 Task: Find connections with filter location Tamuning-Tumon-Harmon Village with filter topic #Leadershipwith filter profile language French with filter current company Hyundai Motor India Ltd. with filter school Technology Jobs with filter industry Social Networking Platforms with filter service category Wealth Management with filter keywords title HVAC Technician
Action: Mouse moved to (623, 62)
Screenshot: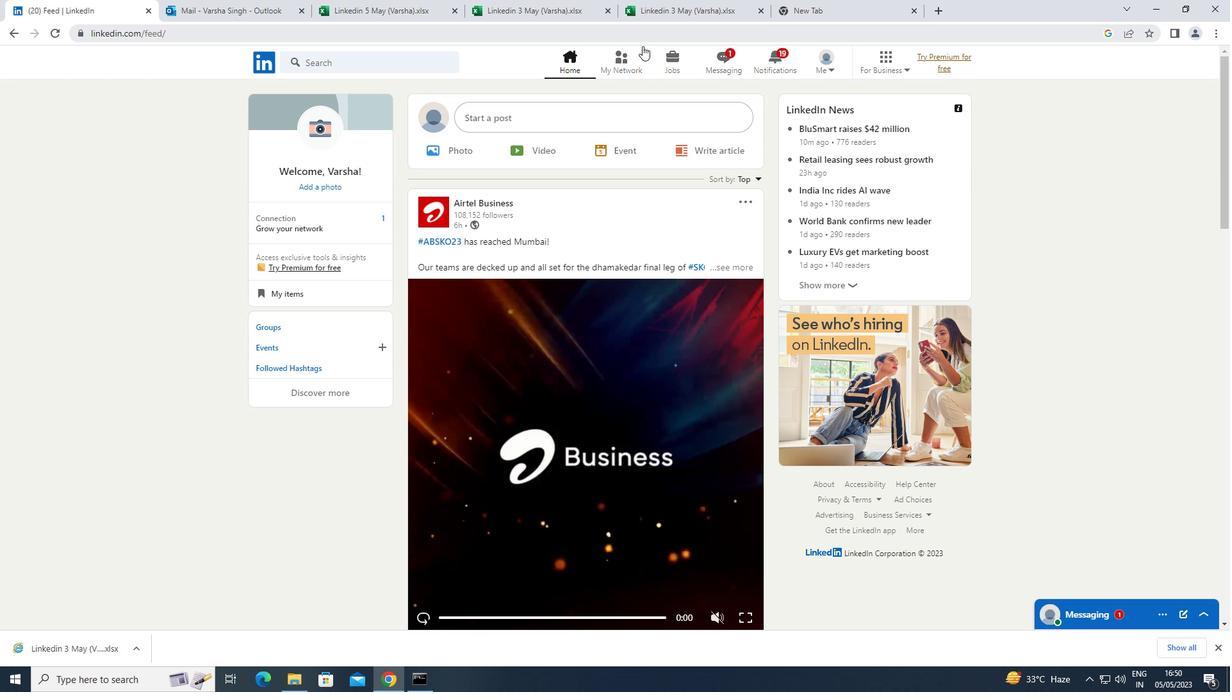 
Action: Mouse pressed left at (623, 62)
Screenshot: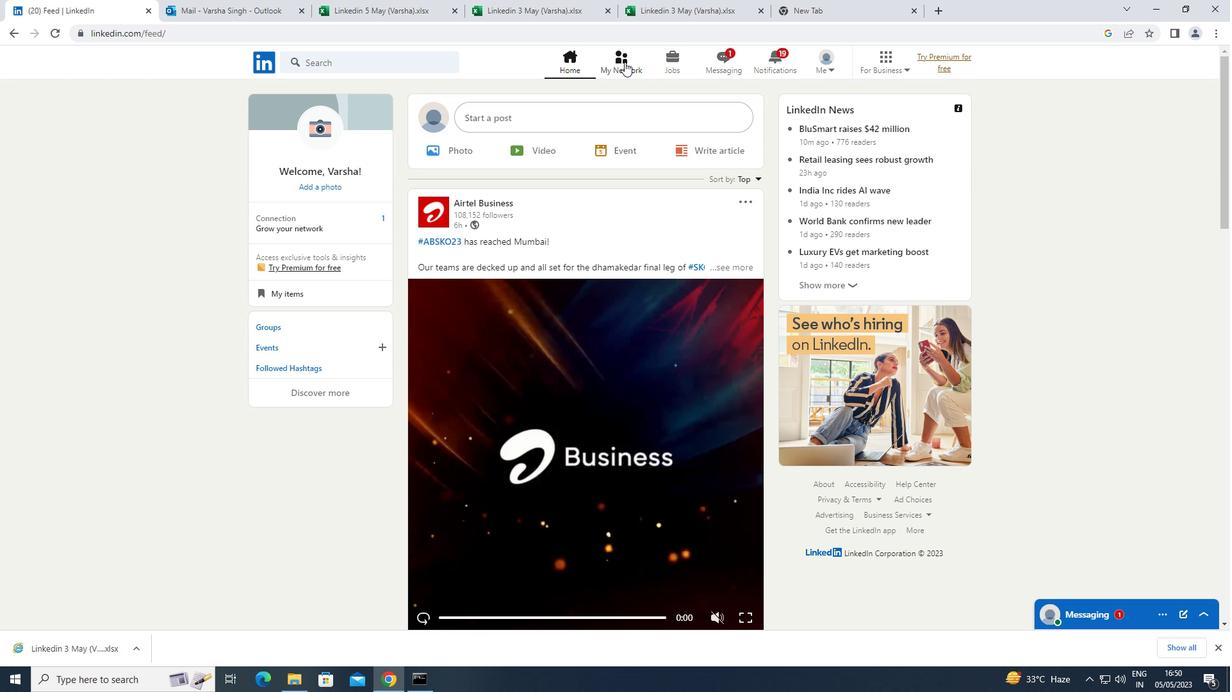 
Action: Mouse moved to (376, 124)
Screenshot: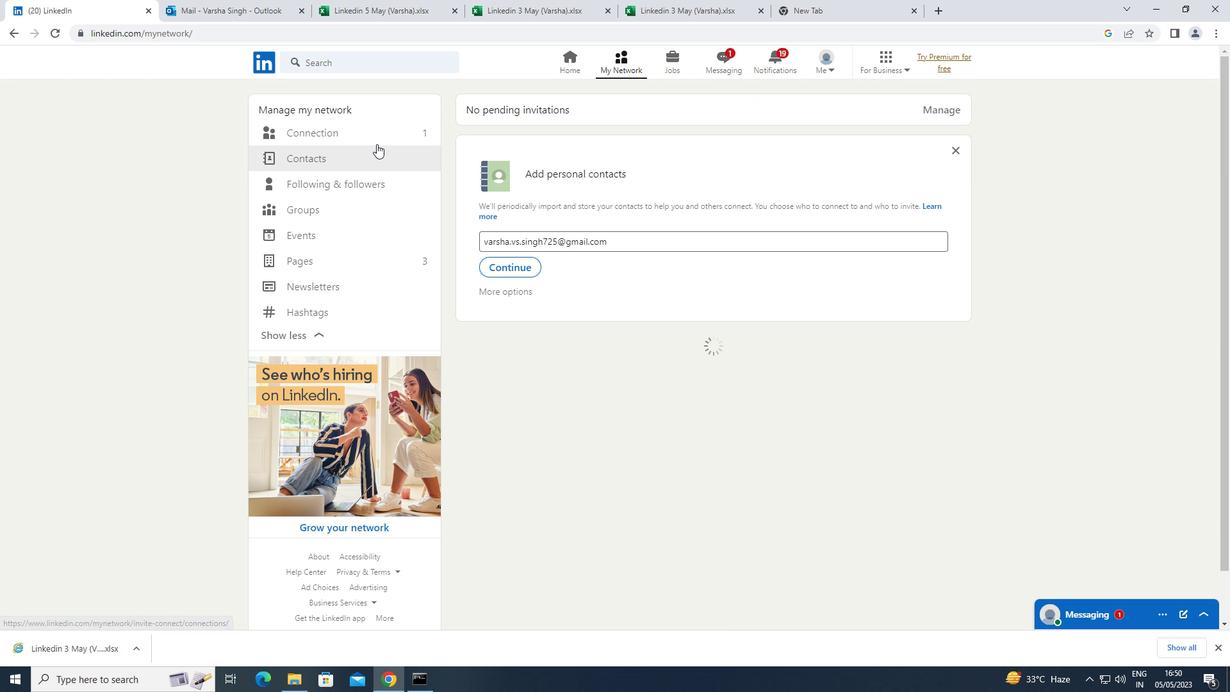 
Action: Mouse pressed left at (376, 124)
Screenshot: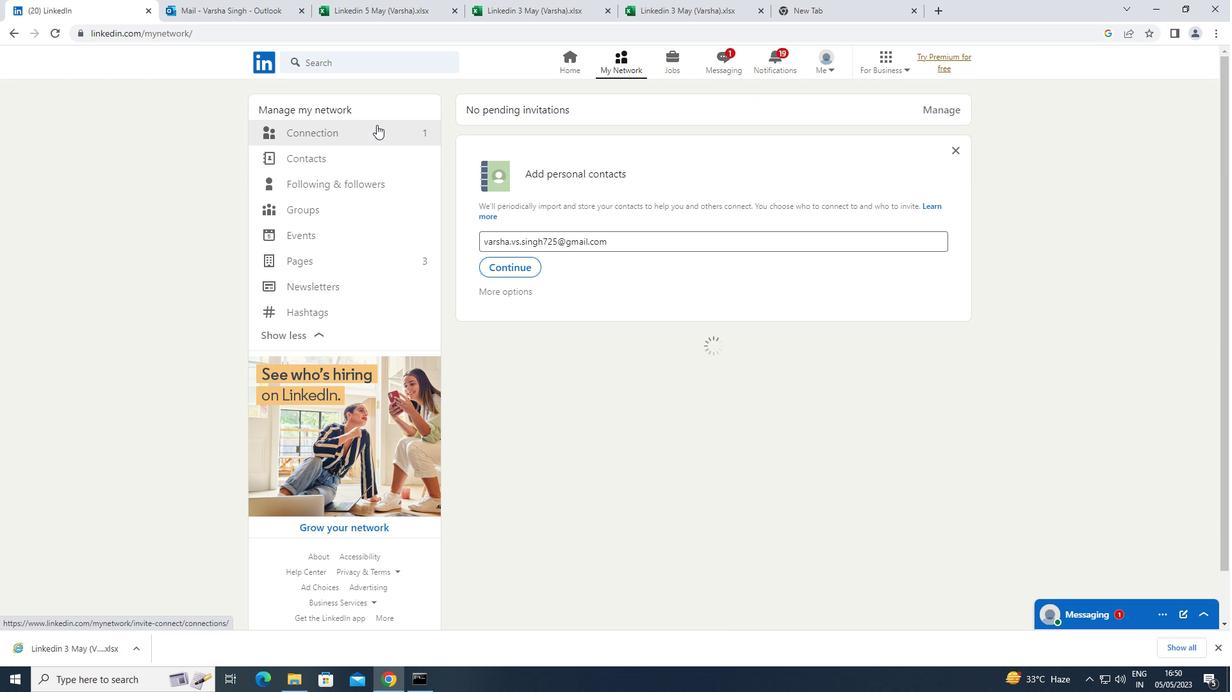 
Action: Mouse moved to (719, 128)
Screenshot: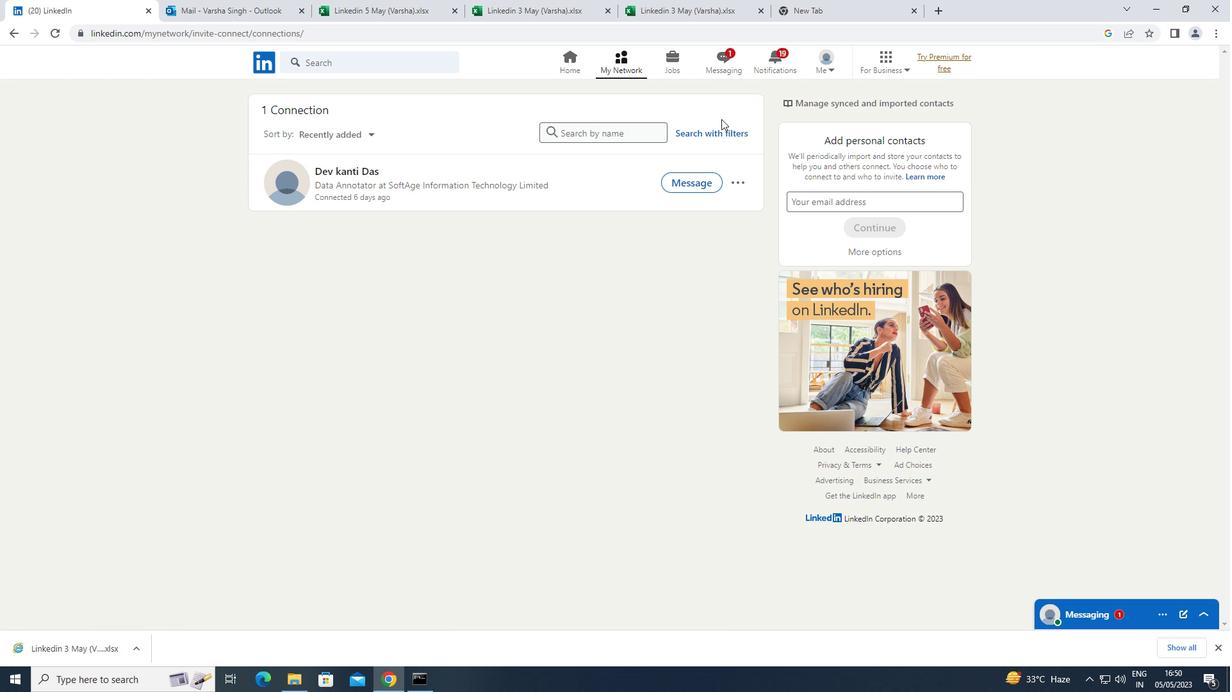 
Action: Mouse pressed left at (719, 128)
Screenshot: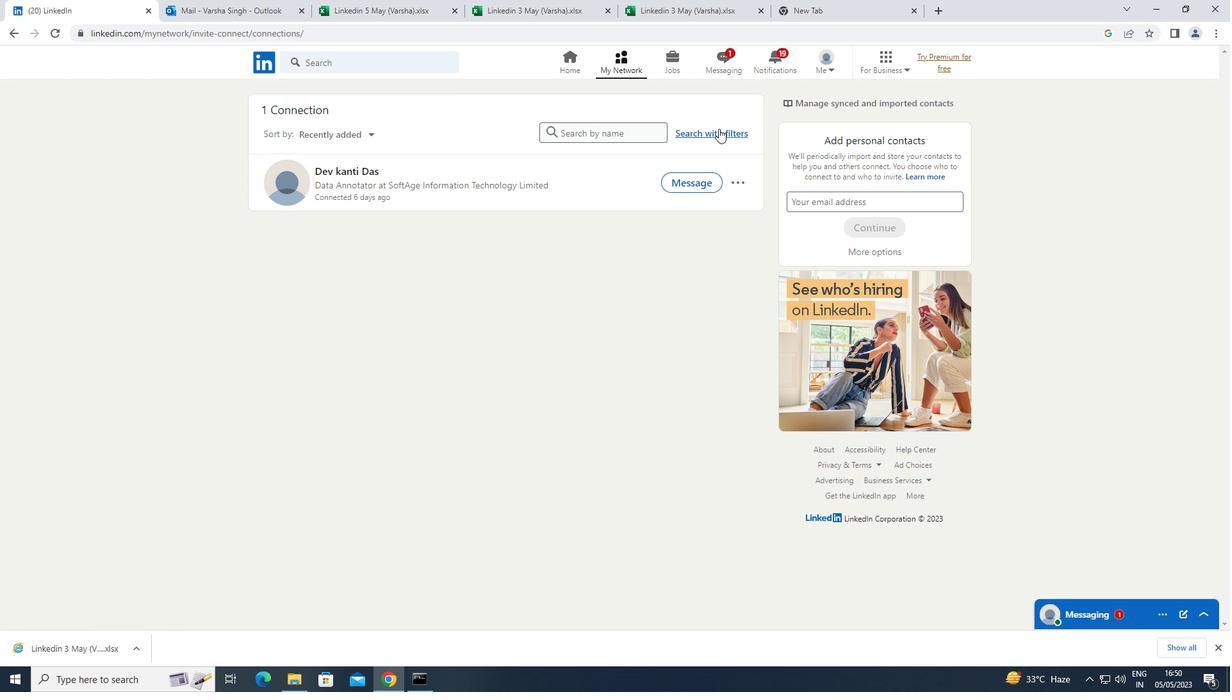 
Action: Mouse moved to (649, 97)
Screenshot: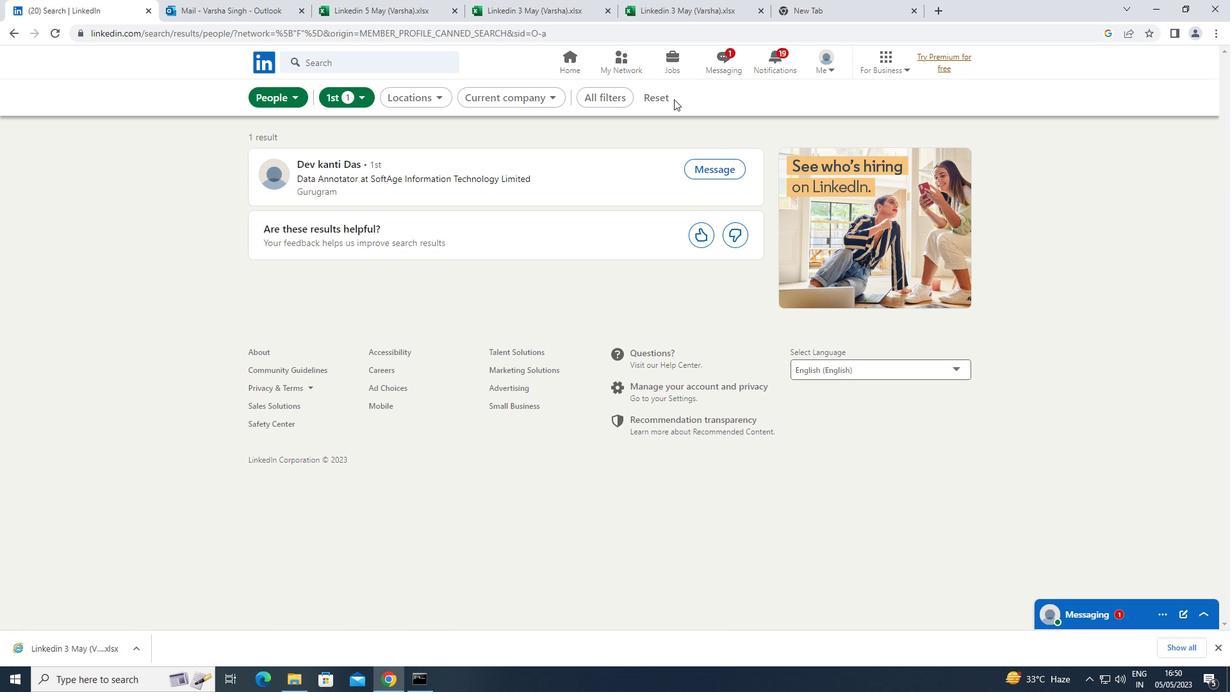 
Action: Mouse pressed left at (649, 97)
Screenshot: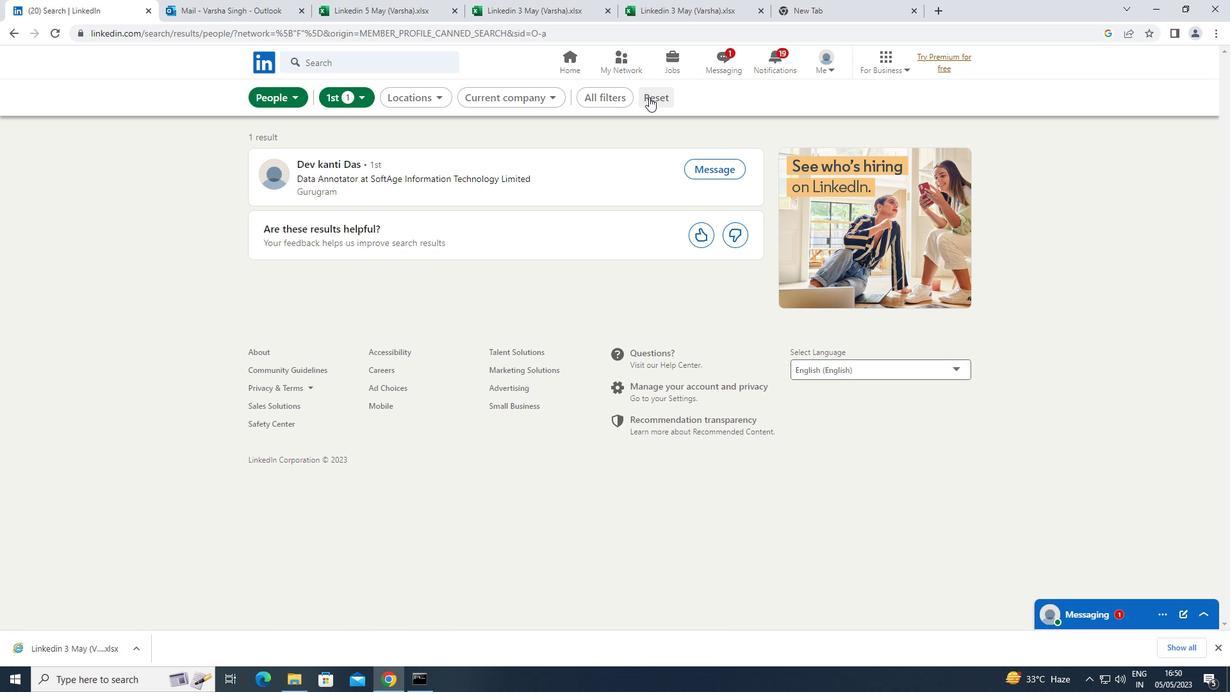 
Action: Mouse moved to (637, 98)
Screenshot: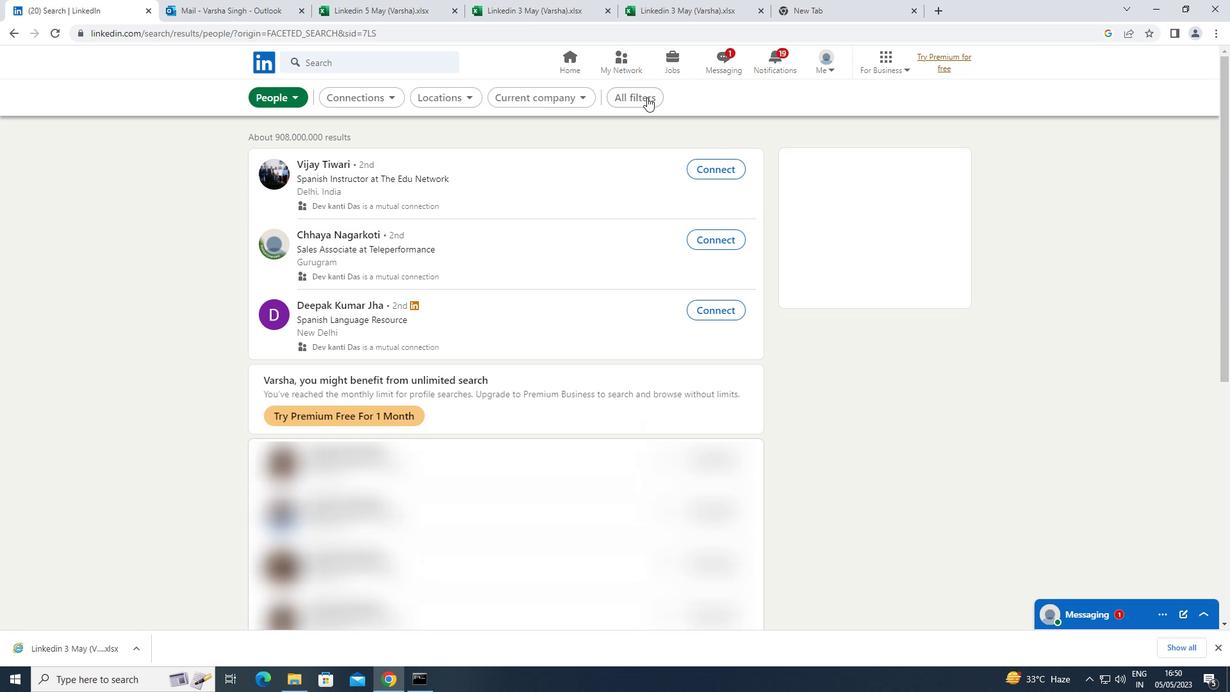 
Action: Mouse pressed left at (637, 98)
Screenshot: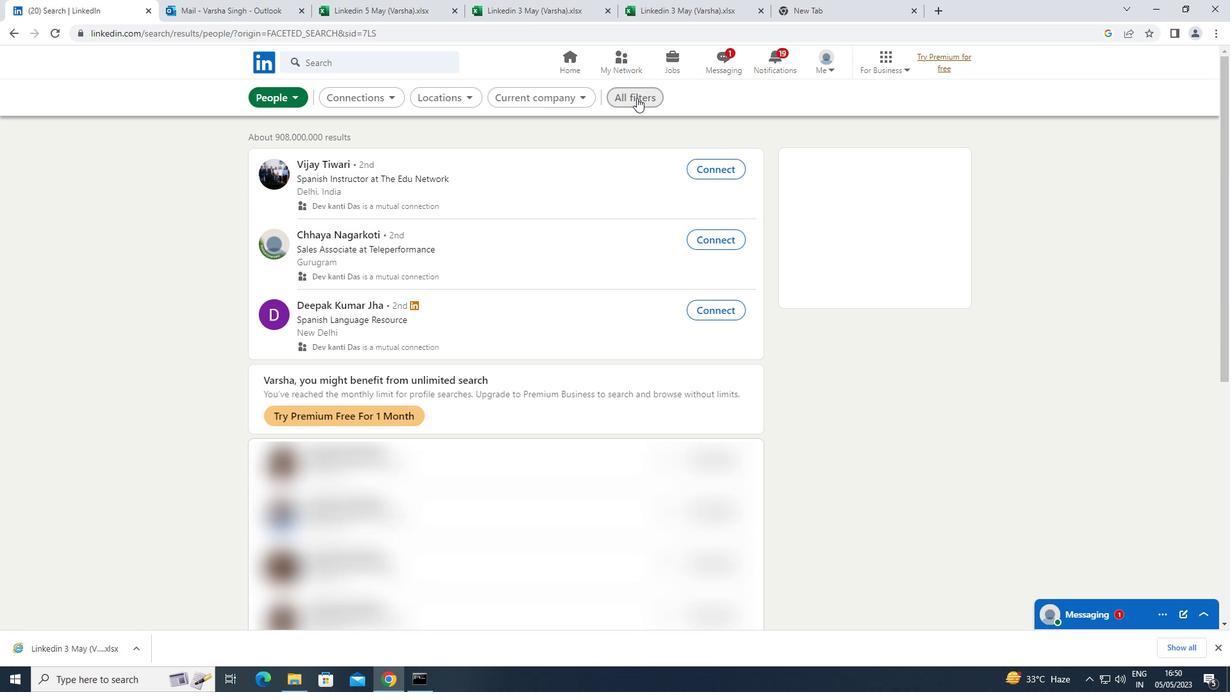 
Action: Mouse moved to (1156, 277)
Screenshot: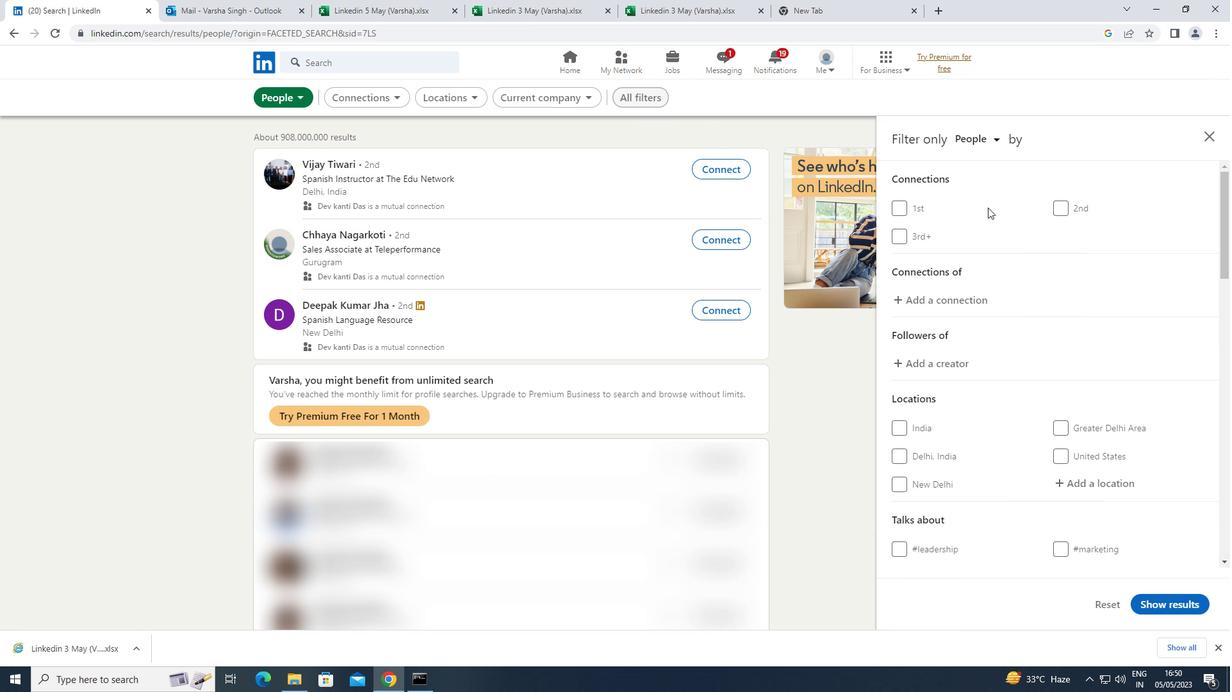 
Action: Mouse scrolled (1156, 276) with delta (0, 0)
Screenshot: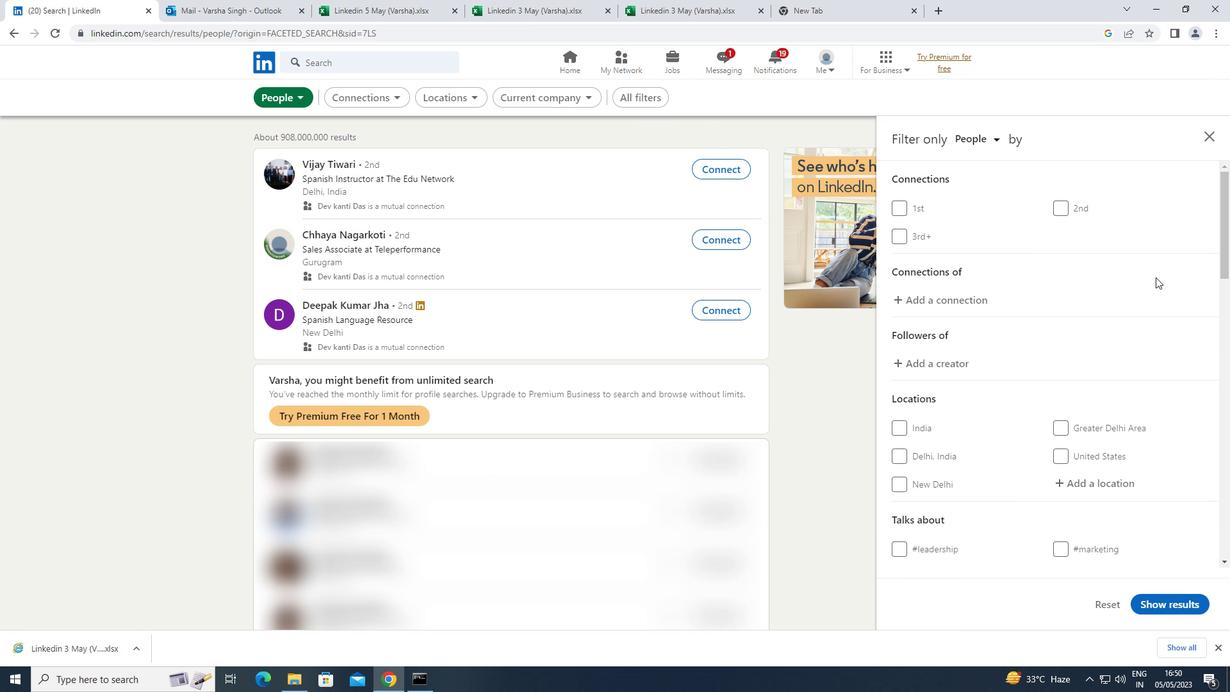 
Action: Mouse moved to (1116, 421)
Screenshot: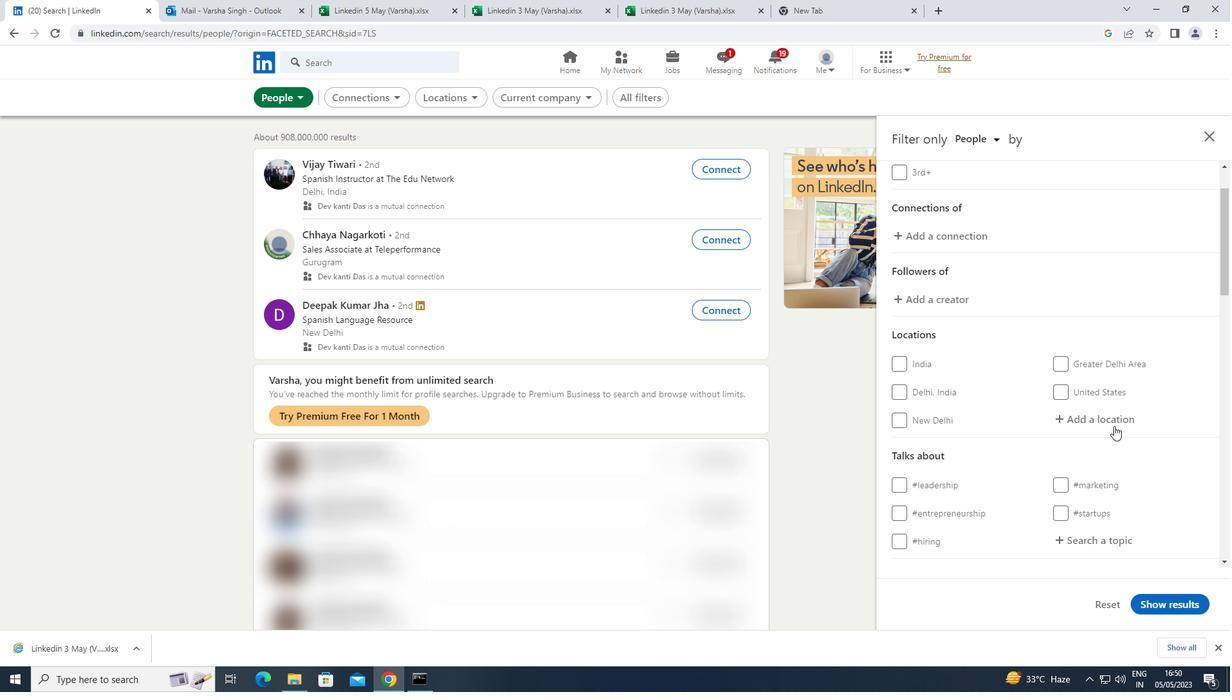 
Action: Mouse pressed left at (1116, 421)
Screenshot: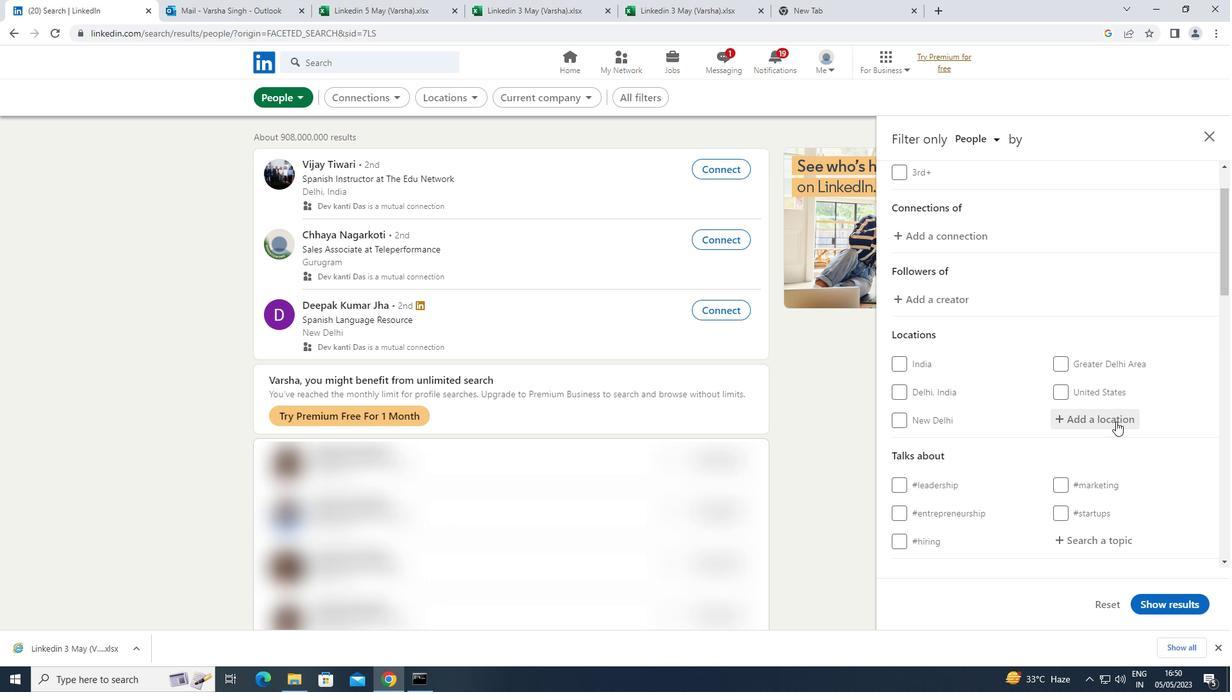 
Action: Key pressed <Key.shift>TAMUNING-<Key.shift>TUMON-<Key.shift>HARMON<Key.space><Key.shift>VILLAGE
Screenshot: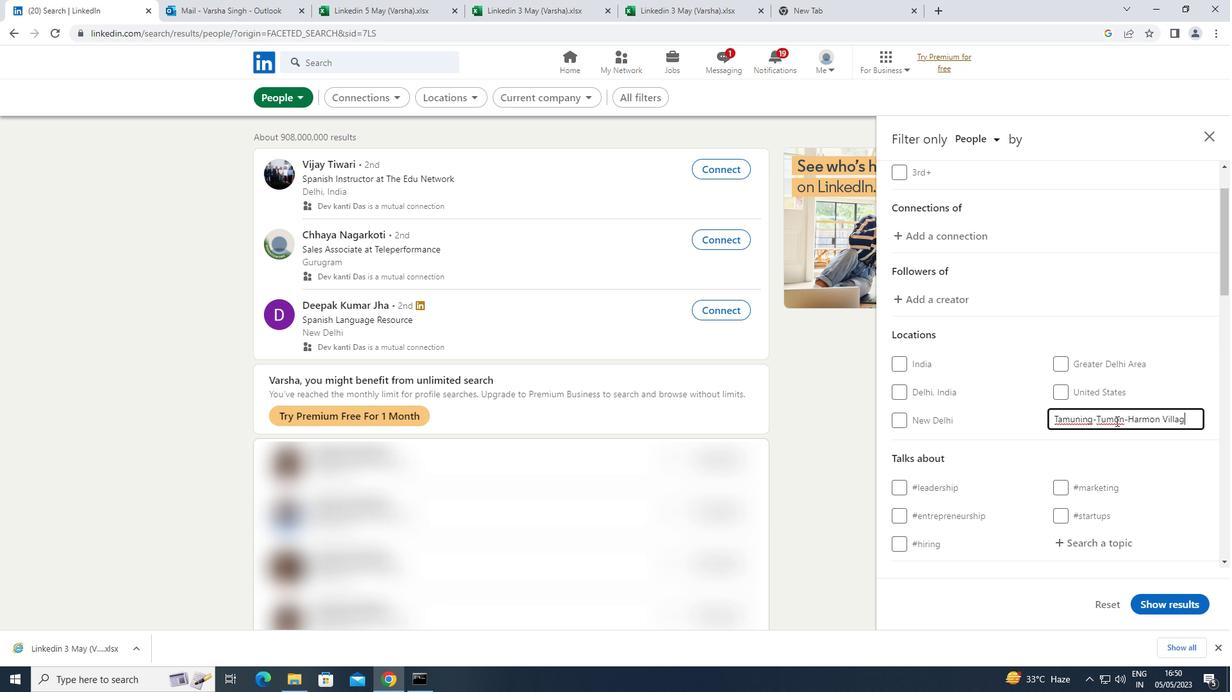 
Action: Mouse moved to (1101, 476)
Screenshot: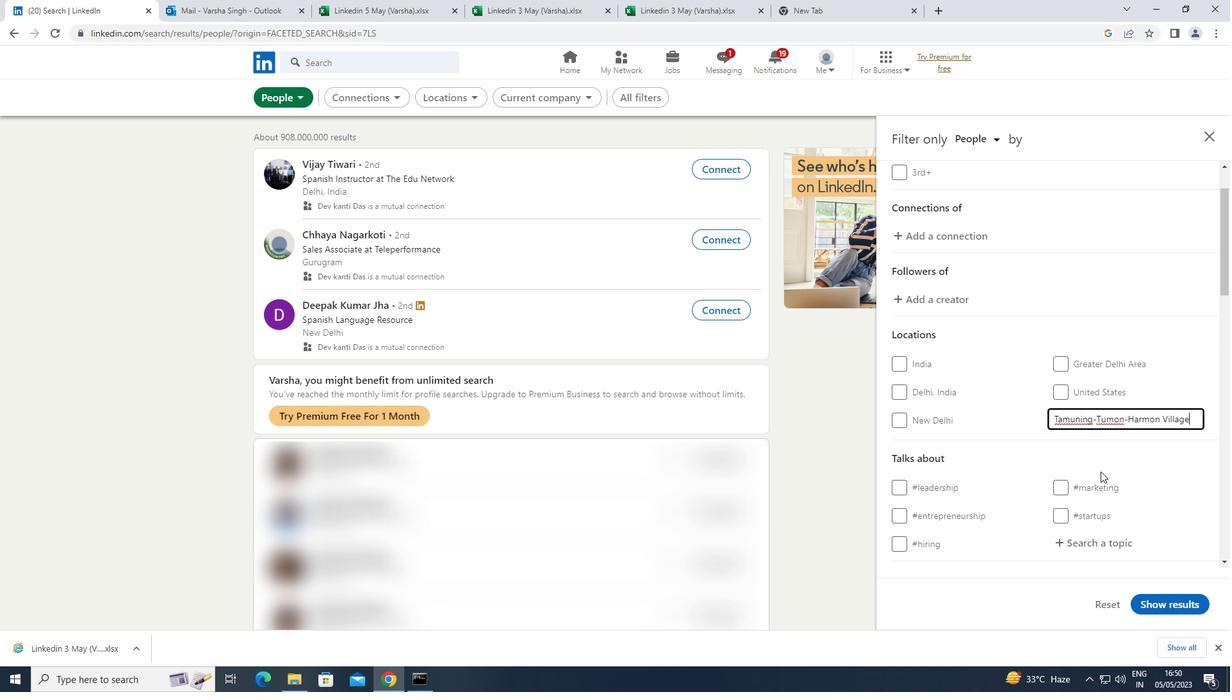 
Action: Mouse scrolled (1101, 476) with delta (0, 0)
Screenshot: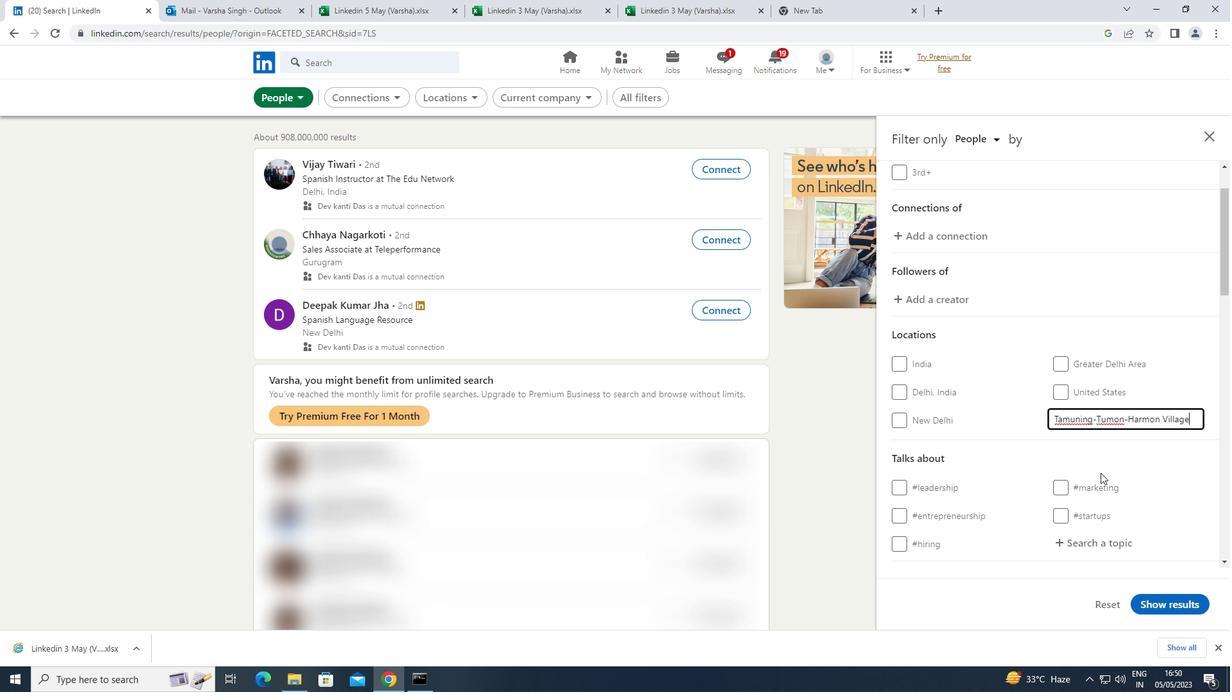 
Action: Mouse moved to (1101, 478)
Screenshot: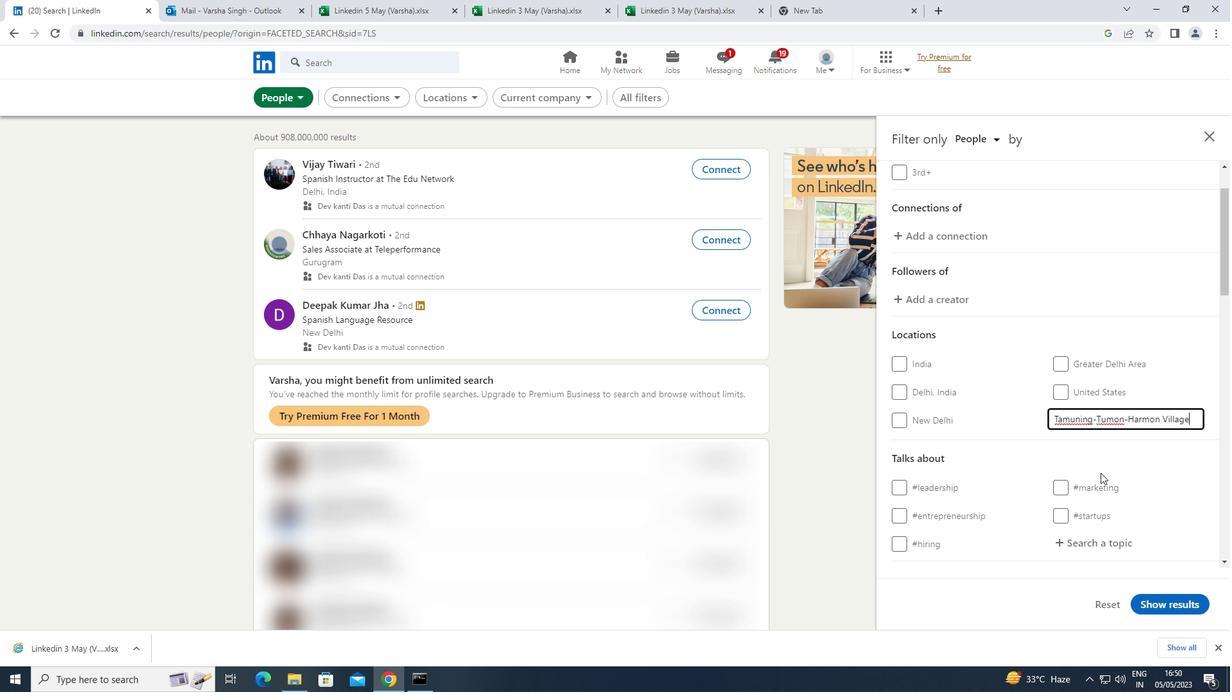 
Action: Mouse scrolled (1101, 478) with delta (0, 0)
Screenshot: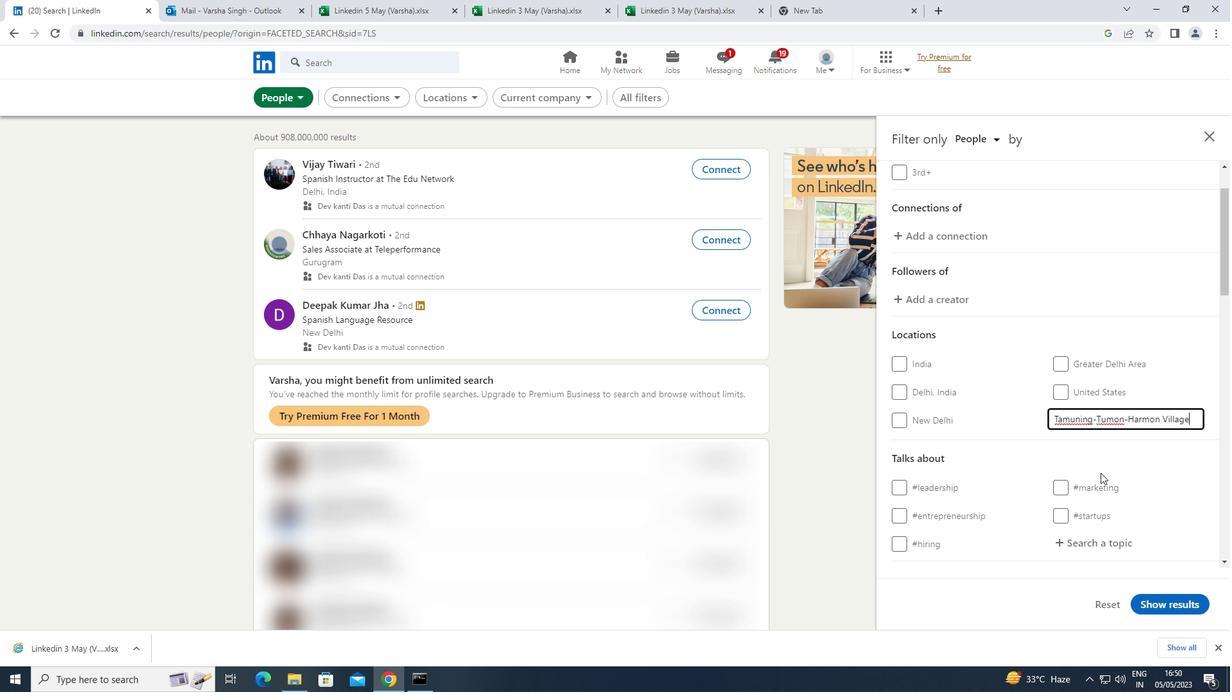 
Action: Mouse moved to (1121, 413)
Screenshot: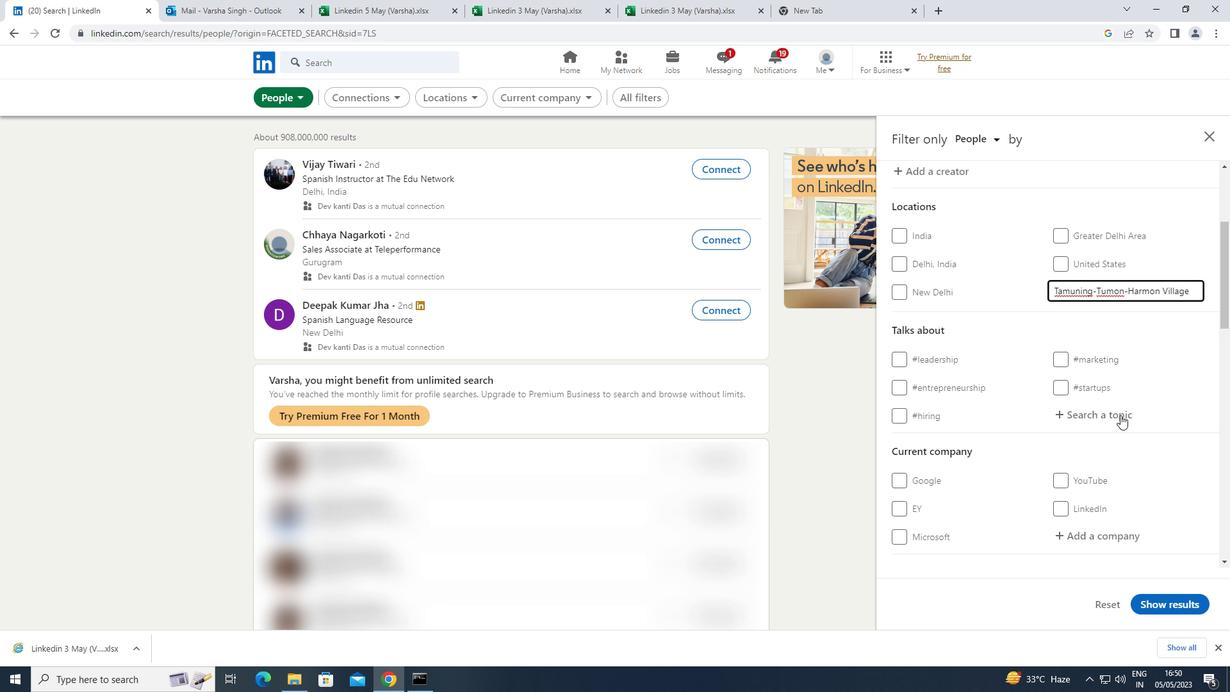 
Action: Mouse pressed left at (1121, 413)
Screenshot: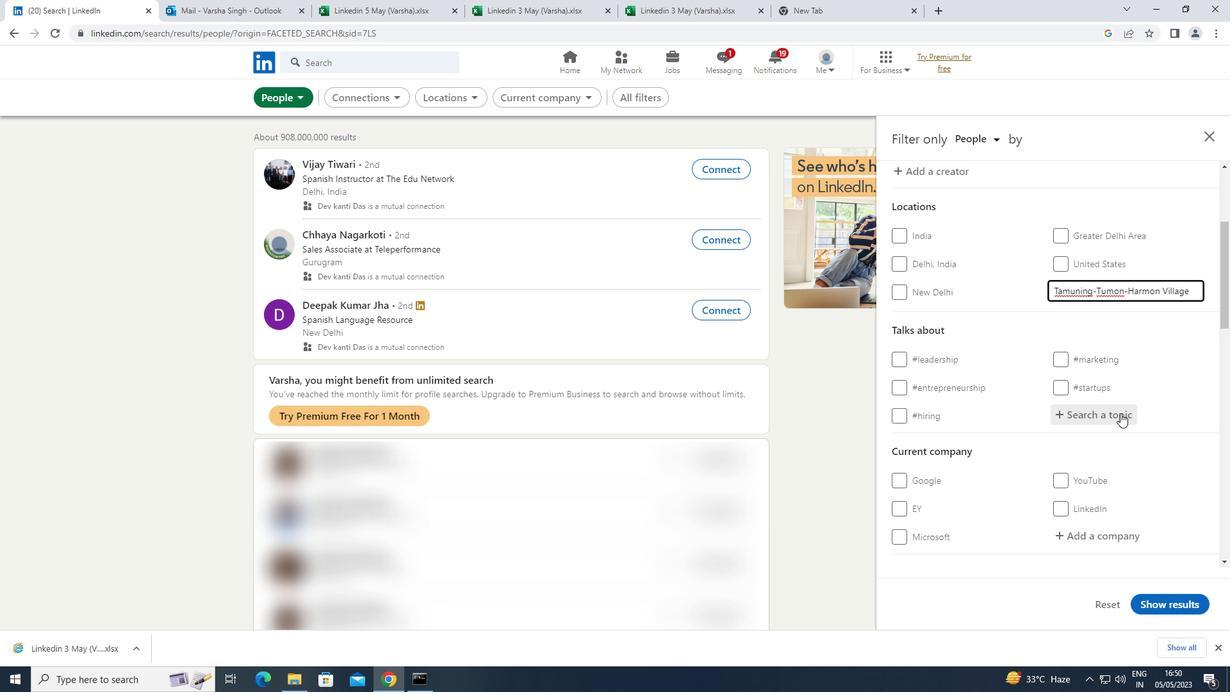 
Action: Key pressed <Key.shift>LEADERSHIP
Screenshot: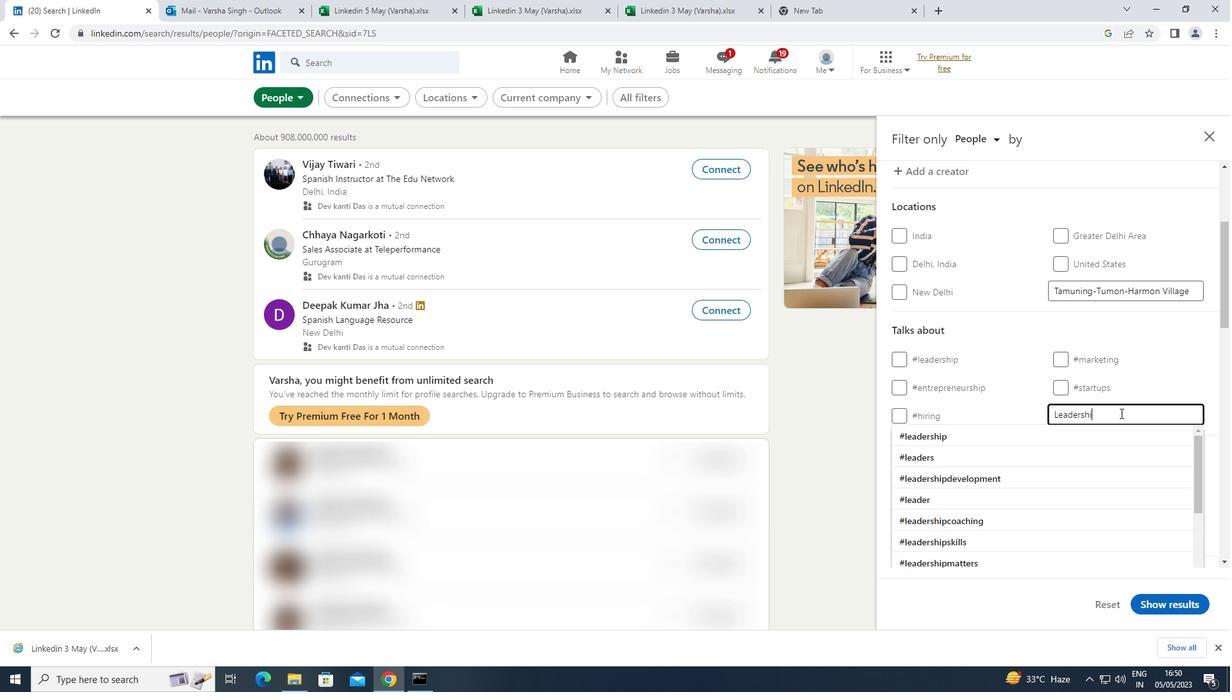 
Action: Mouse moved to (987, 432)
Screenshot: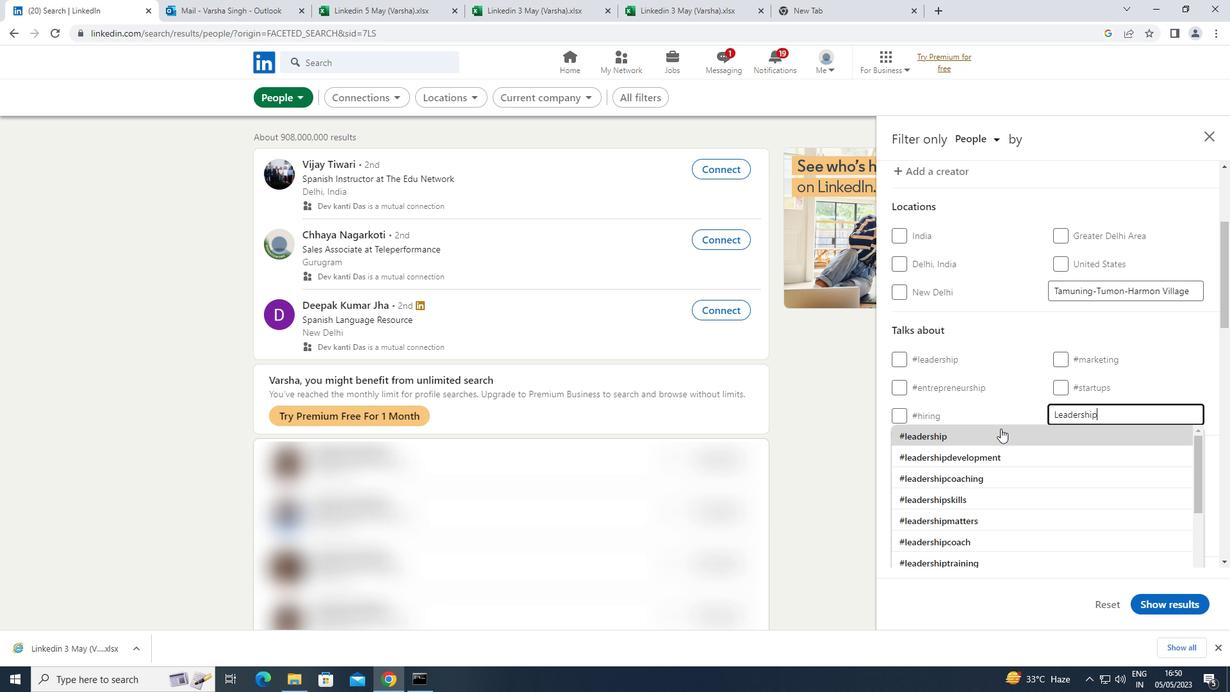 
Action: Mouse pressed left at (987, 432)
Screenshot: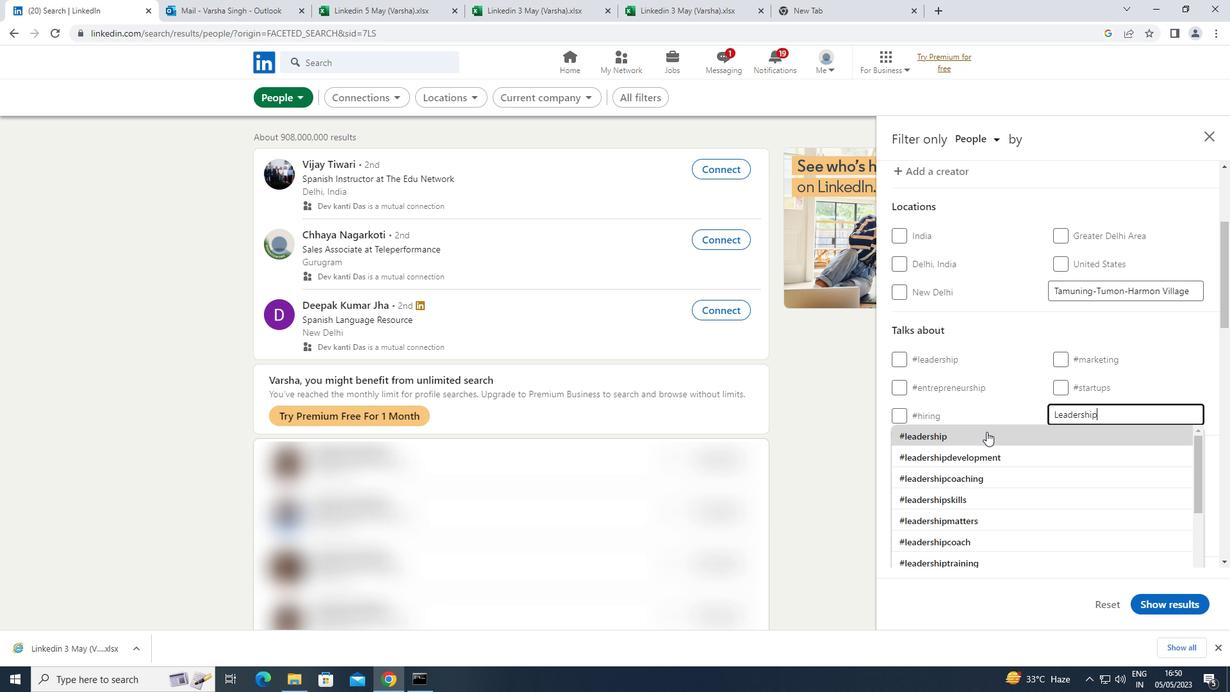 
Action: Mouse moved to (996, 428)
Screenshot: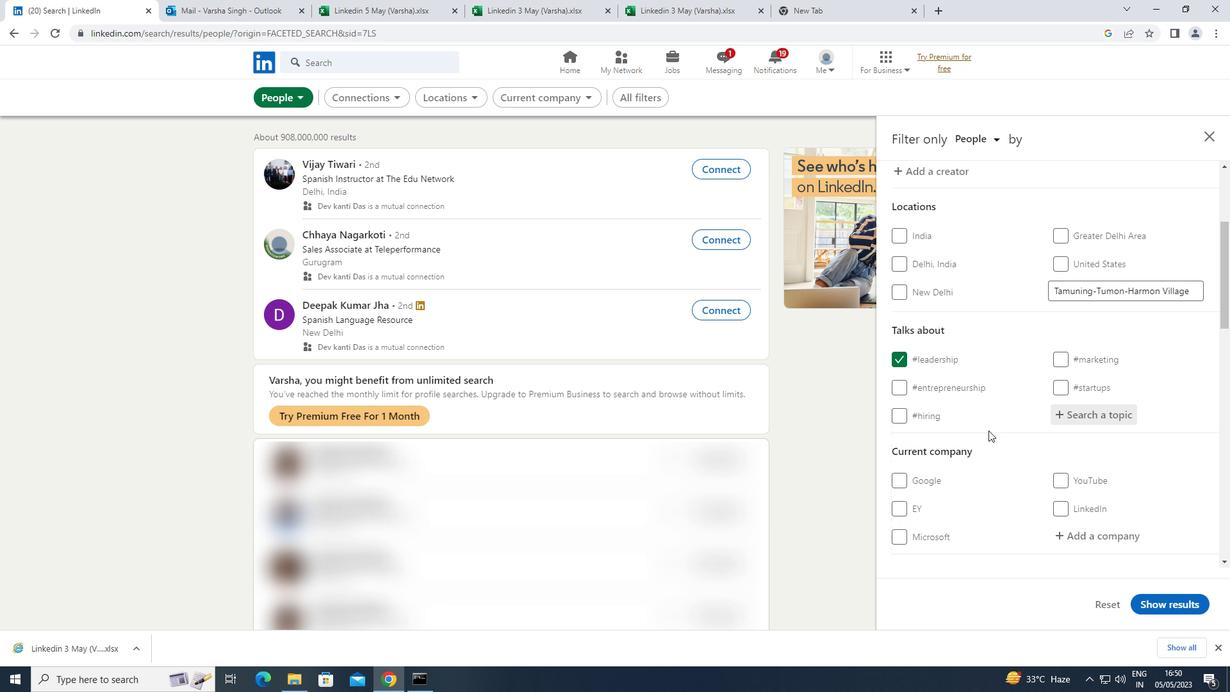 
Action: Mouse scrolled (996, 428) with delta (0, 0)
Screenshot: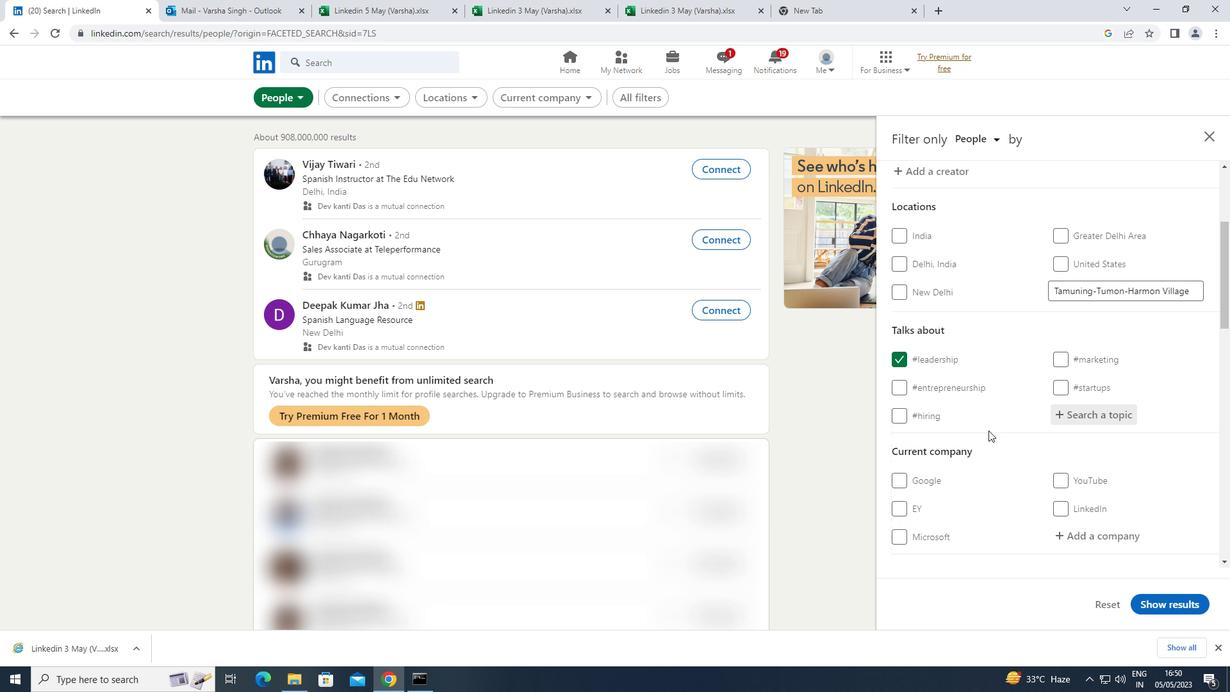 
Action: Mouse moved to (997, 428)
Screenshot: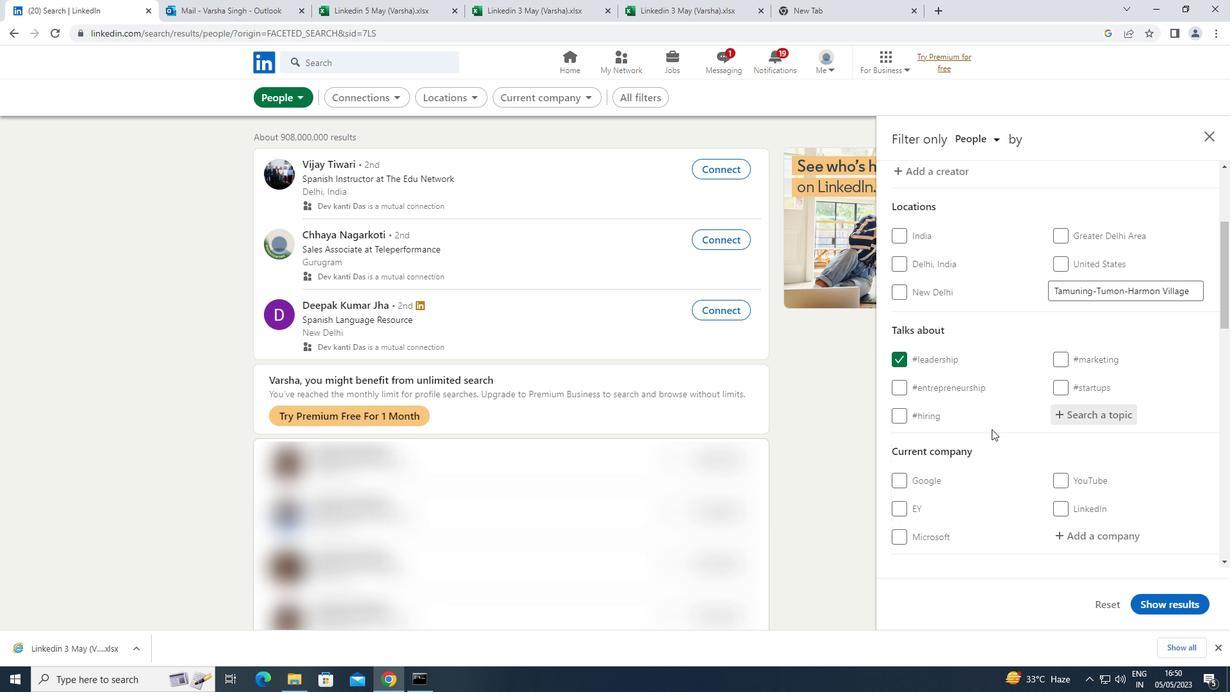 
Action: Mouse scrolled (997, 428) with delta (0, 0)
Screenshot: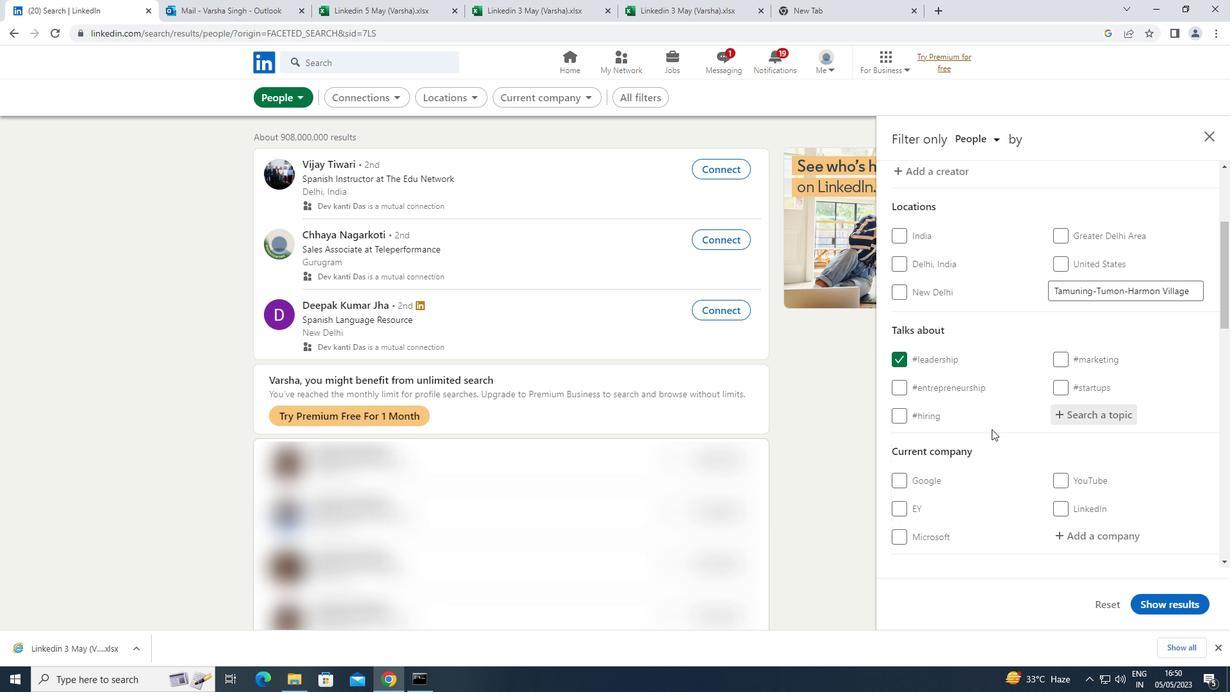 
Action: Mouse scrolled (997, 428) with delta (0, 0)
Screenshot: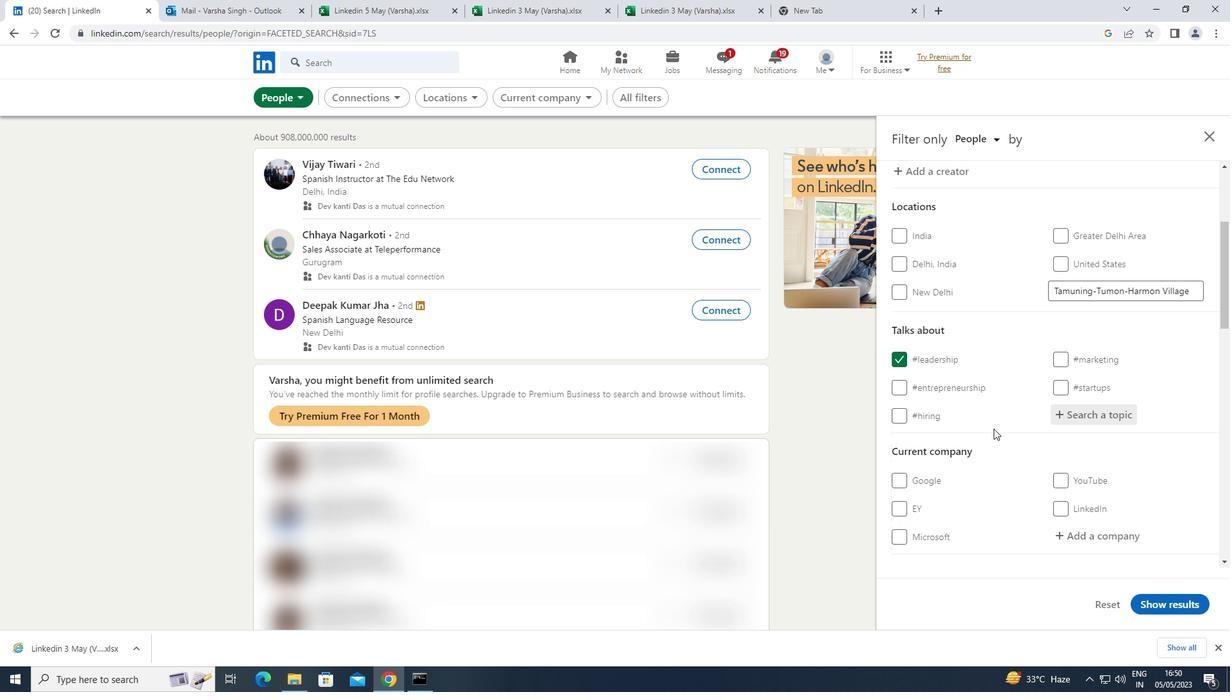
Action: Mouse moved to (998, 428)
Screenshot: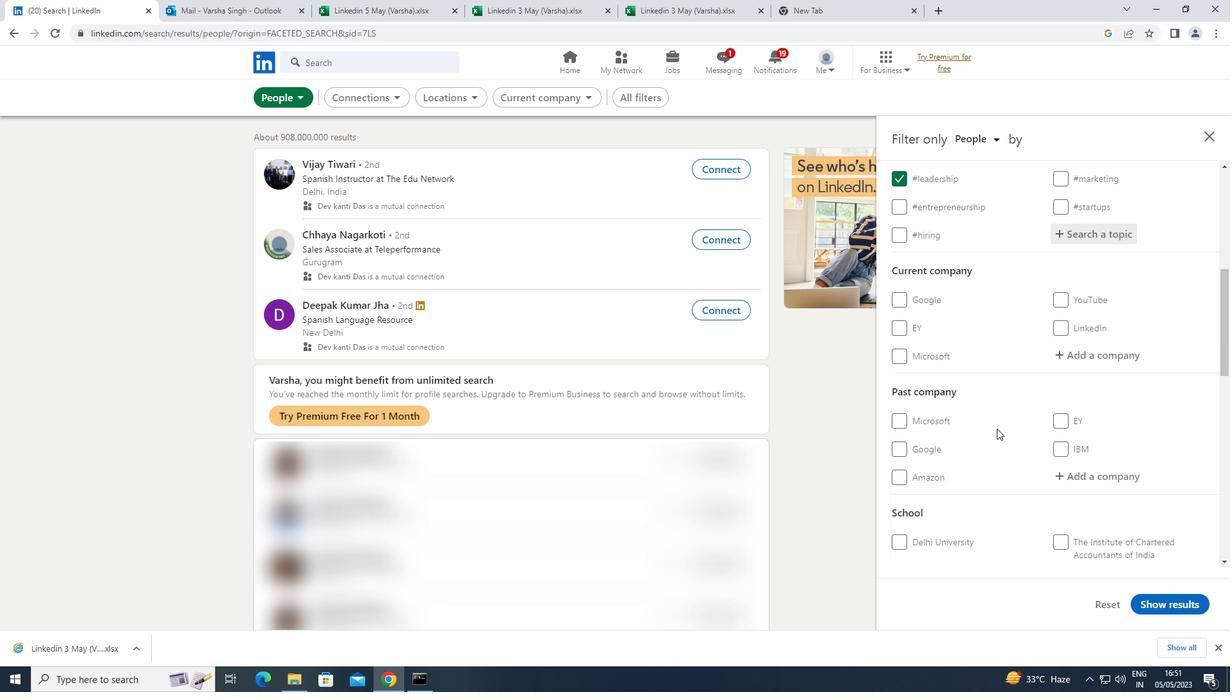
Action: Mouse scrolled (998, 428) with delta (0, 0)
Screenshot: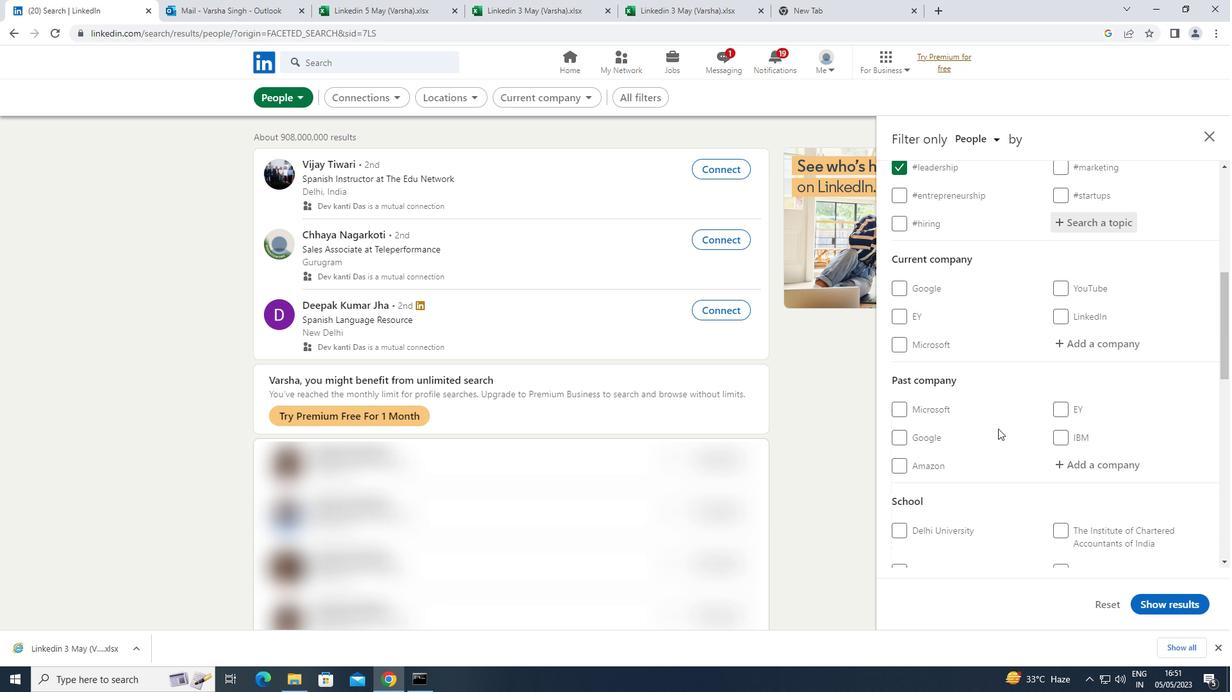 
Action: Mouse scrolled (998, 428) with delta (0, 0)
Screenshot: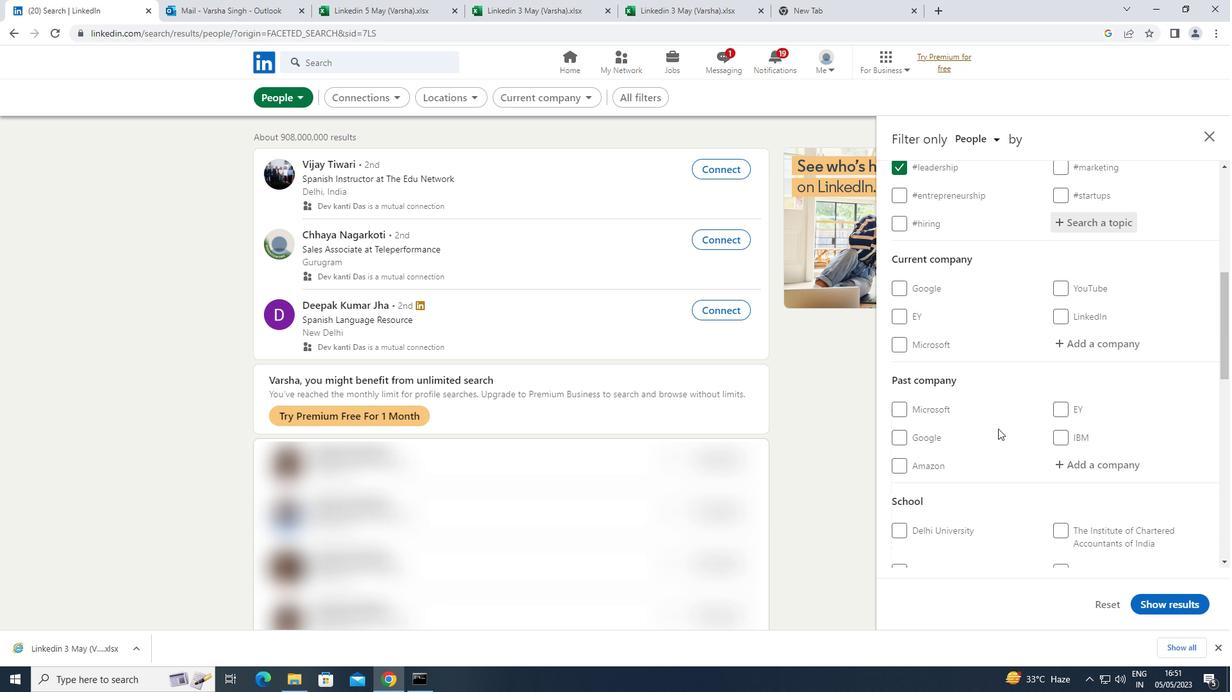 
Action: Mouse scrolled (998, 428) with delta (0, 0)
Screenshot: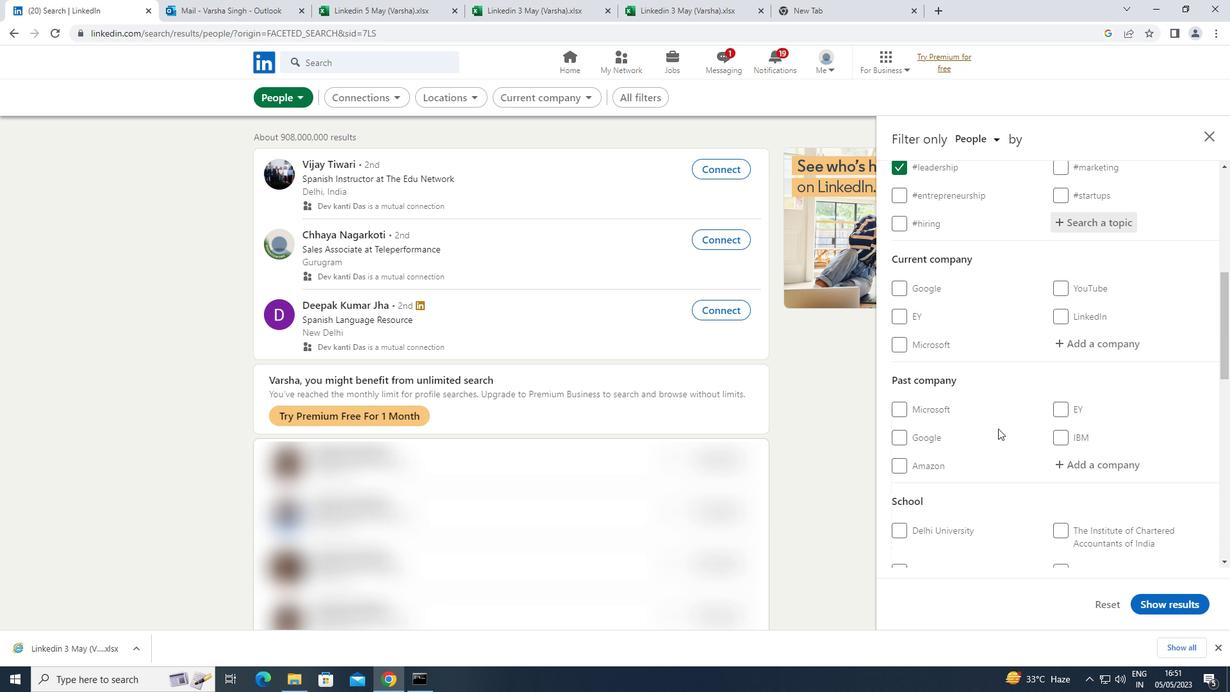 
Action: Mouse scrolled (998, 428) with delta (0, 0)
Screenshot: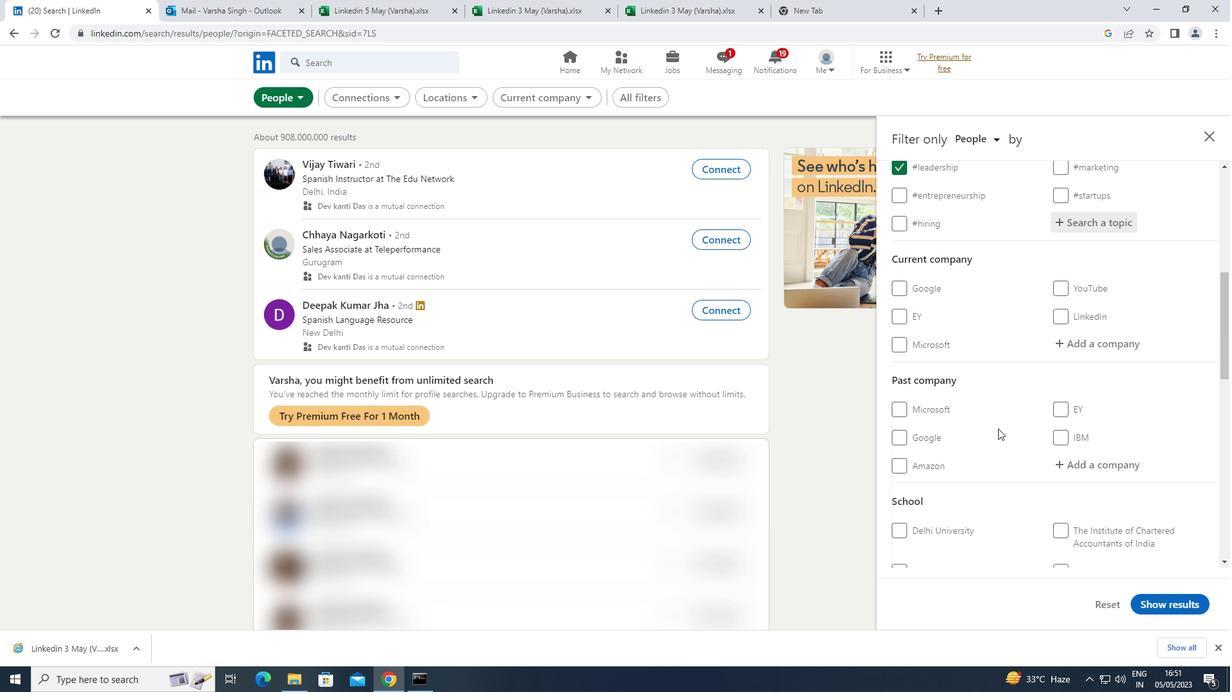 
Action: Mouse moved to (999, 428)
Screenshot: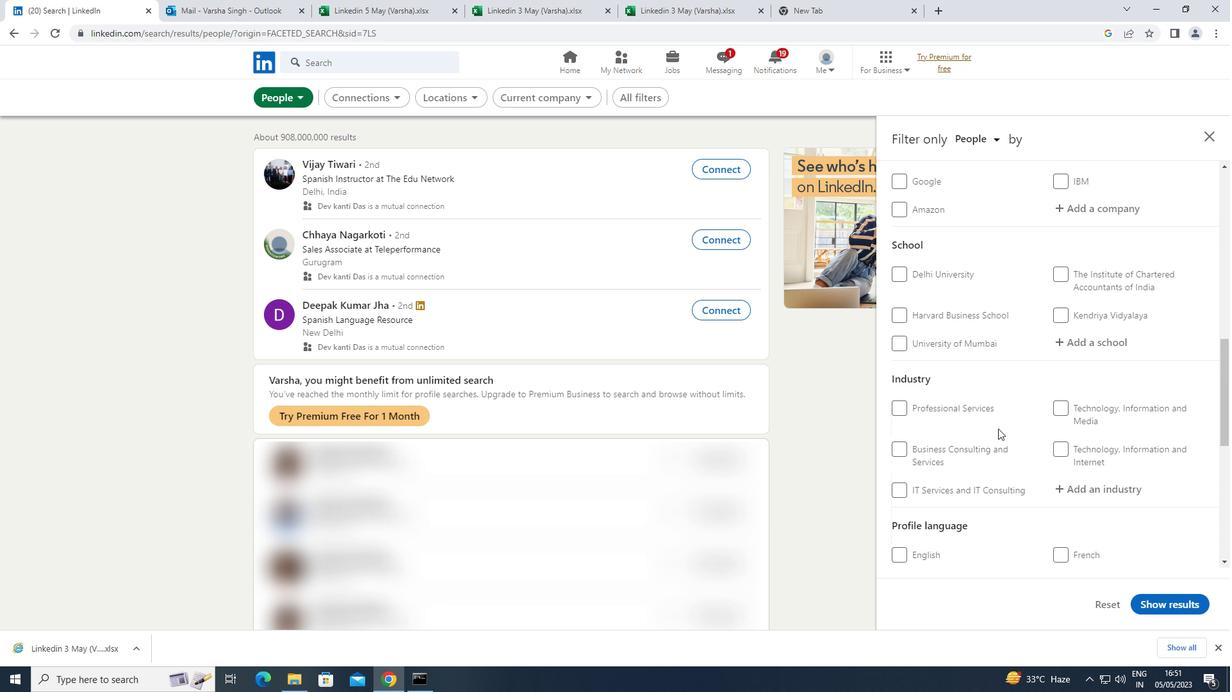 
Action: Mouse scrolled (999, 427) with delta (0, 0)
Screenshot: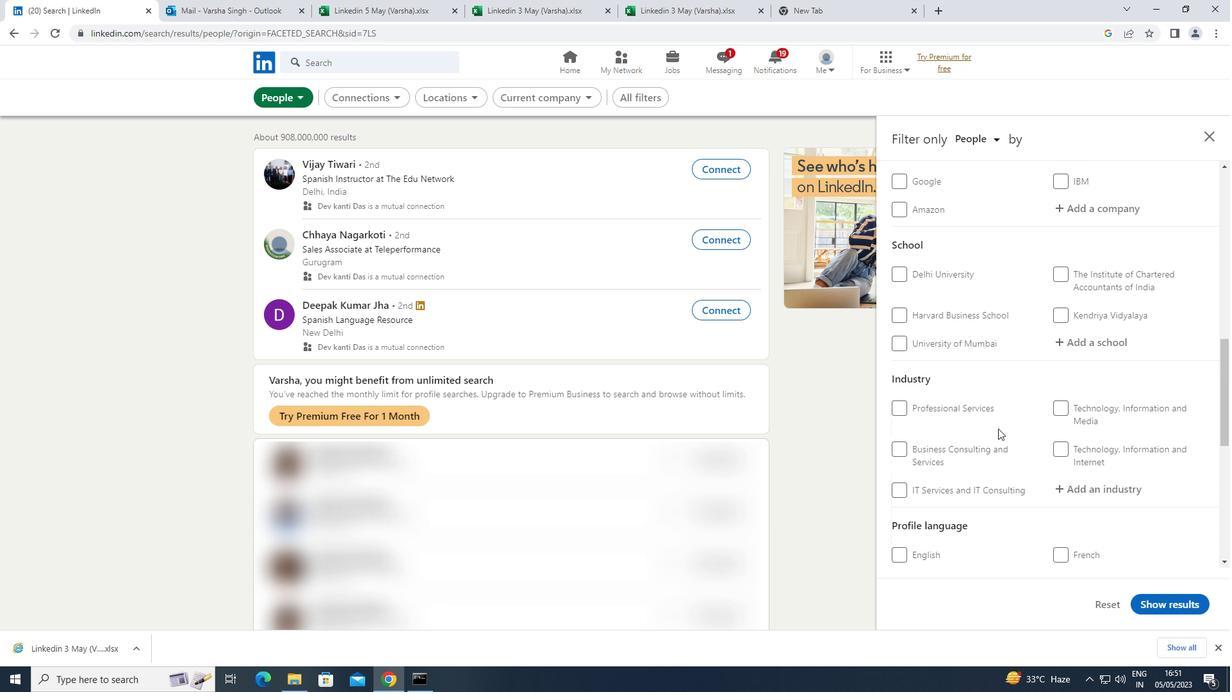 
Action: Mouse scrolled (999, 427) with delta (0, 0)
Screenshot: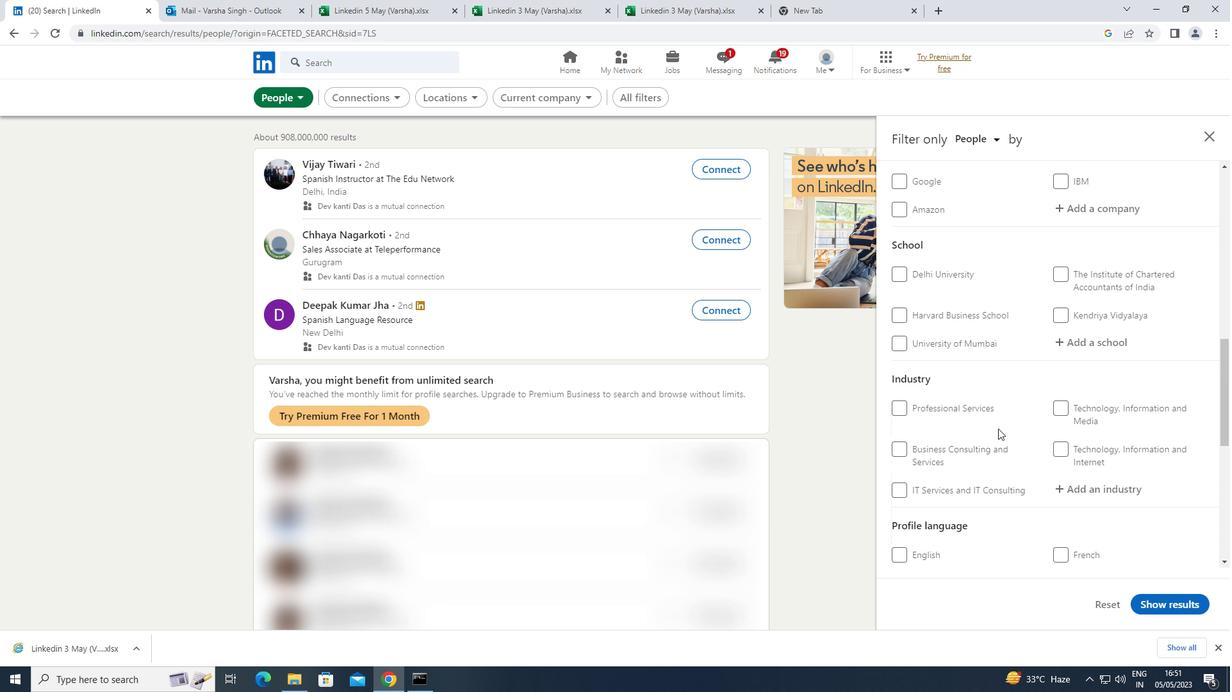 
Action: Mouse scrolled (999, 427) with delta (0, 0)
Screenshot: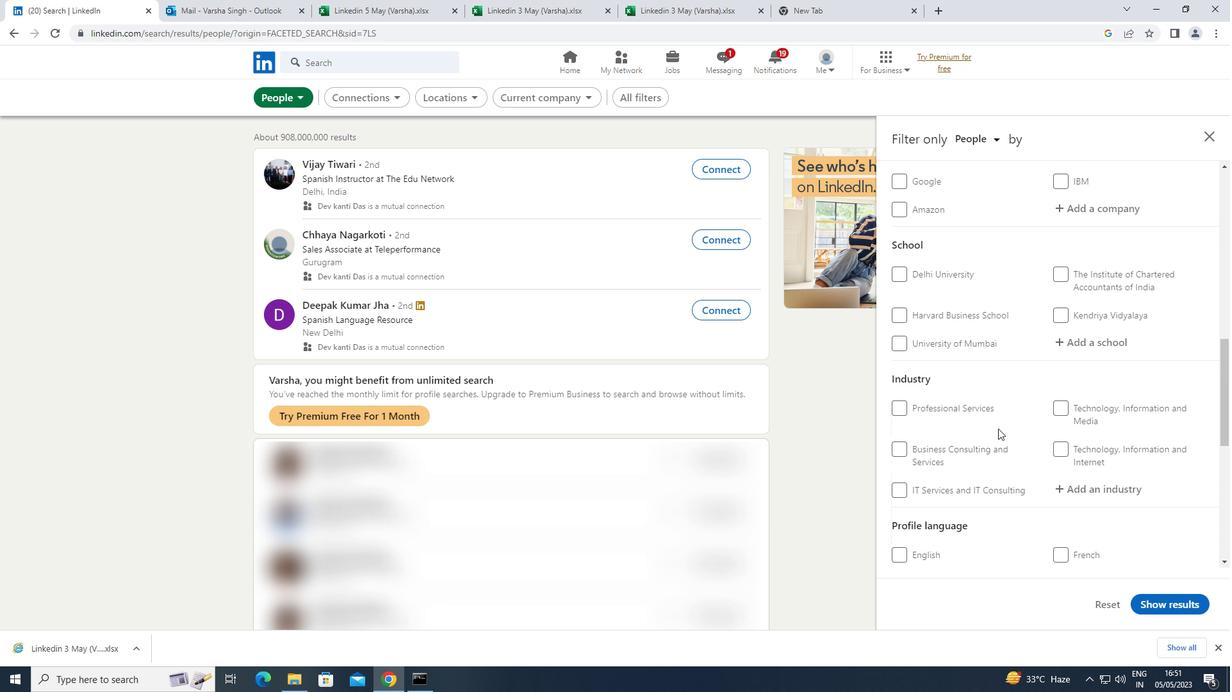 
Action: Mouse moved to (1062, 364)
Screenshot: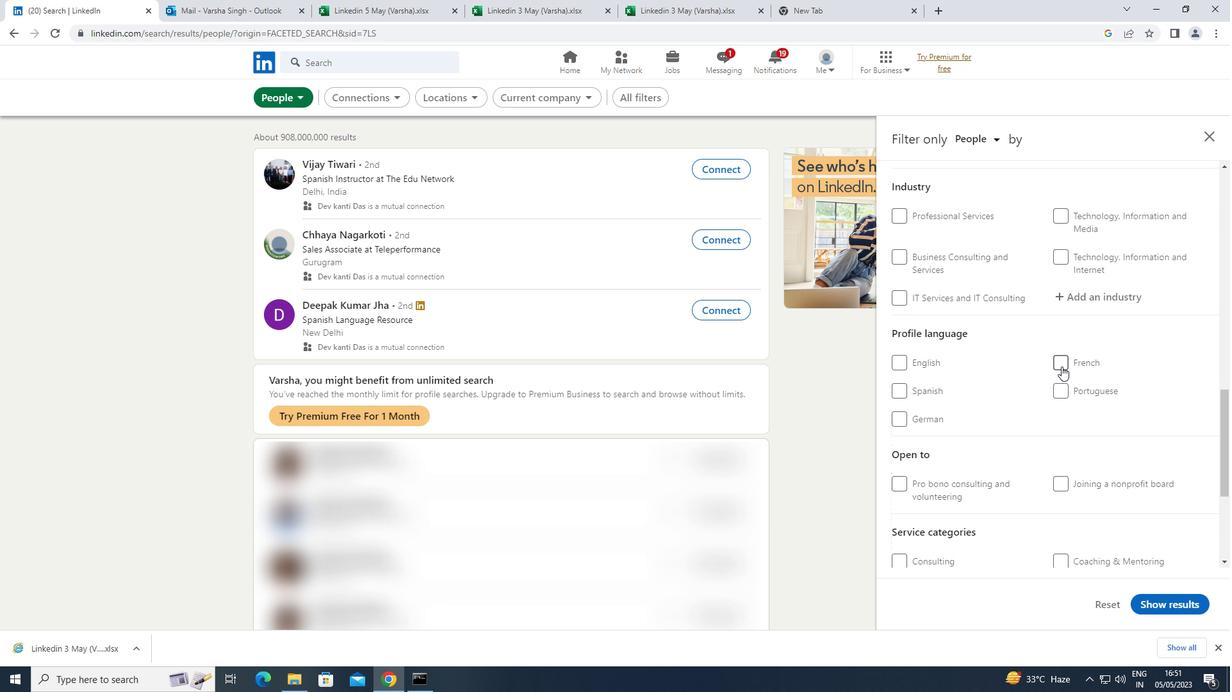 
Action: Mouse pressed left at (1062, 364)
Screenshot: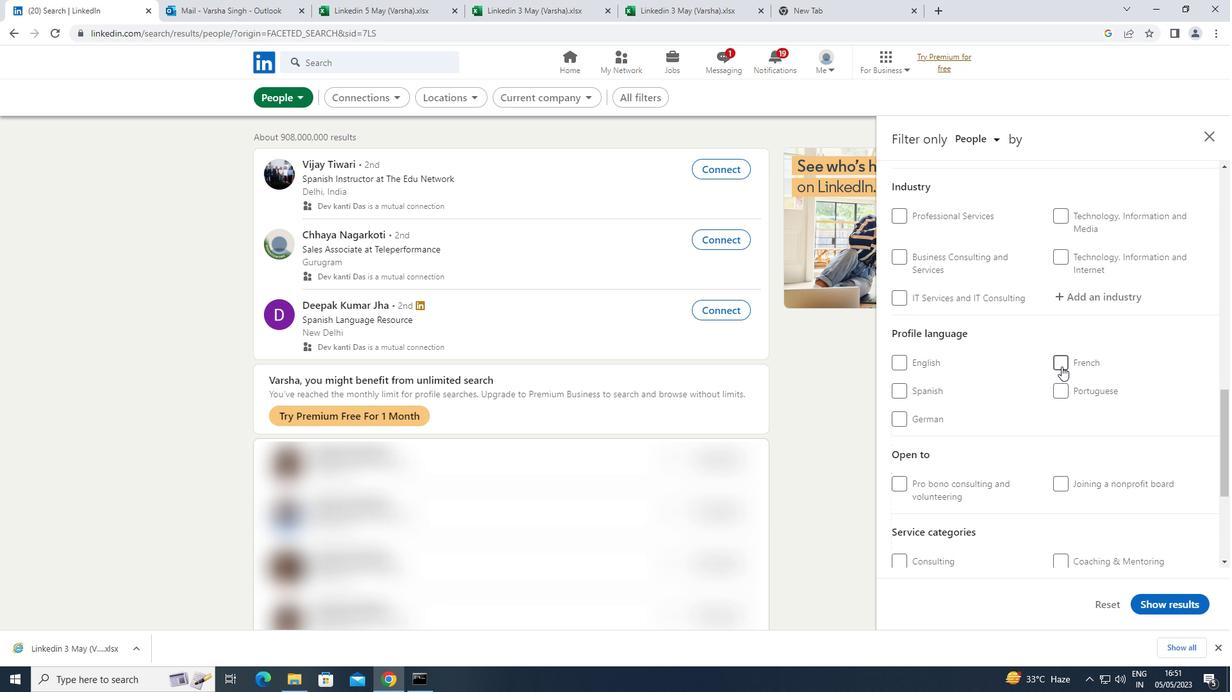 
Action: Mouse moved to (1061, 364)
Screenshot: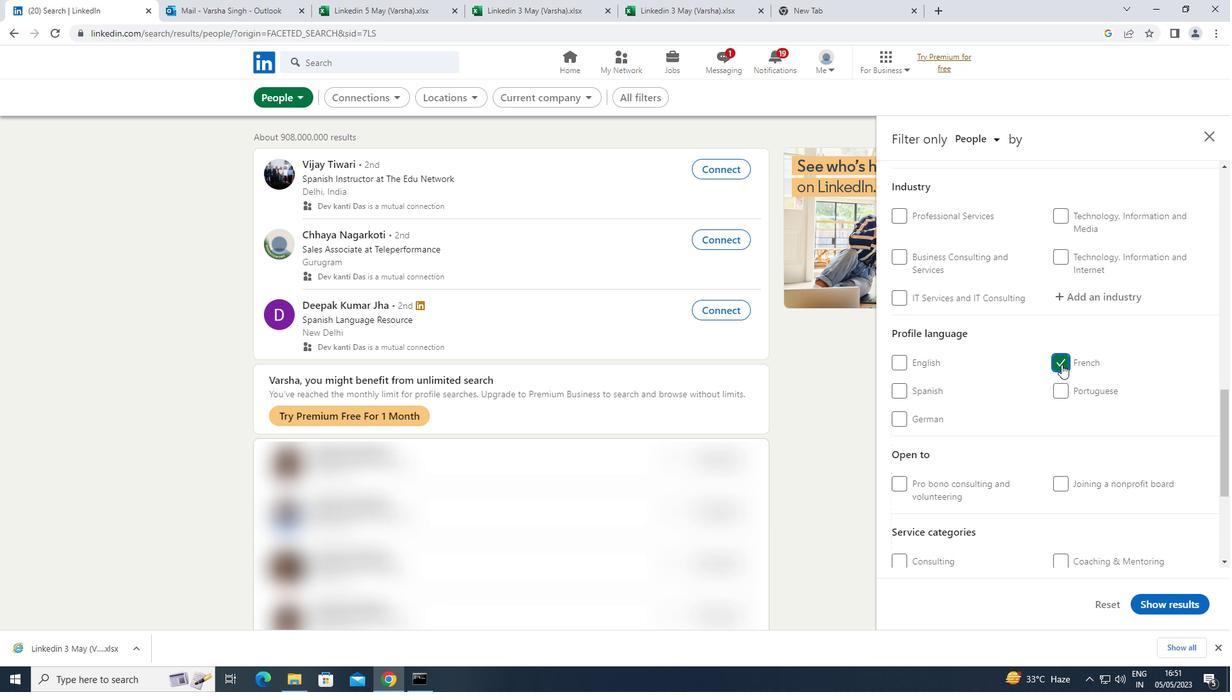 
Action: Mouse scrolled (1061, 364) with delta (0, 0)
Screenshot: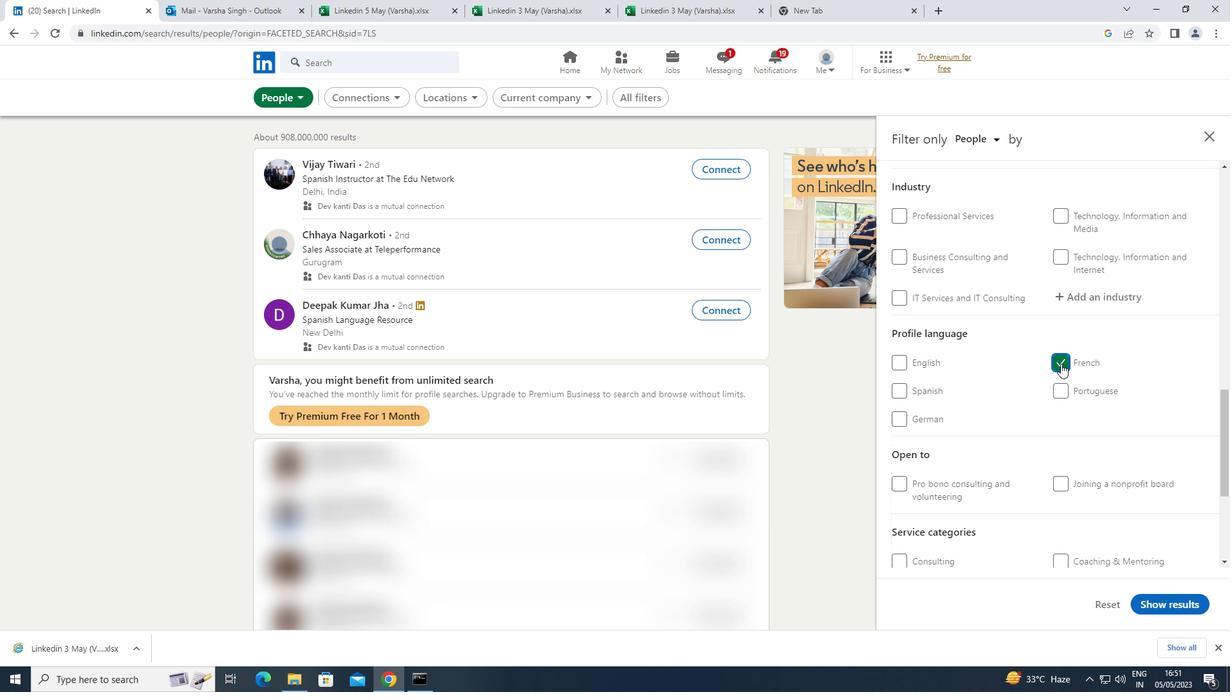 
Action: Mouse scrolled (1061, 364) with delta (0, 0)
Screenshot: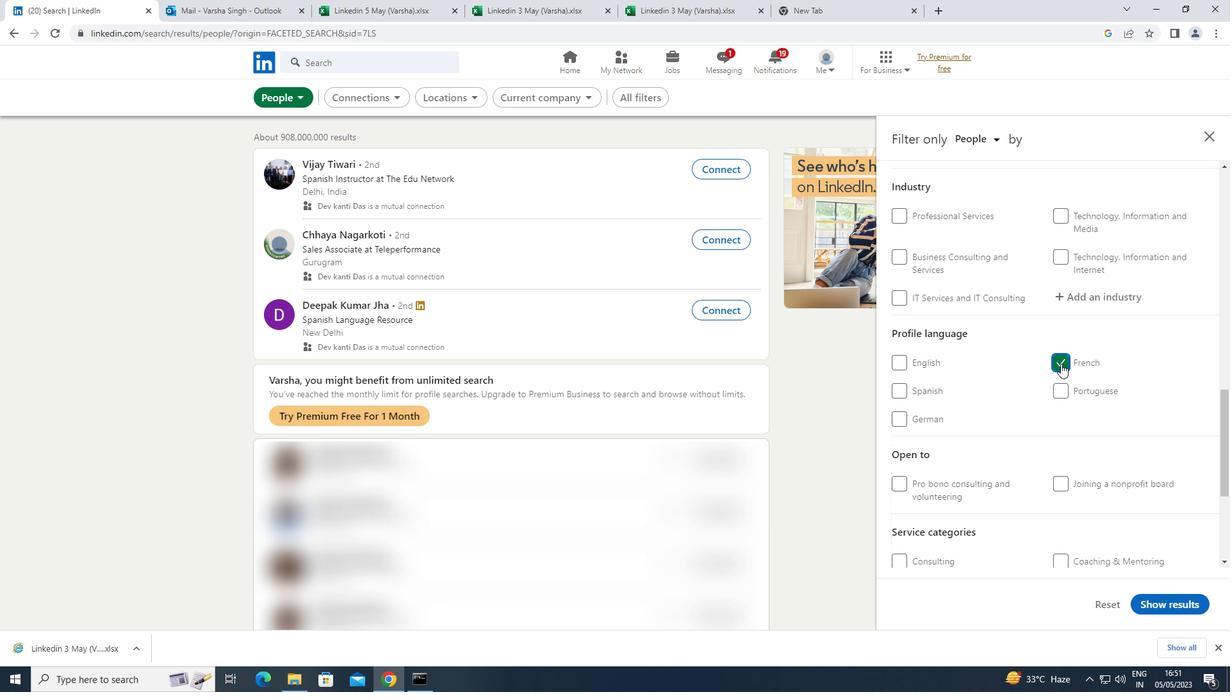 
Action: Mouse scrolled (1061, 364) with delta (0, 0)
Screenshot: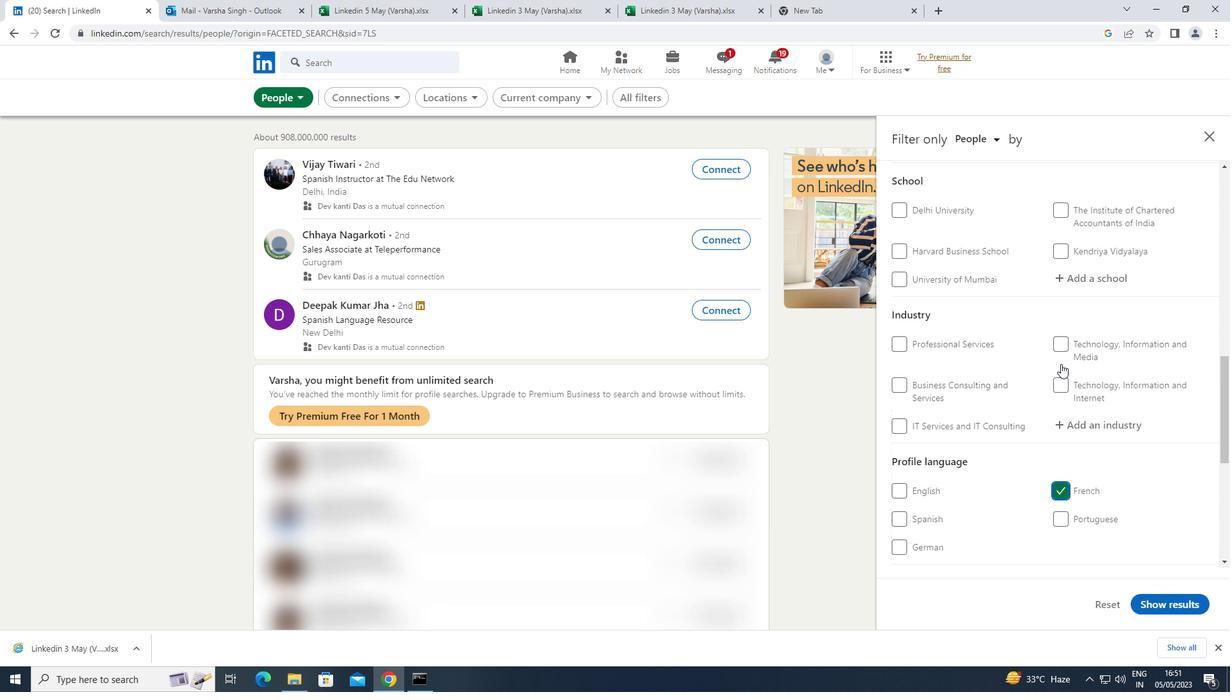 
Action: Mouse scrolled (1061, 364) with delta (0, 0)
Screenshot: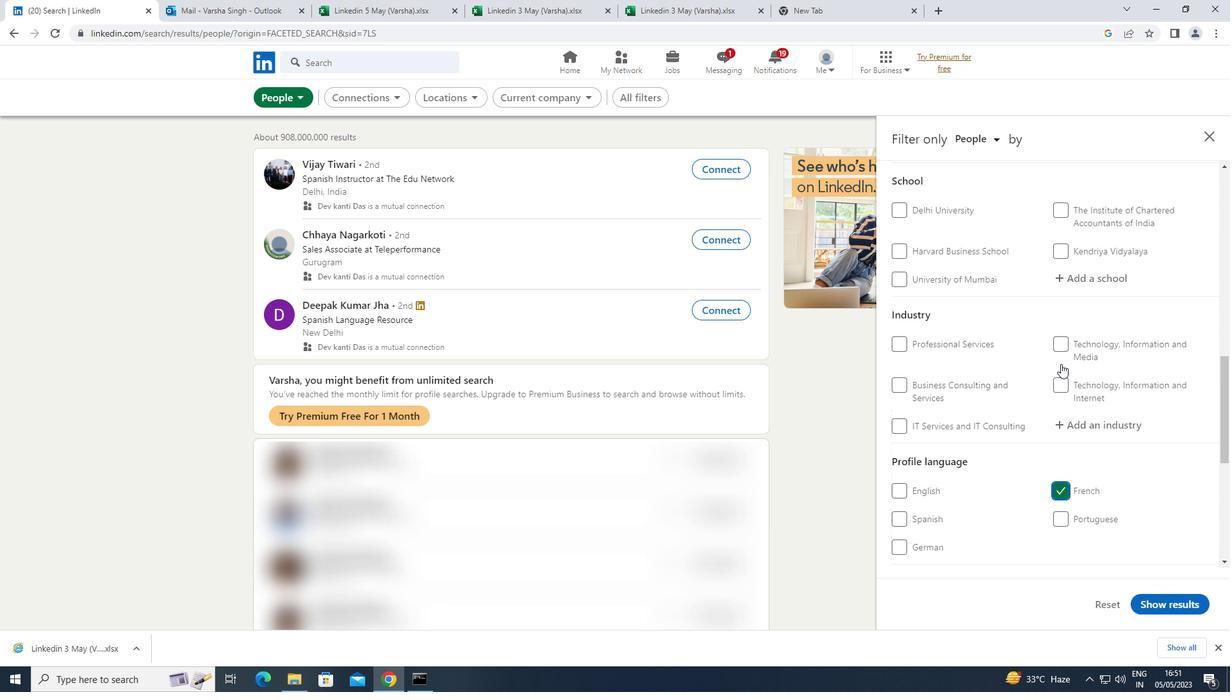 
Action: Mouse scrolled (1061, 364) with delta (0, 0)
Screenshot: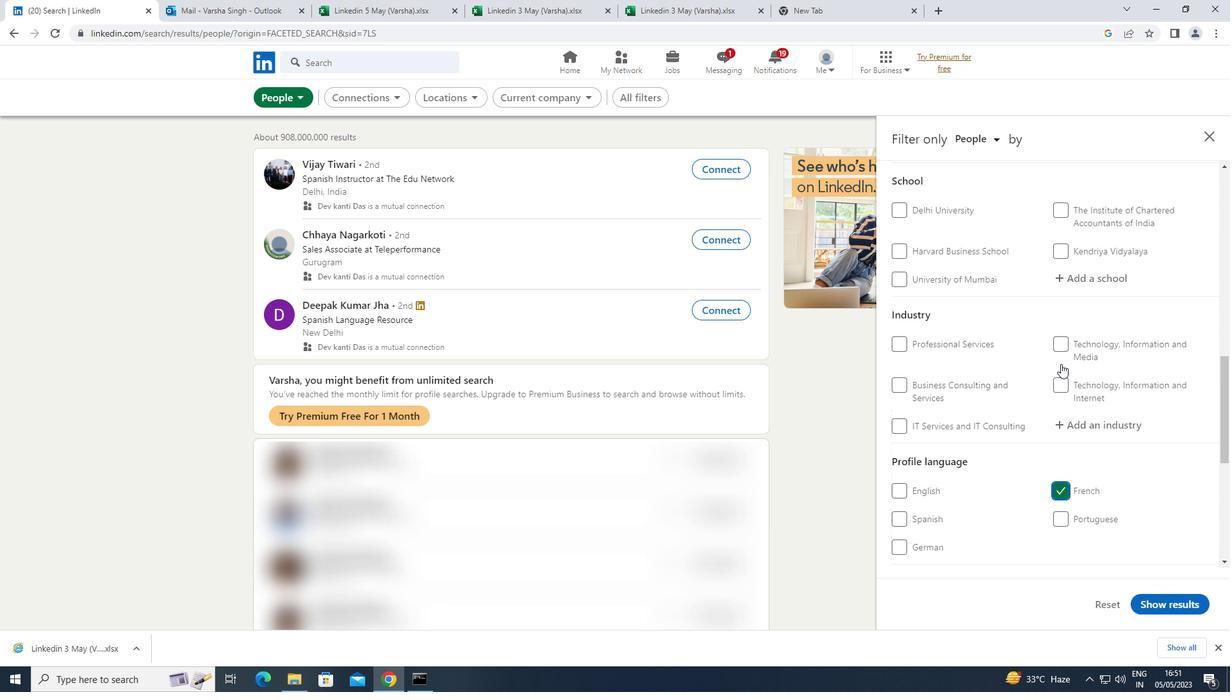 
Action: Mouse scrolled (1061, 364) with delta (0, 0)
Screenshot: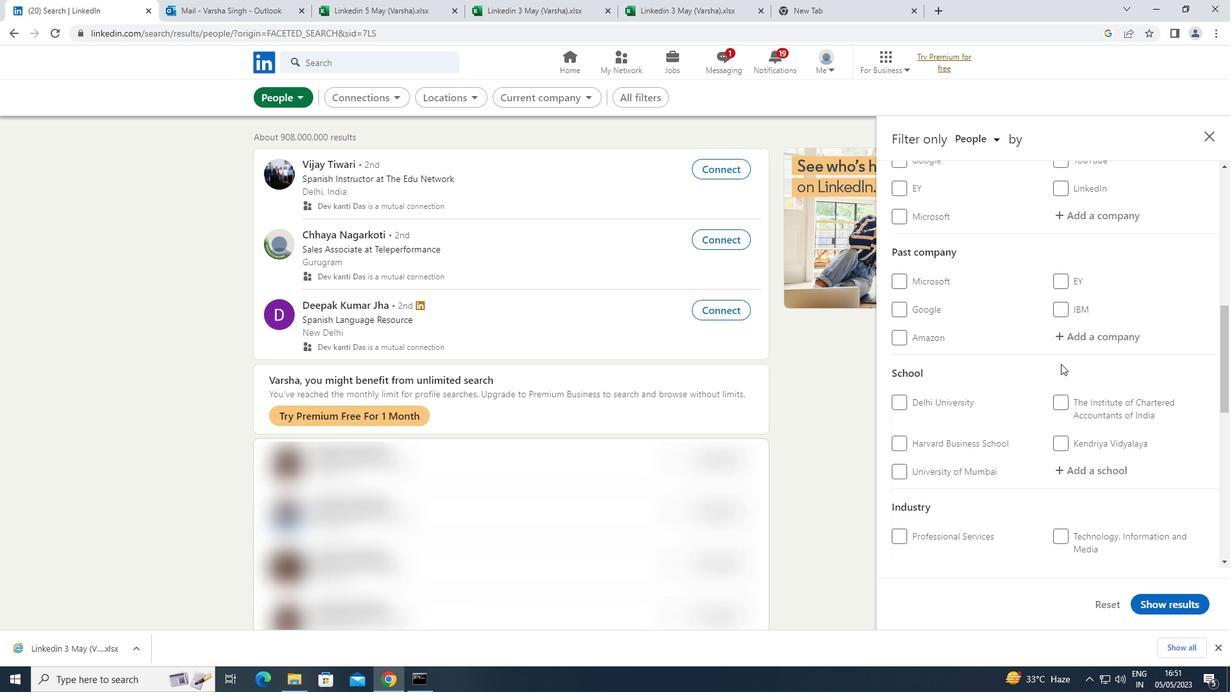 
Action: Mouse scrolled (1061, 364) with delta (0, 0)
Screenshot: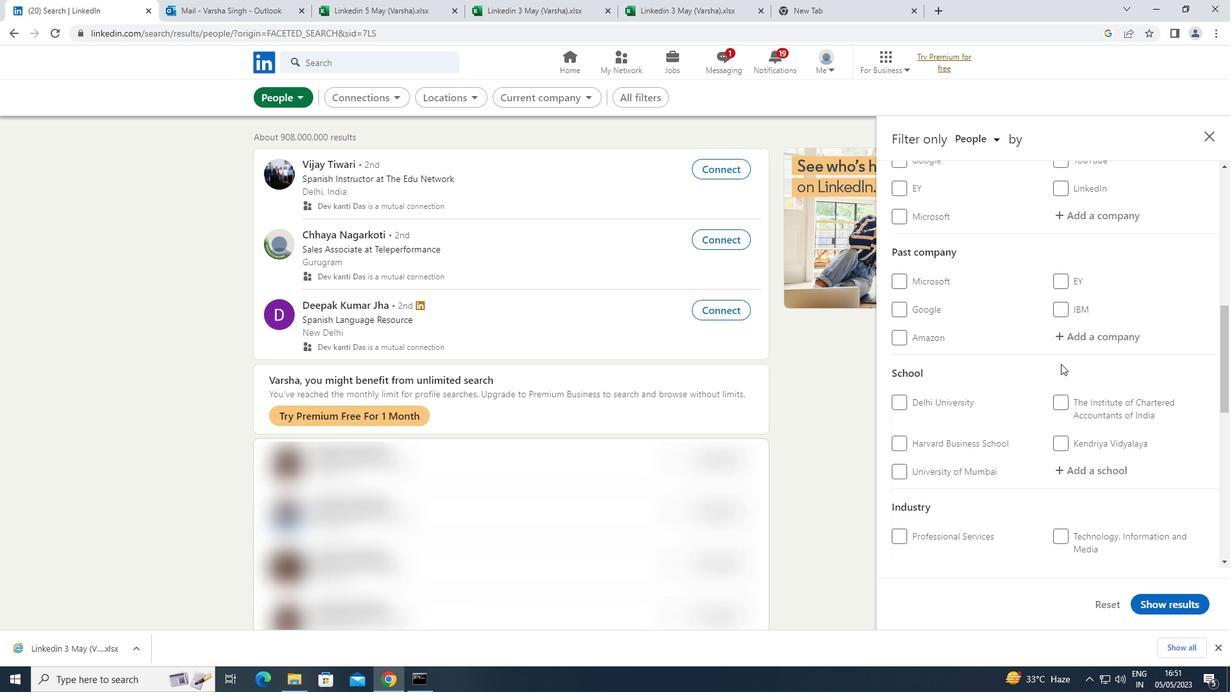 
Action: Mouse scrolled (1061, 364) with delta (0, 0)
Screenshot: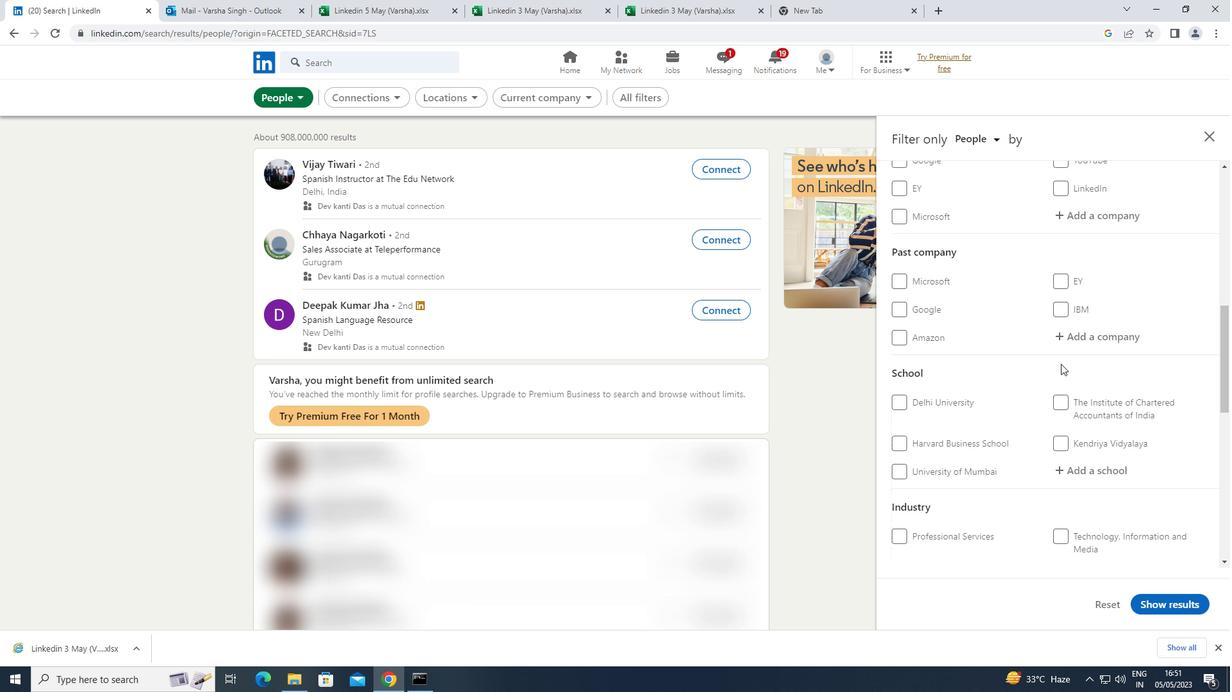 
Action: Mouse moved to (1106, 401)
Screenshot: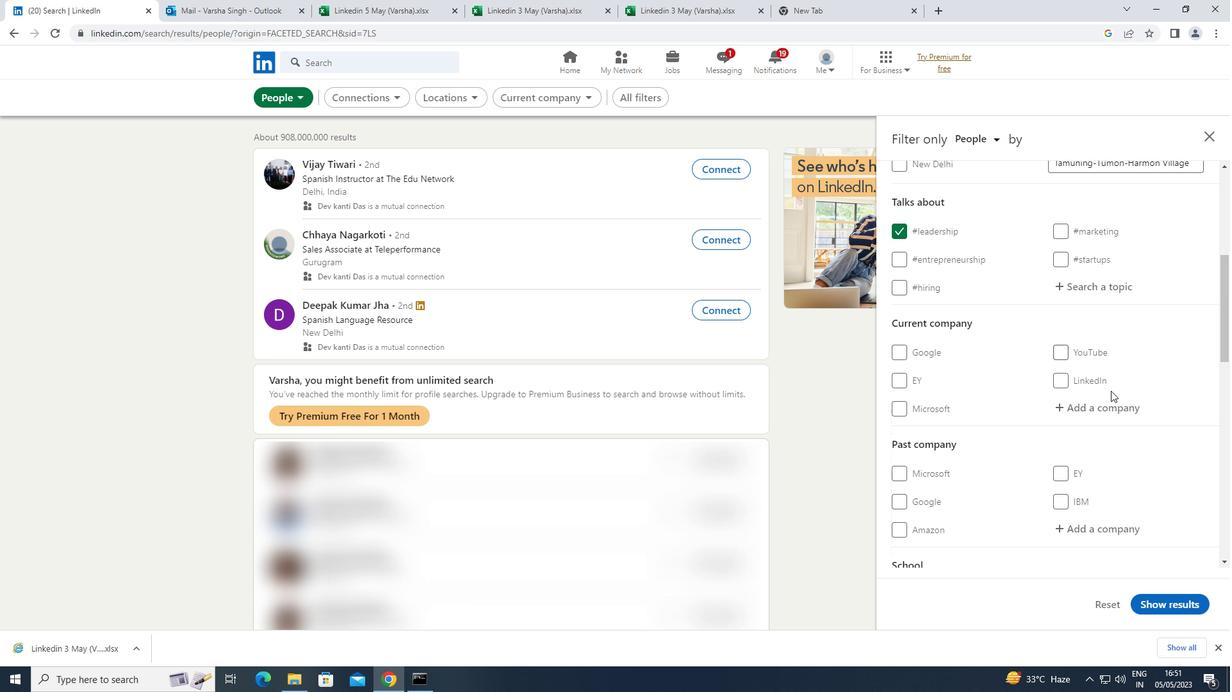 
Action: Mouse pressed left at (1106, 401)
Screenshot: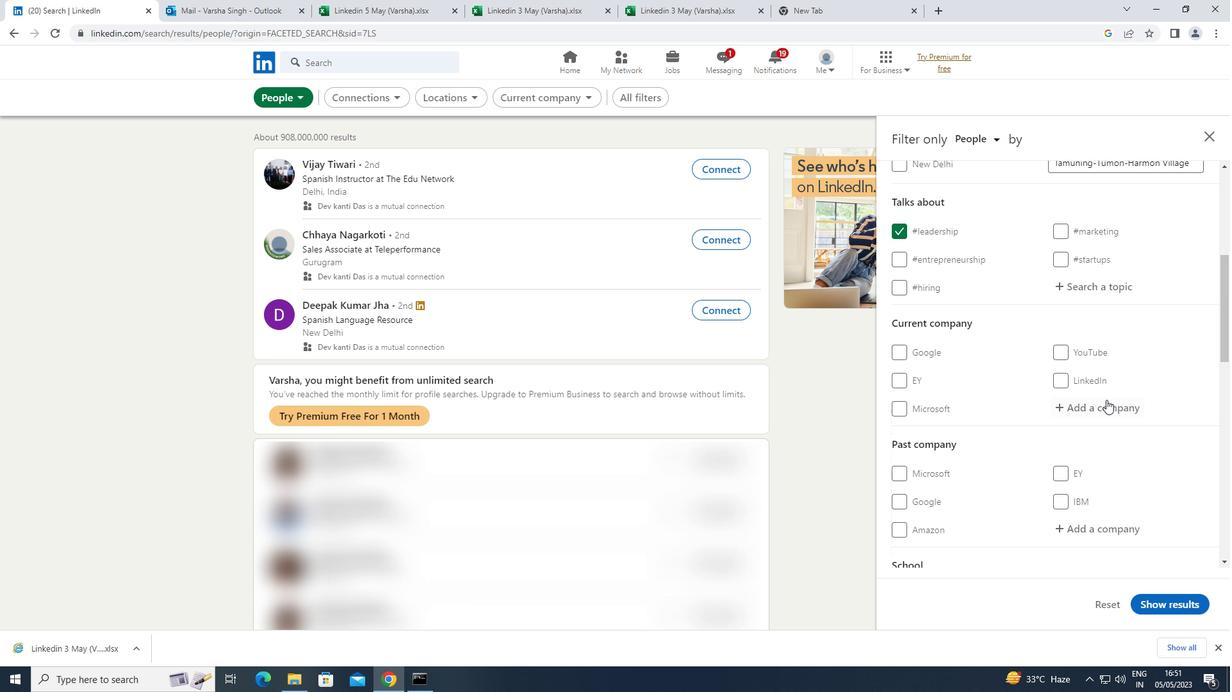 
Action: Key pressed <Key.shift>HYUNDAI
Screenshot: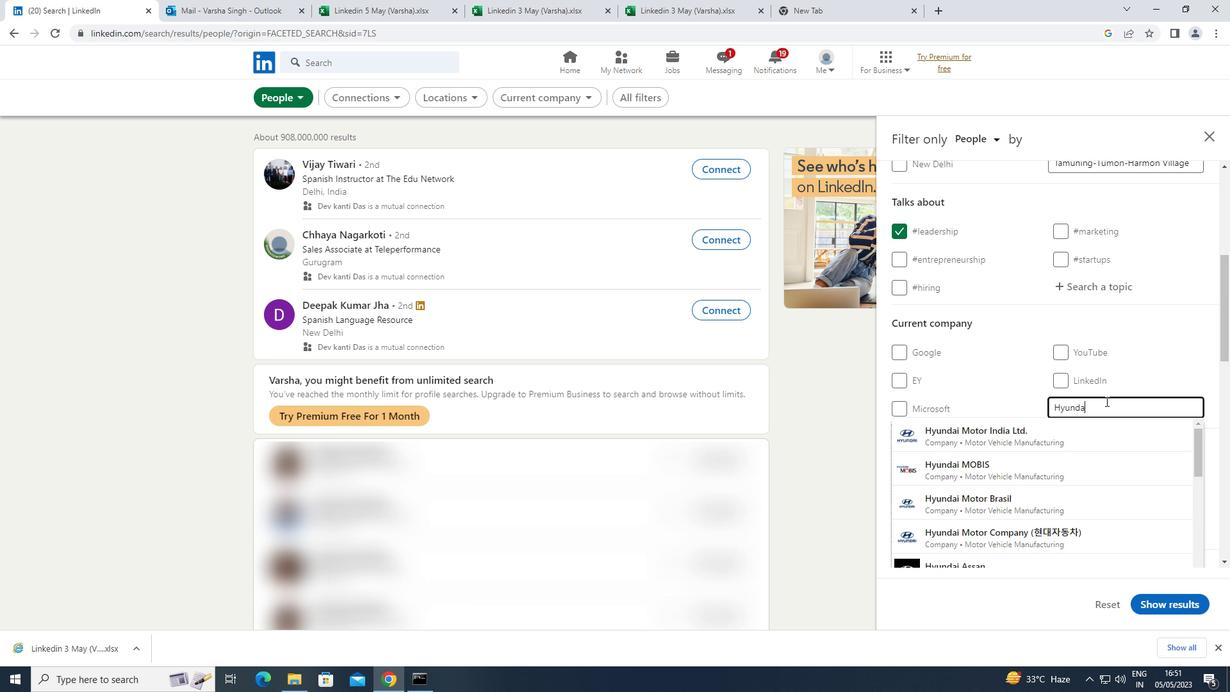 
Action: Mouse moved to (1014, 431)
Screenshot: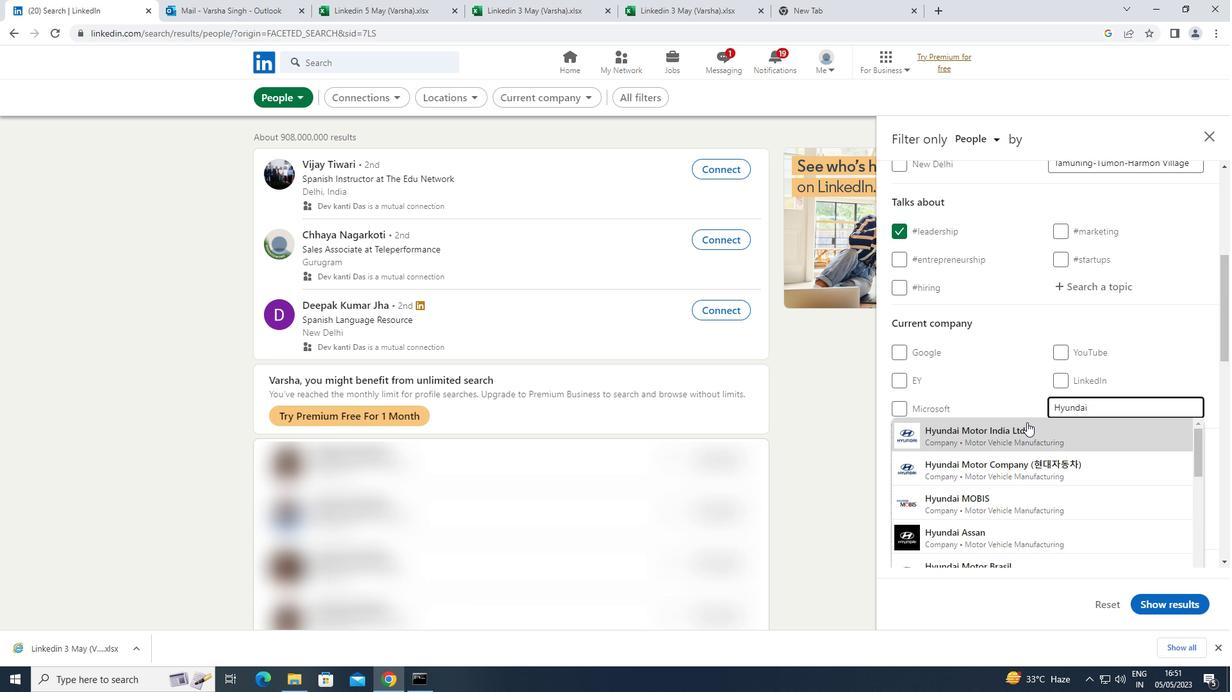 
Action: Mouse pressed left at (1014, 431)
Screenshot: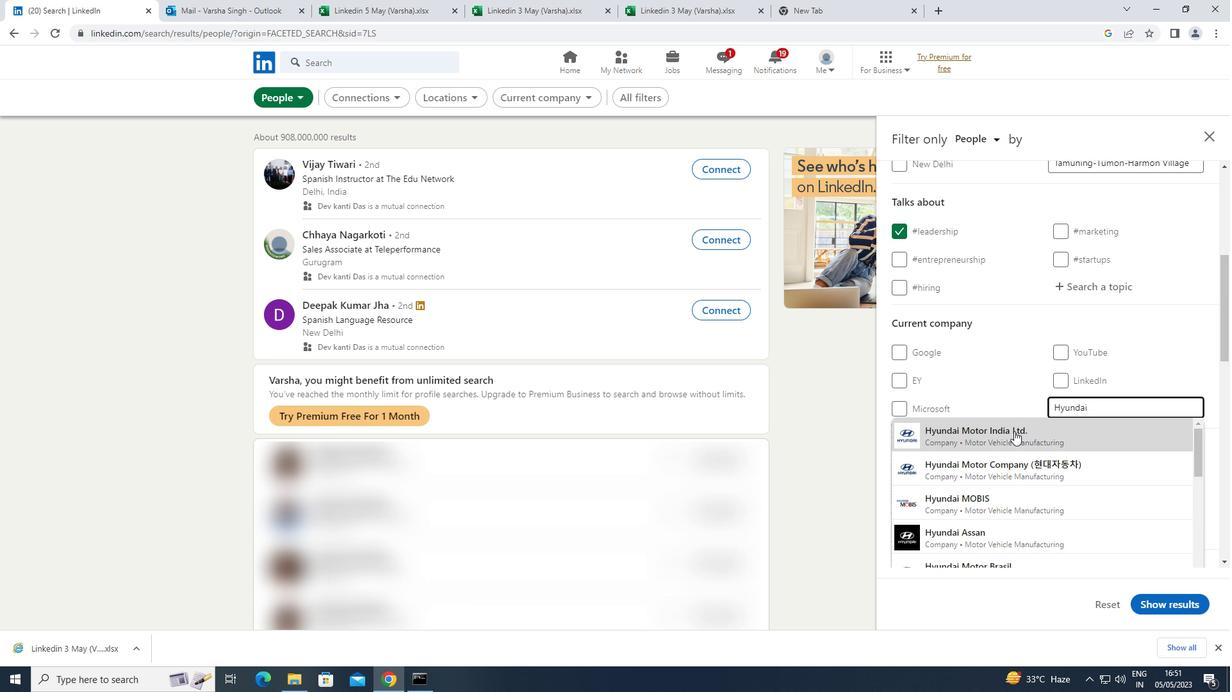 
Action: Mouse scrolled (1014, 430) with delta (0, 0)
Screenshot: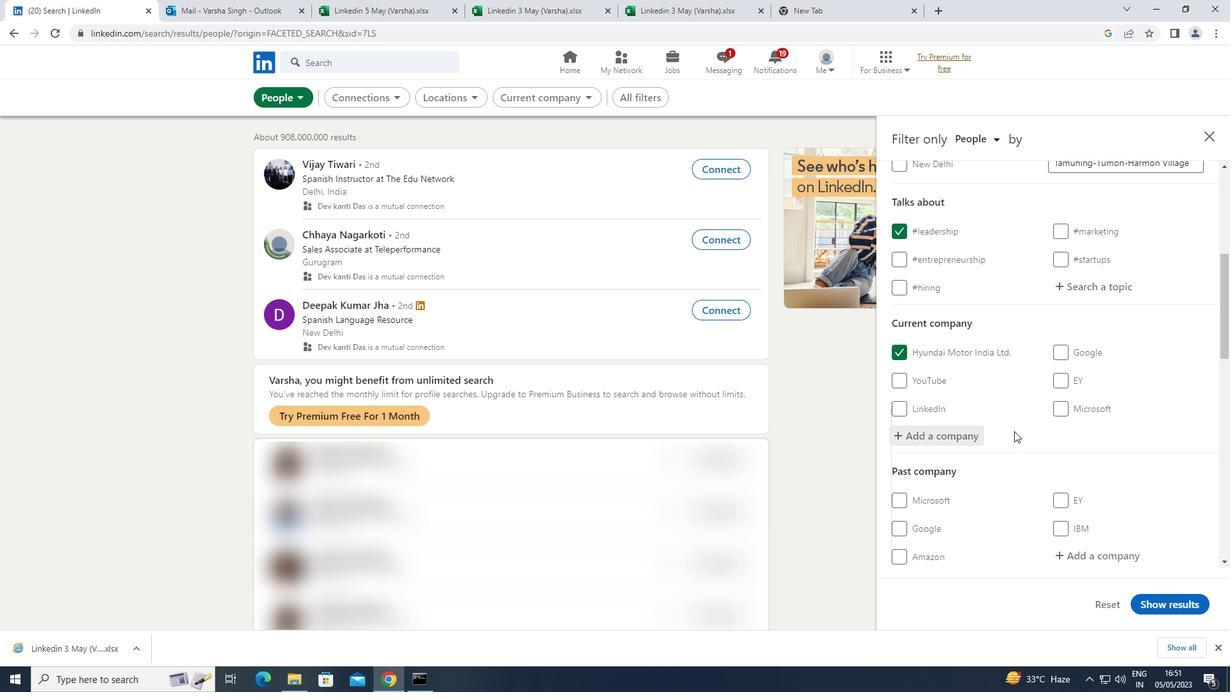 
Action: Mouse scrolled (1014, 430) with delta (0, 0)
Screenshot: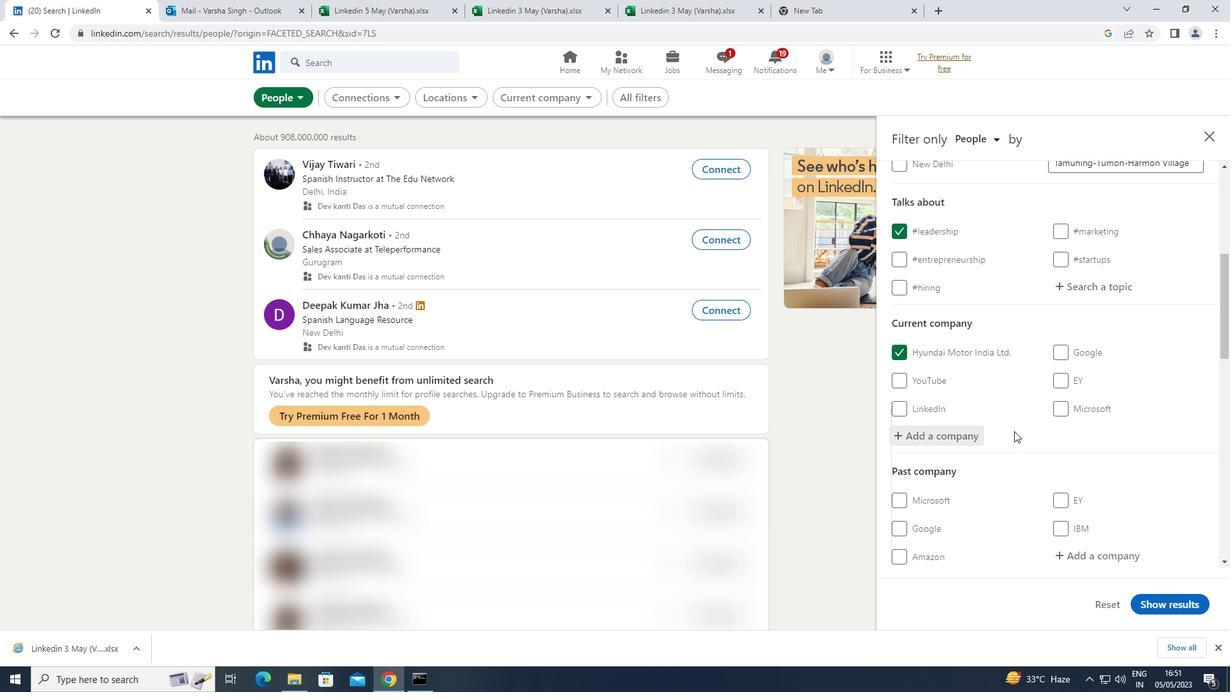 
Action: Mouse scrolled (1014, 430) with delta (0, 0)
Screenshot: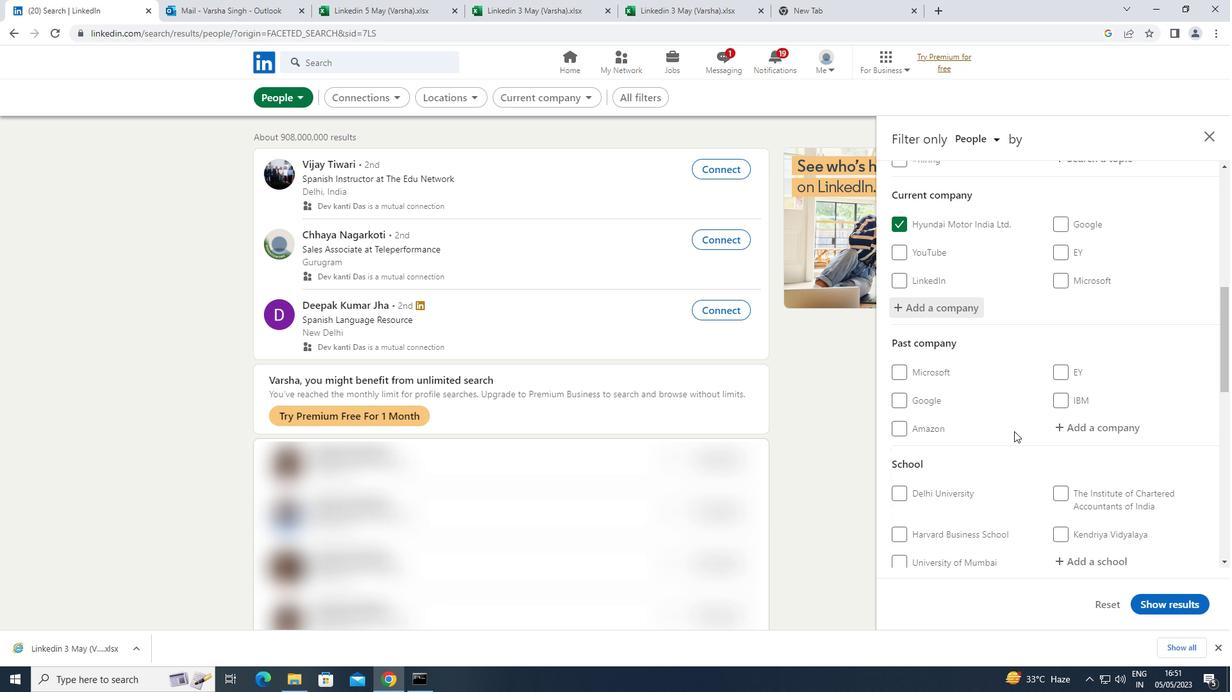 
Action: Mouse moved to (1084, 487)
Screenshot: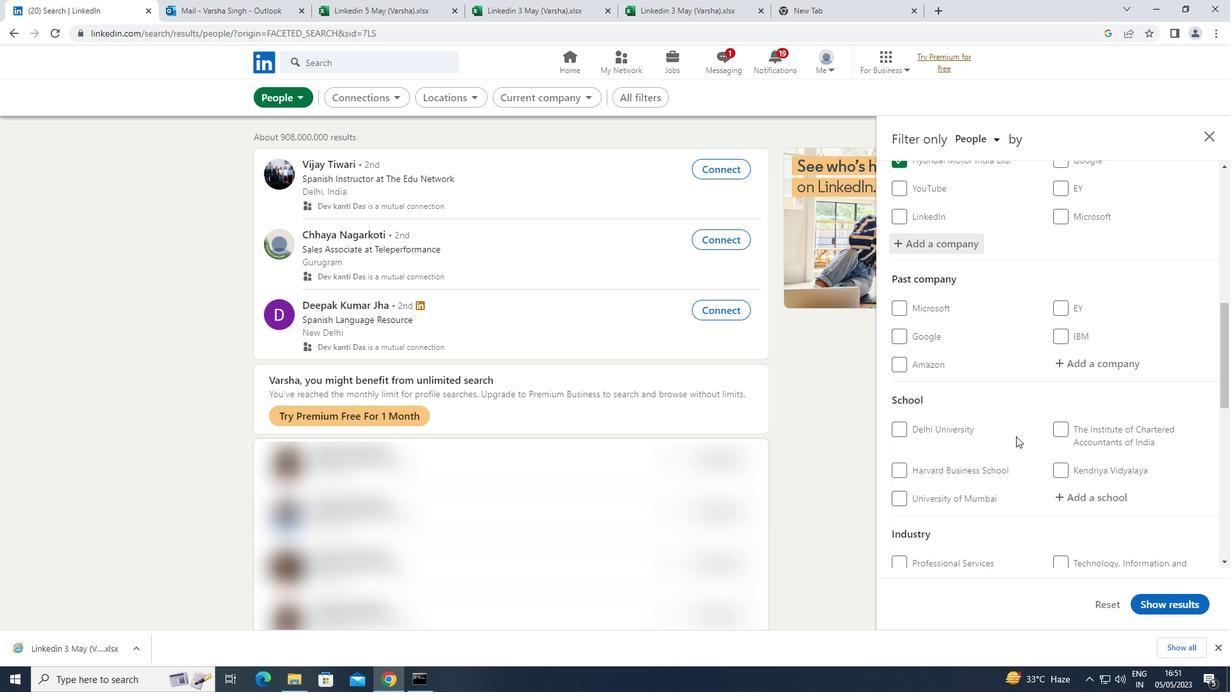 
Action: Mouse pressed left at (1084, 487)
Screenshot: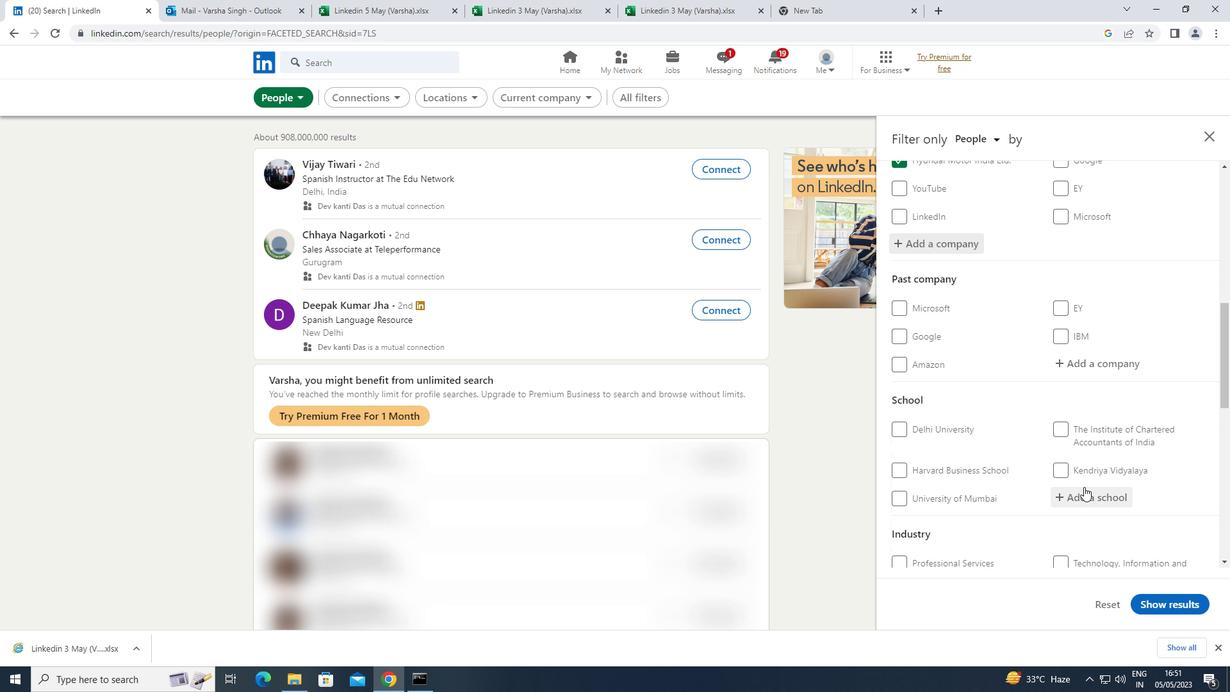 
Action: Key pressed <Key.shift>TECHNOLOGY<Key.space><Key.shift>JOBS
Screenshot: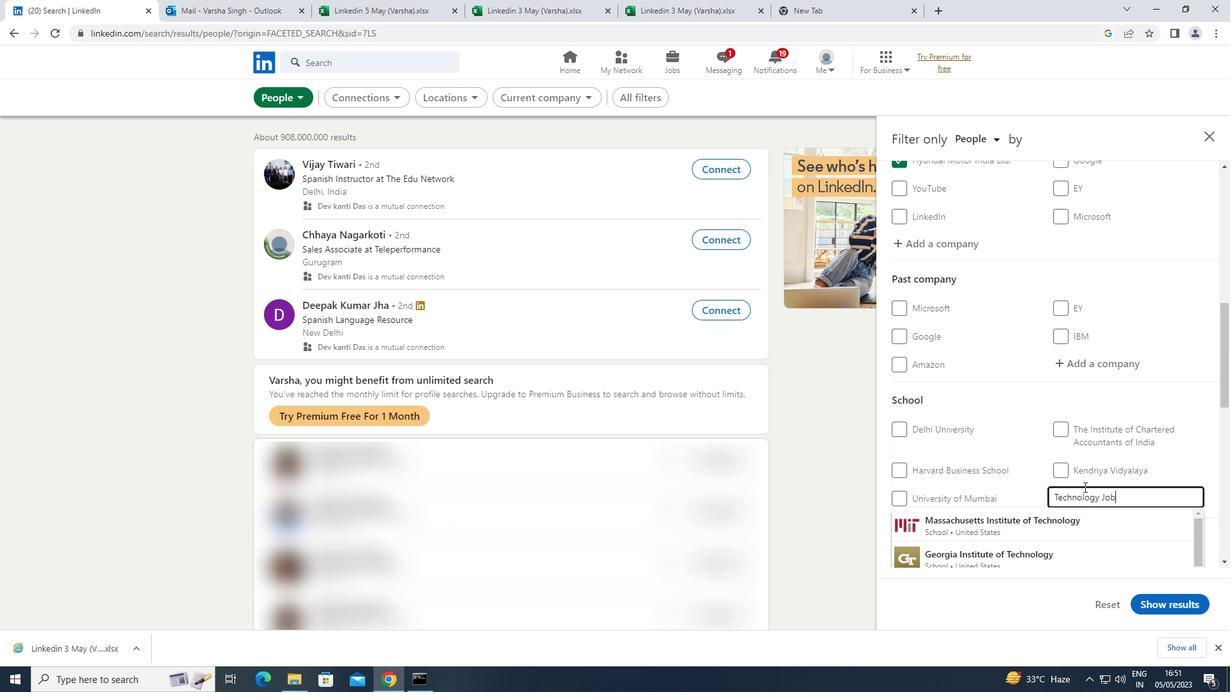 
Action: Mouse moved to (948, 549)
Screenshot: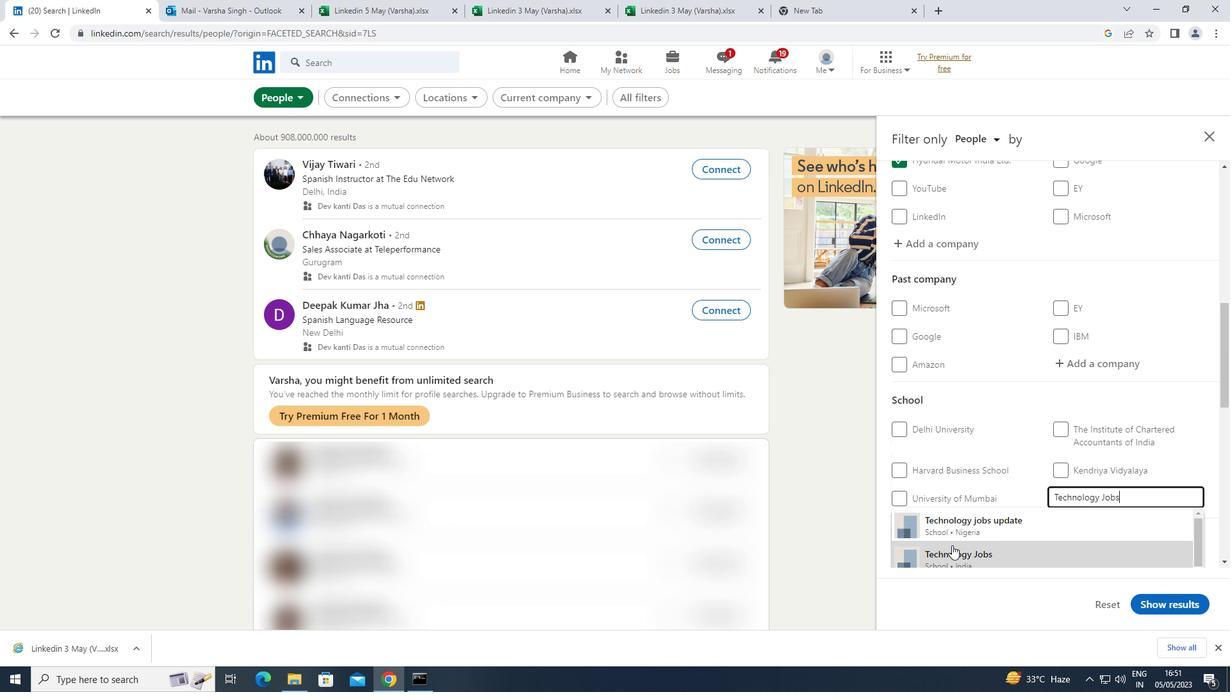 
Action: Mouse pressed left at (948, 549)
Screenshot: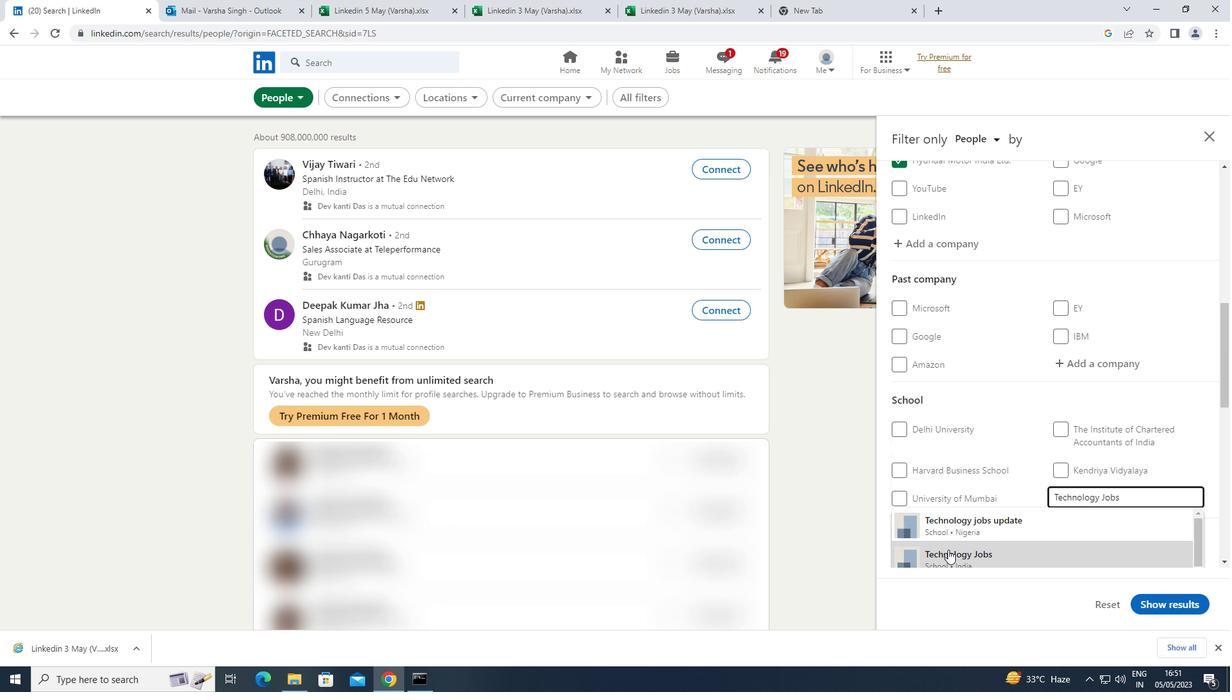 
Action: Mouse moved to (1060, 499)
Screenshot: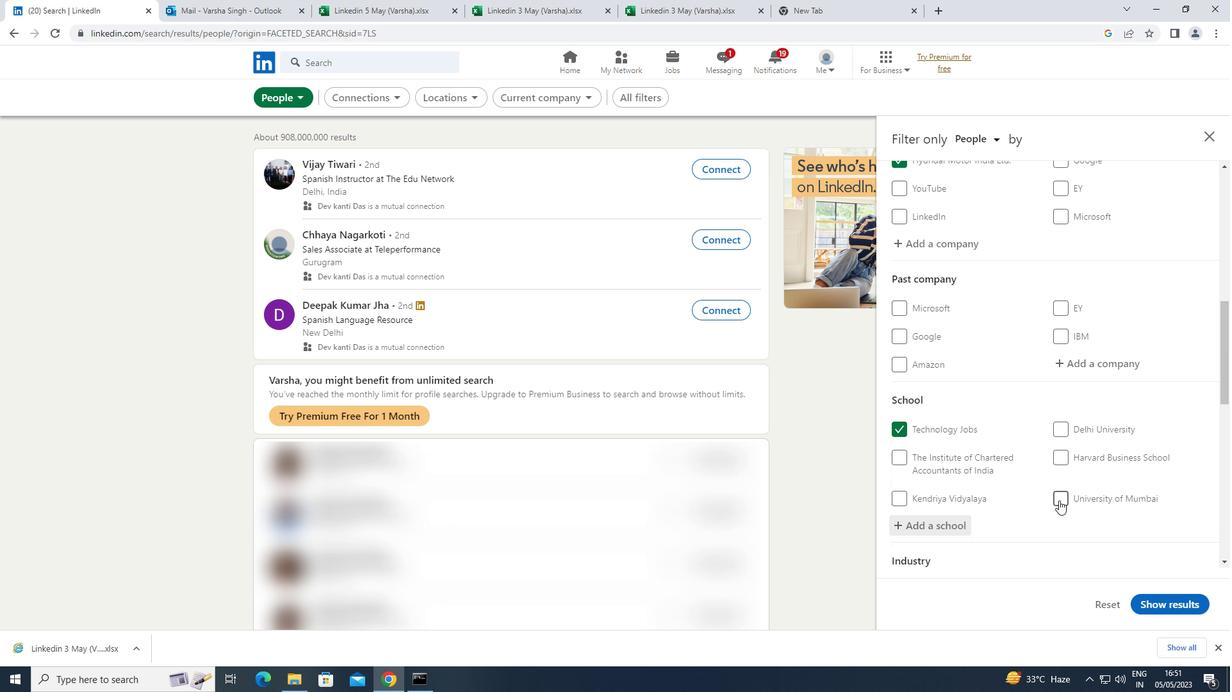 
Action: Mouse scrolled (1060, 498) with delta (0, 0)
Screenshot: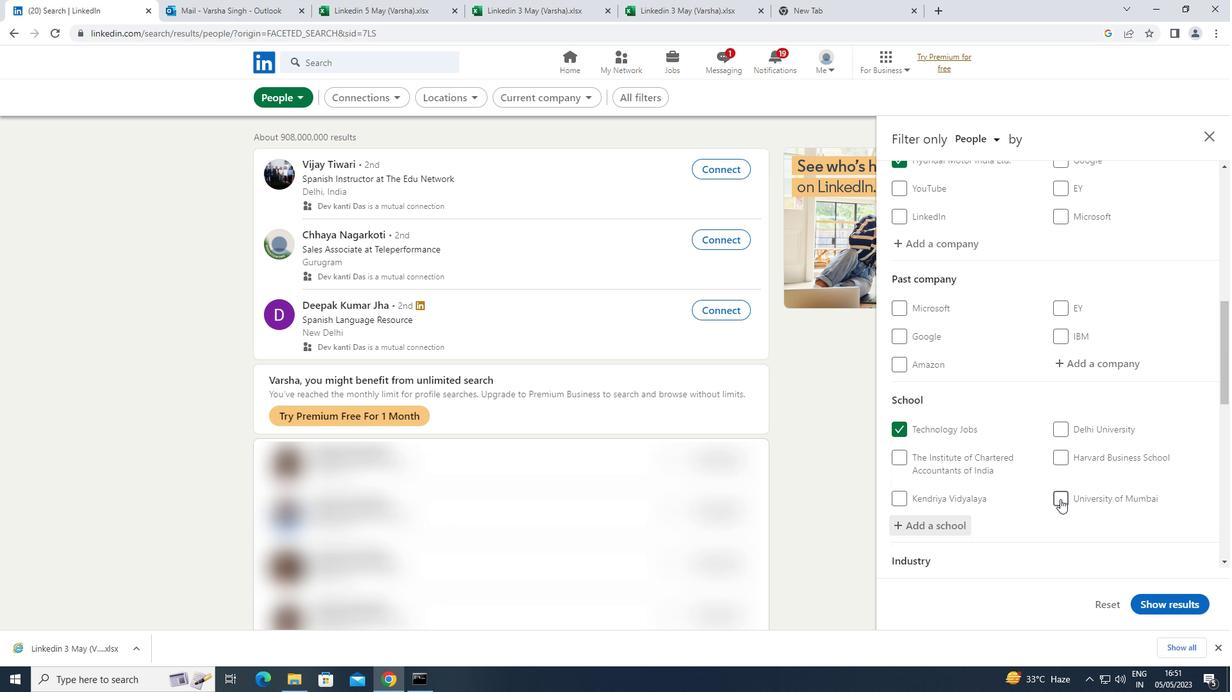 
Action: Mouse scrolled (1060, 498) with delta (0, 0)
Screenshot: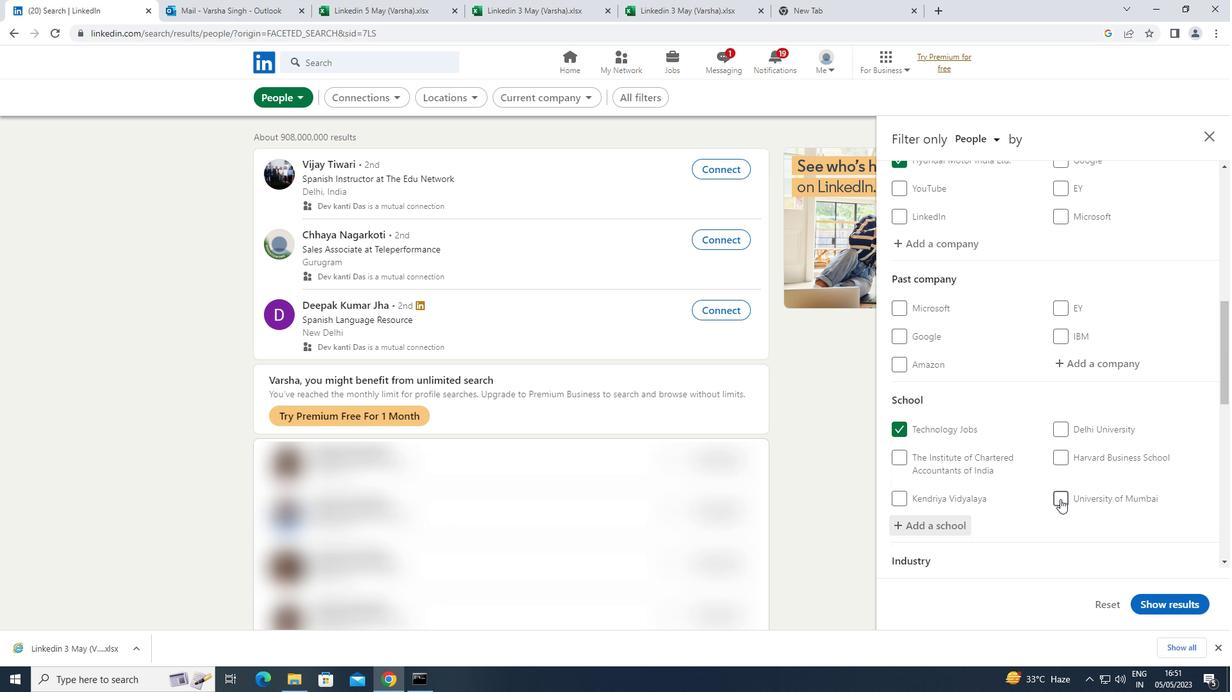 
Action: Mouse scrolled (1060, 498) with delta (0, 0)
Screenshot: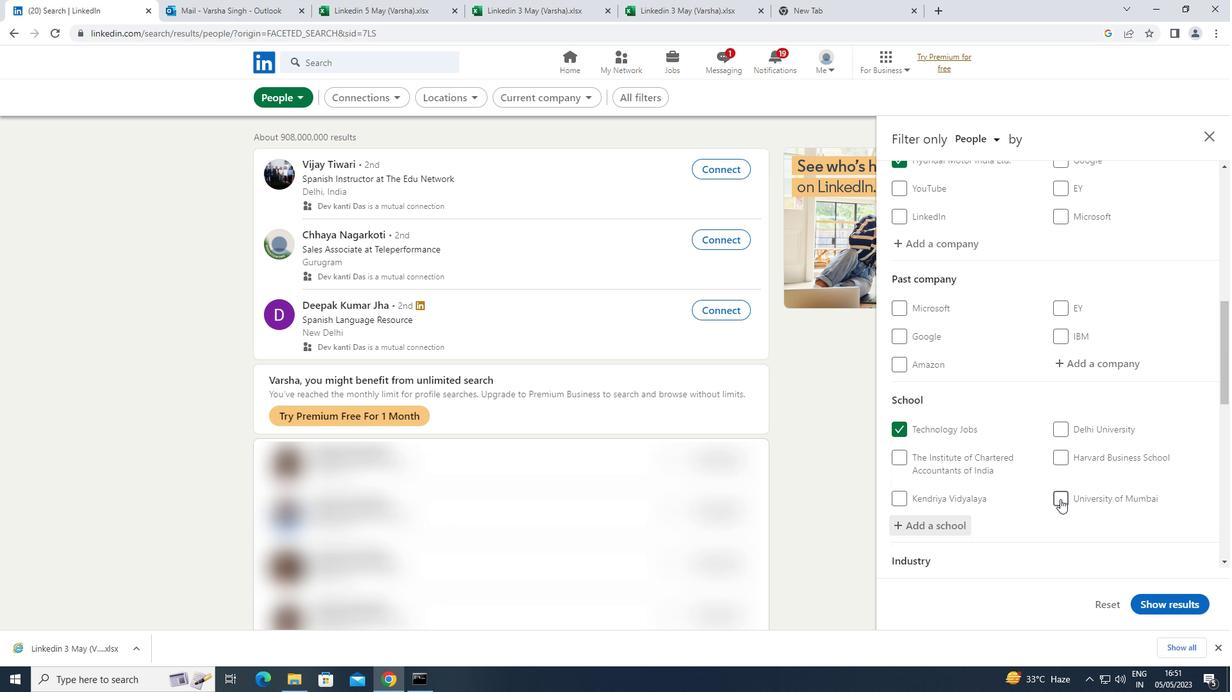 
Action: Mouse moved to (1063, 497)
Screenshot: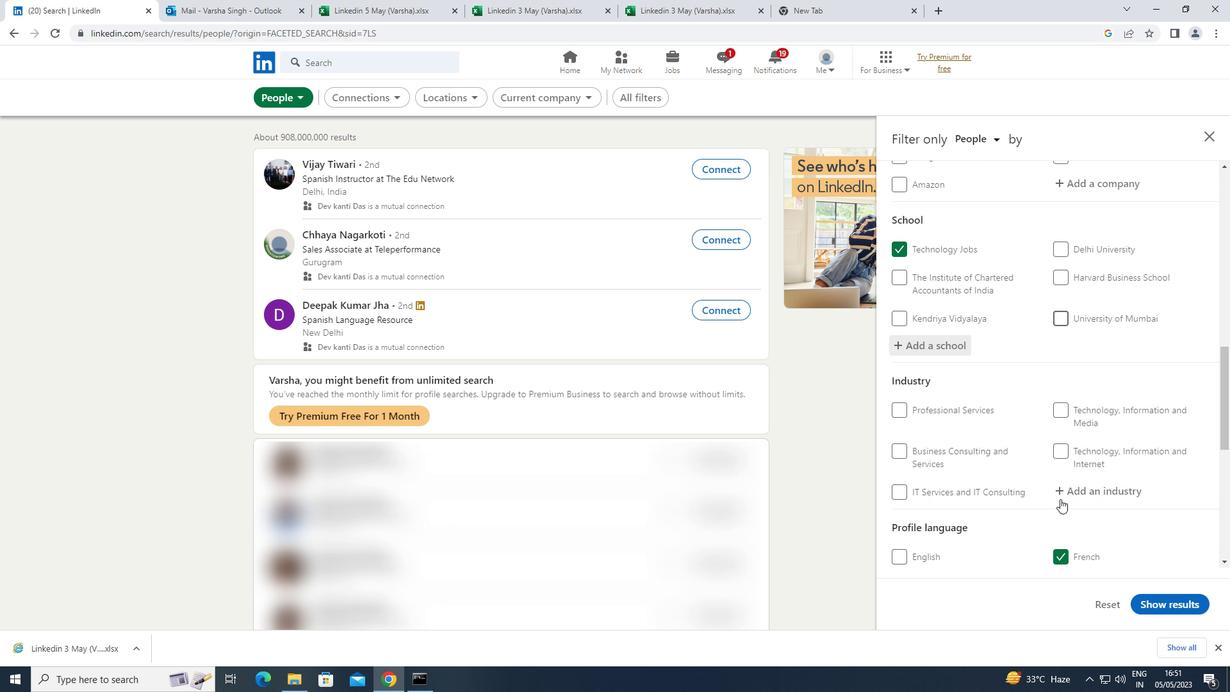 
Action: Mouse scrolled (1063, 496) with delta (0, 0)
Screenshot: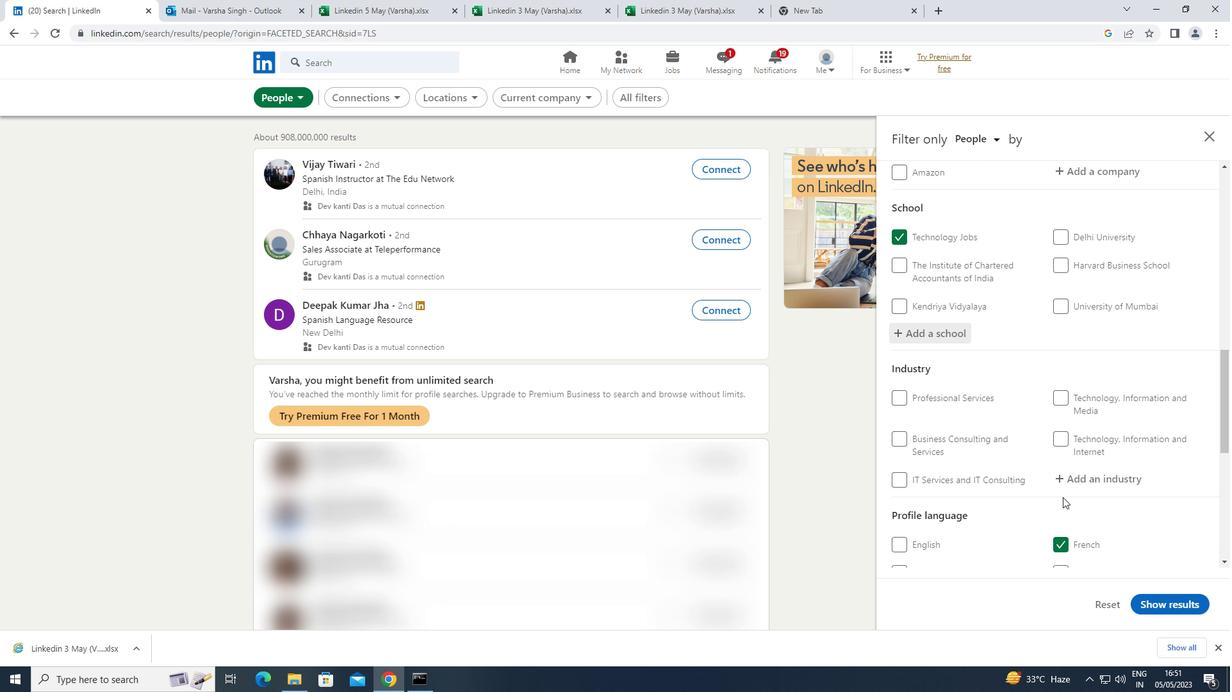 
Action: Mouse scrolled (1063, 496) with delta (0, 0)
Screenshot: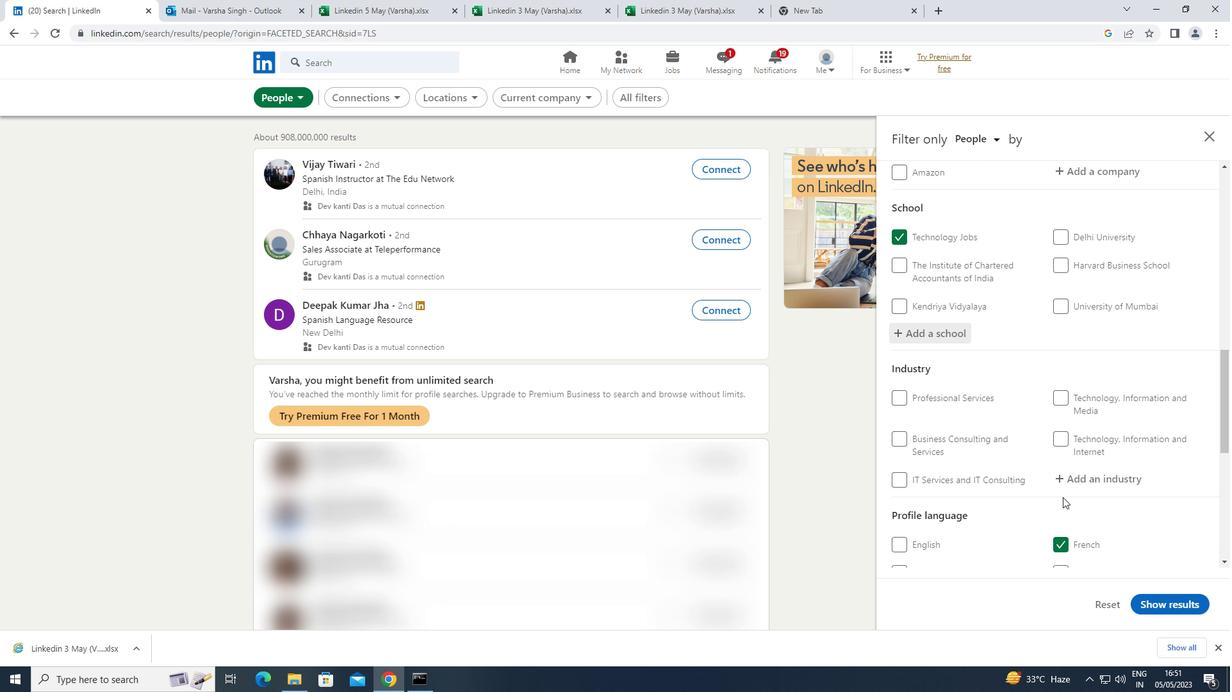 
Action: Mouse scrolled (1063, 496) with delta (0, 0)
Screenshot: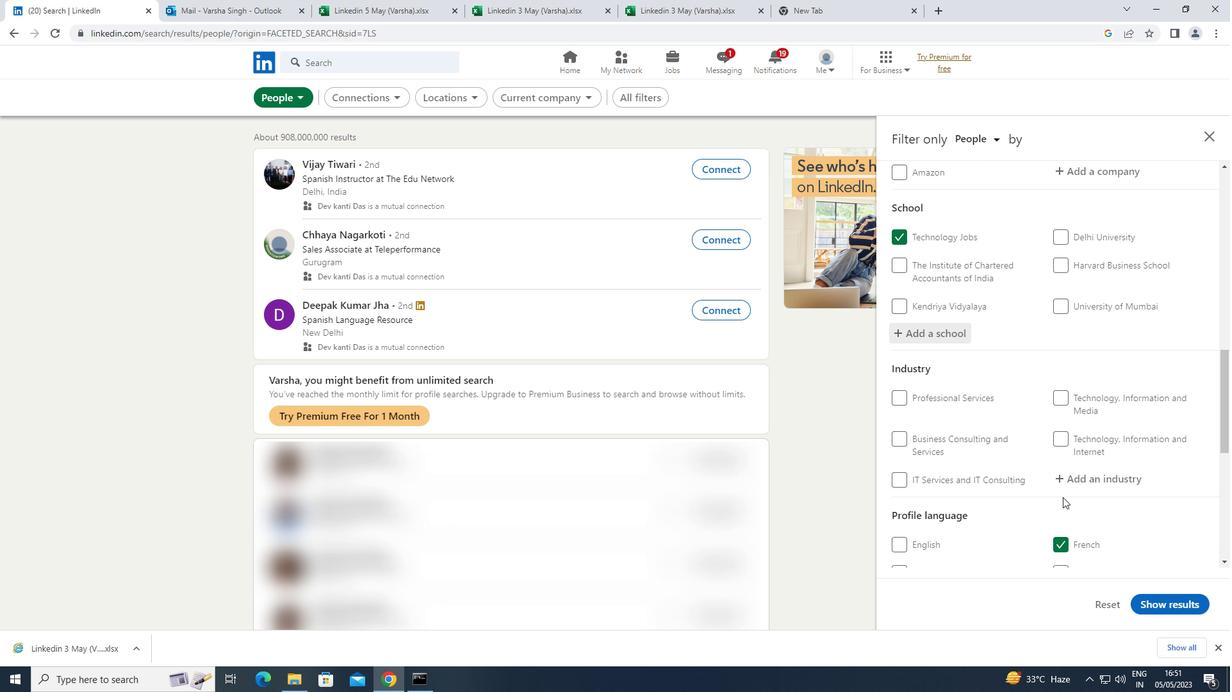 
Action: Mouse moved to (1102, 484)
Screenshot: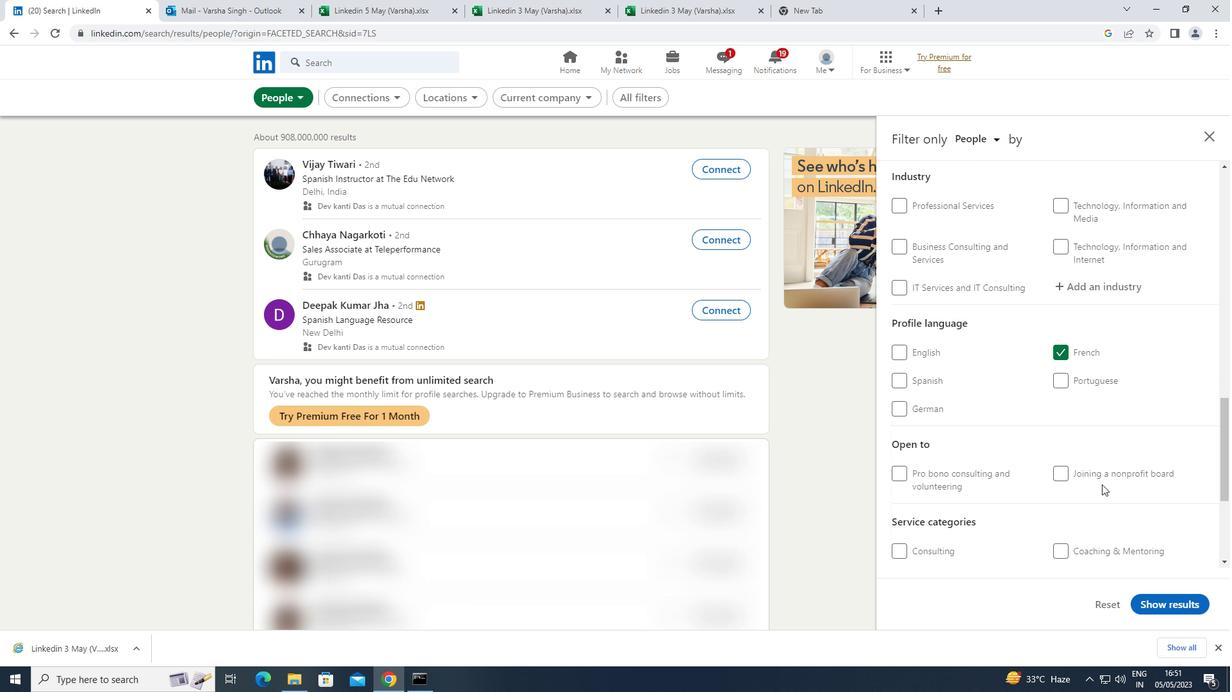 
Action: Mouse scrolled (1102, 485) with delta (0, 0)
Screenshot: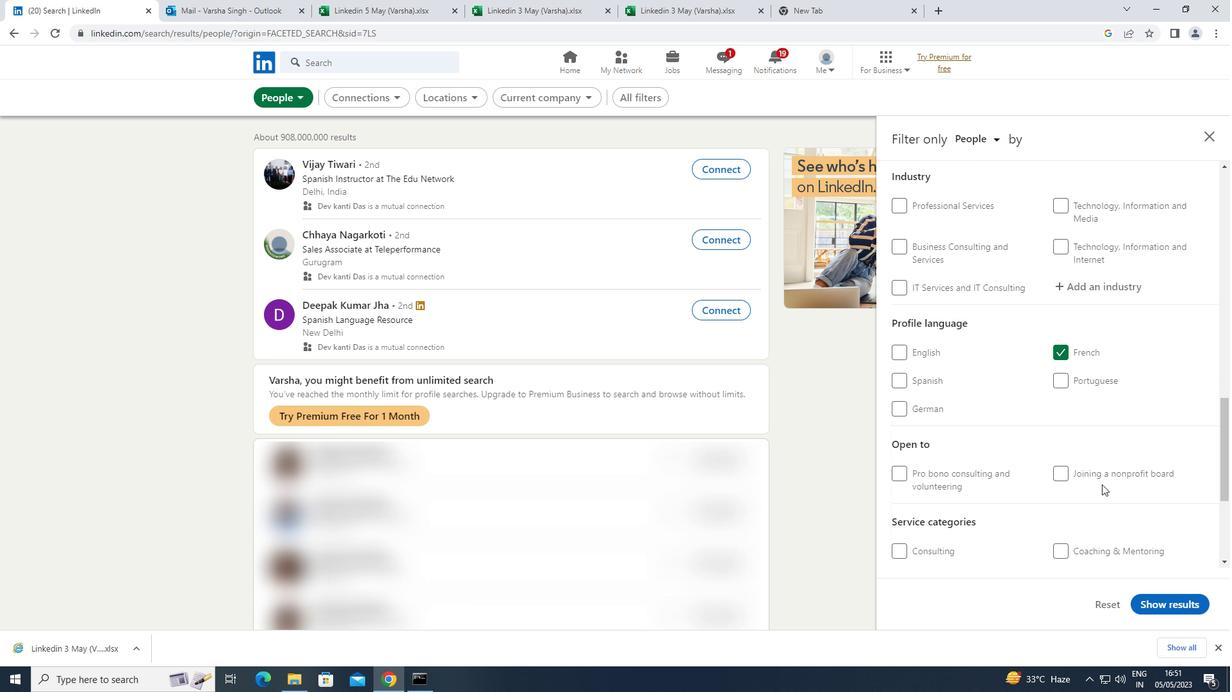 
Action: Mouse scrolled (1102, 485) with delta (0, 0)
Screenshot: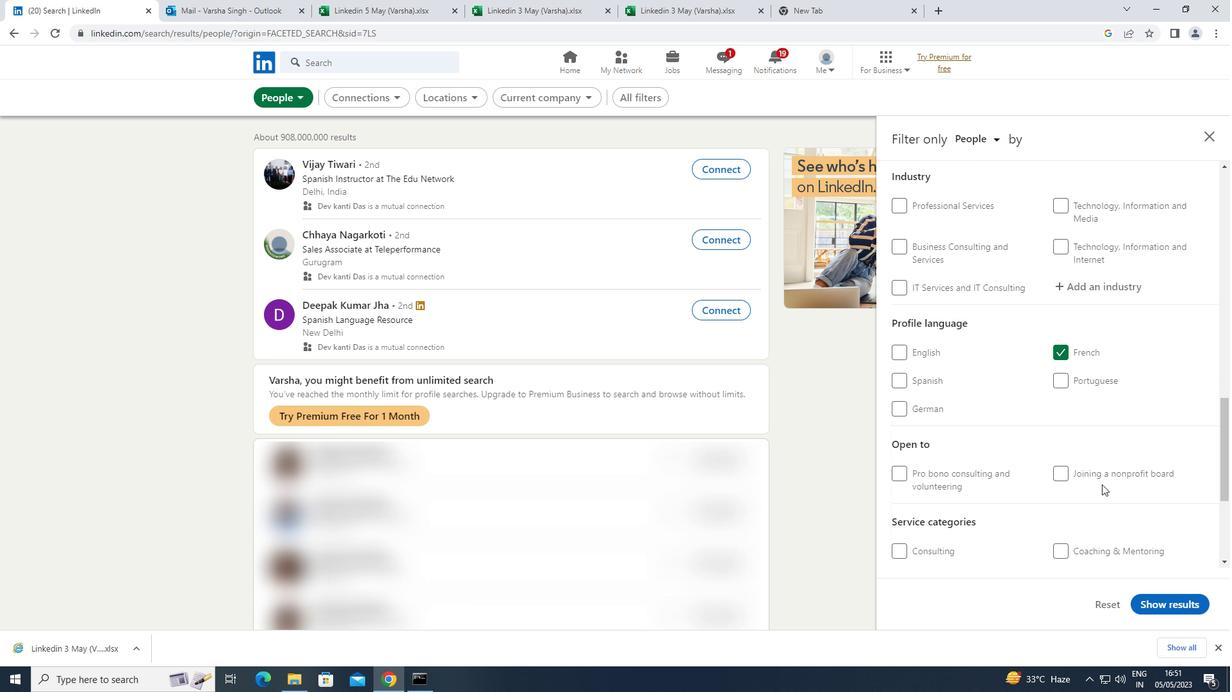 
Action: Mouse moved to (1114, 419)
Screenshot: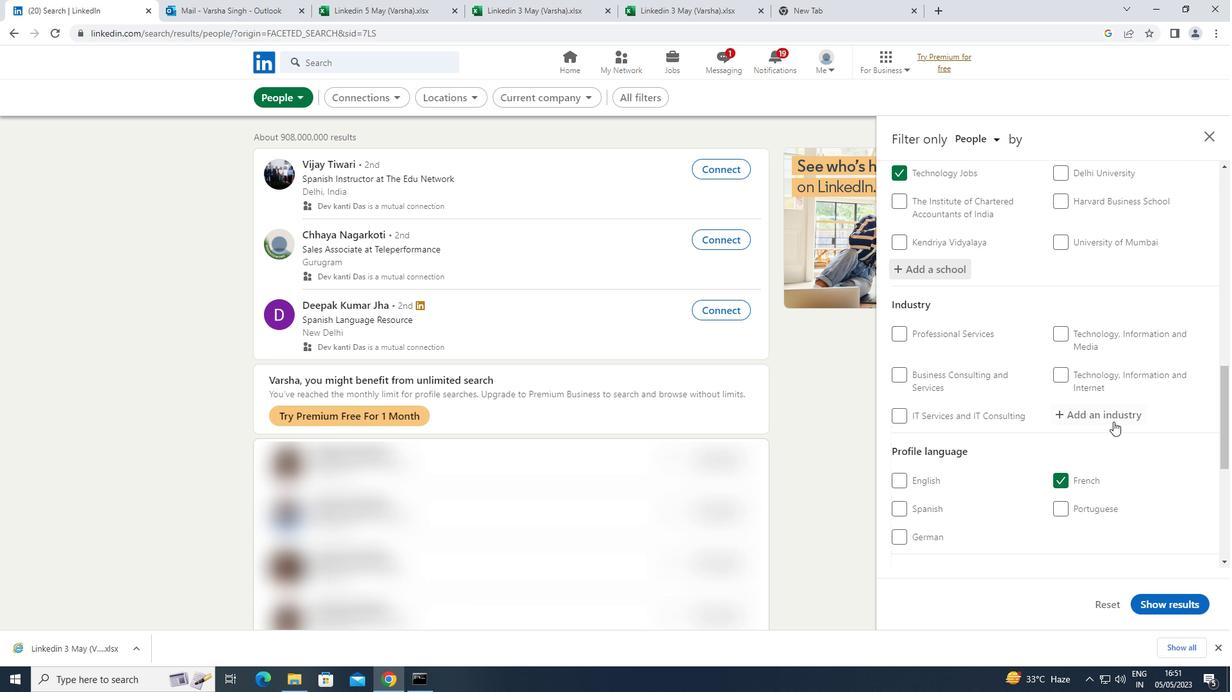 
Action: Mouse pressed left at (1114, 419)
Screenshot: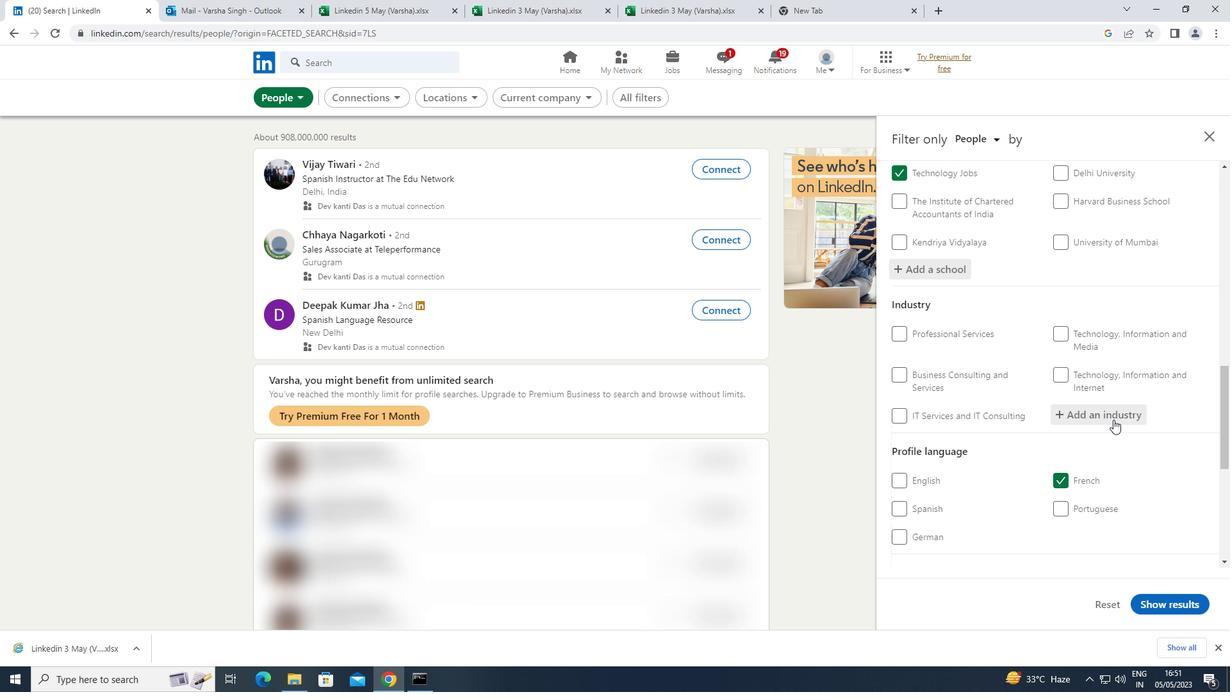 
Action: Key pressed <Key.shift>SOCIAL
Screenshot: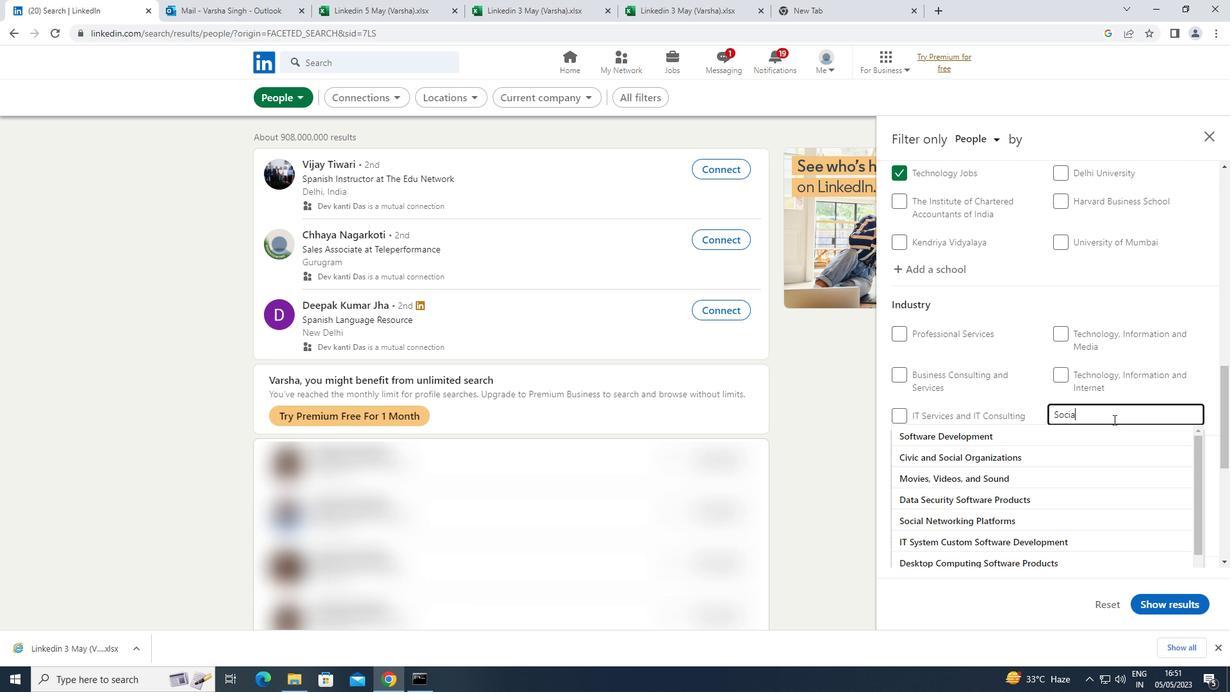 
Action: Mouse moved to (1045, 449)
Screenshot: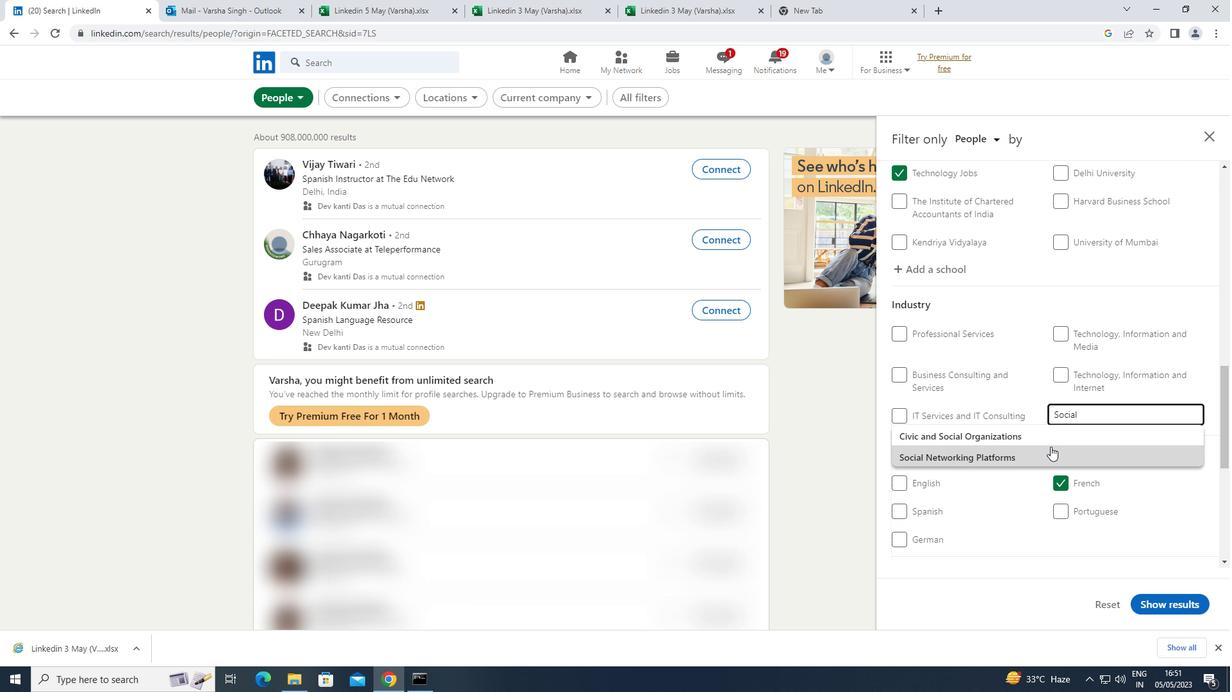 
Action: Mouse pressed left at (1045, 449)
Screenshot: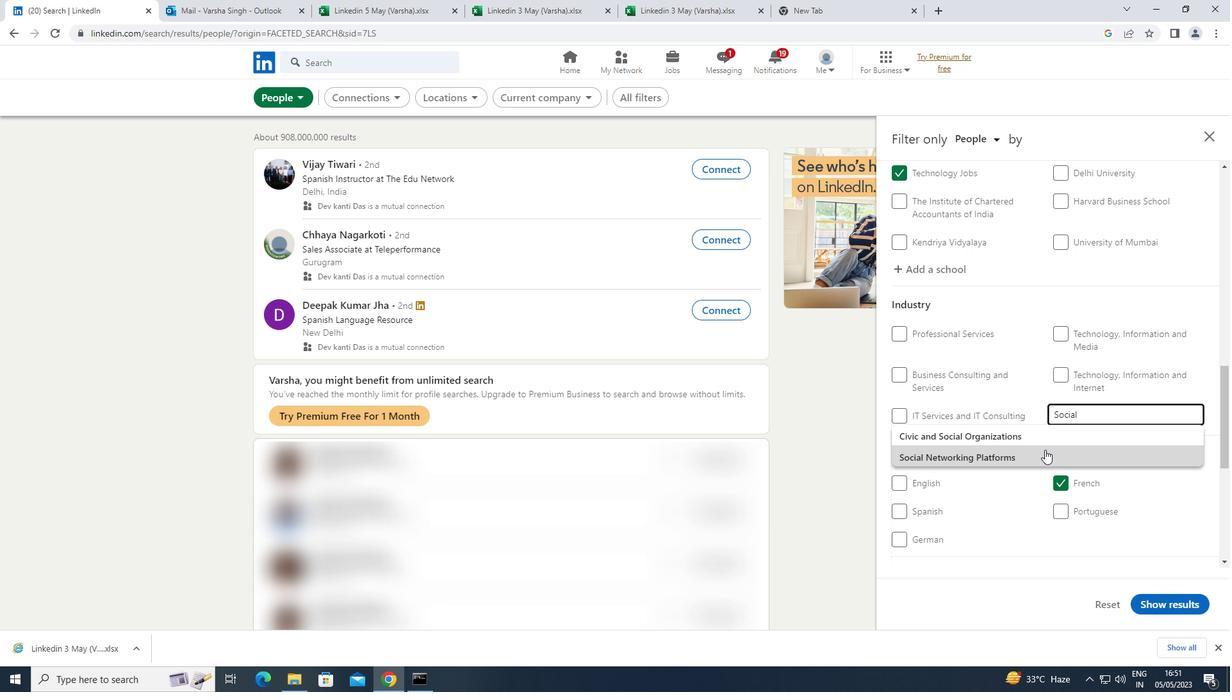 
Action: Mouse moved to (1046, 448)
Screenshot: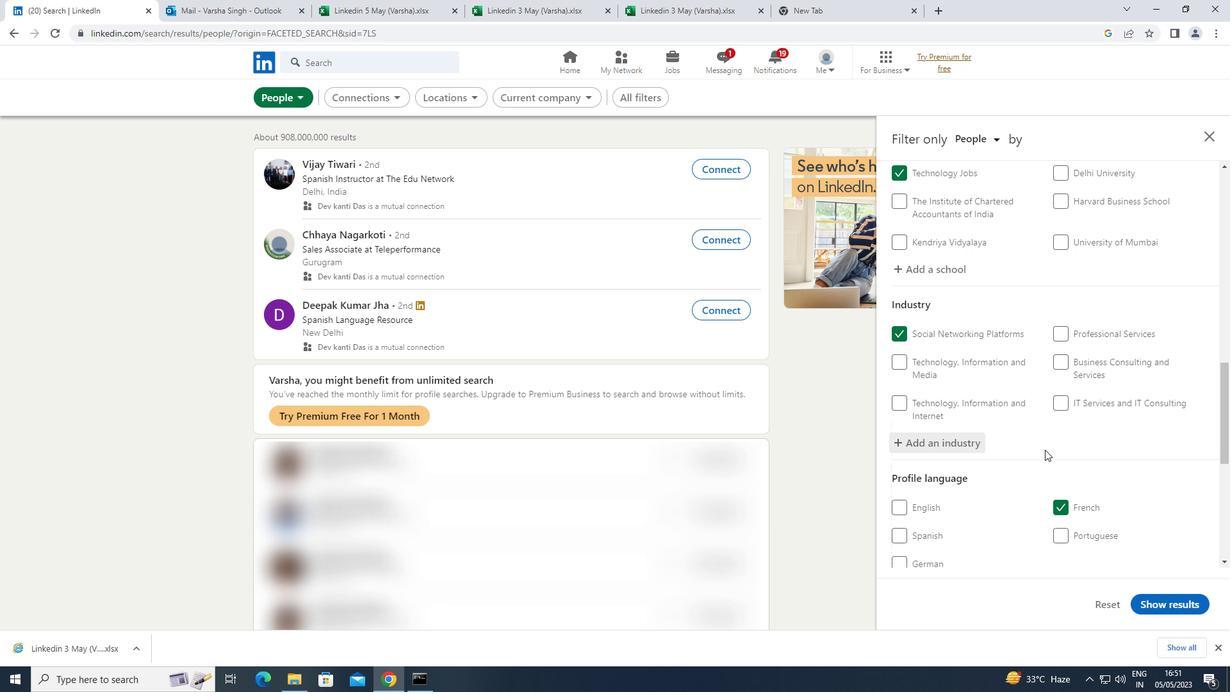 
Action: Mouse scrolled (1046, 447) with delta (0, 0)
Screenshot: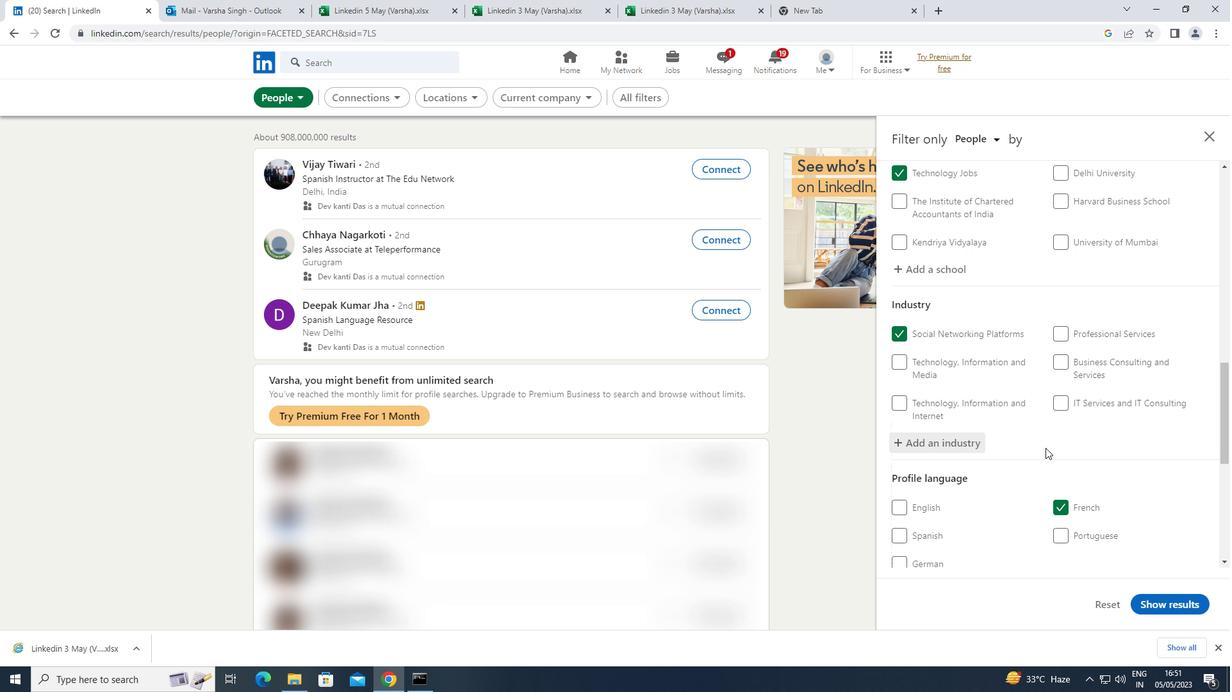 
Action: Mouse scrolled (1046, 447) with delta (0, 0)
Screenshot: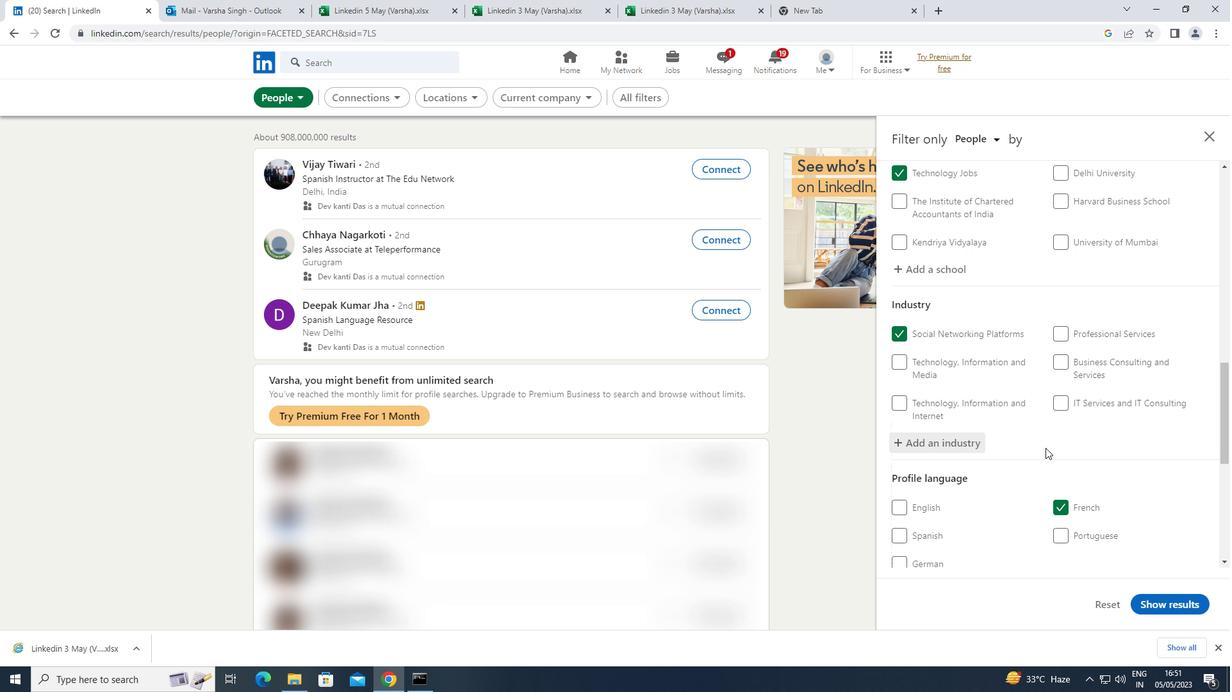 
Action: Mouse scrolled (1046, 447) with delta (0, 0)
Screenshot: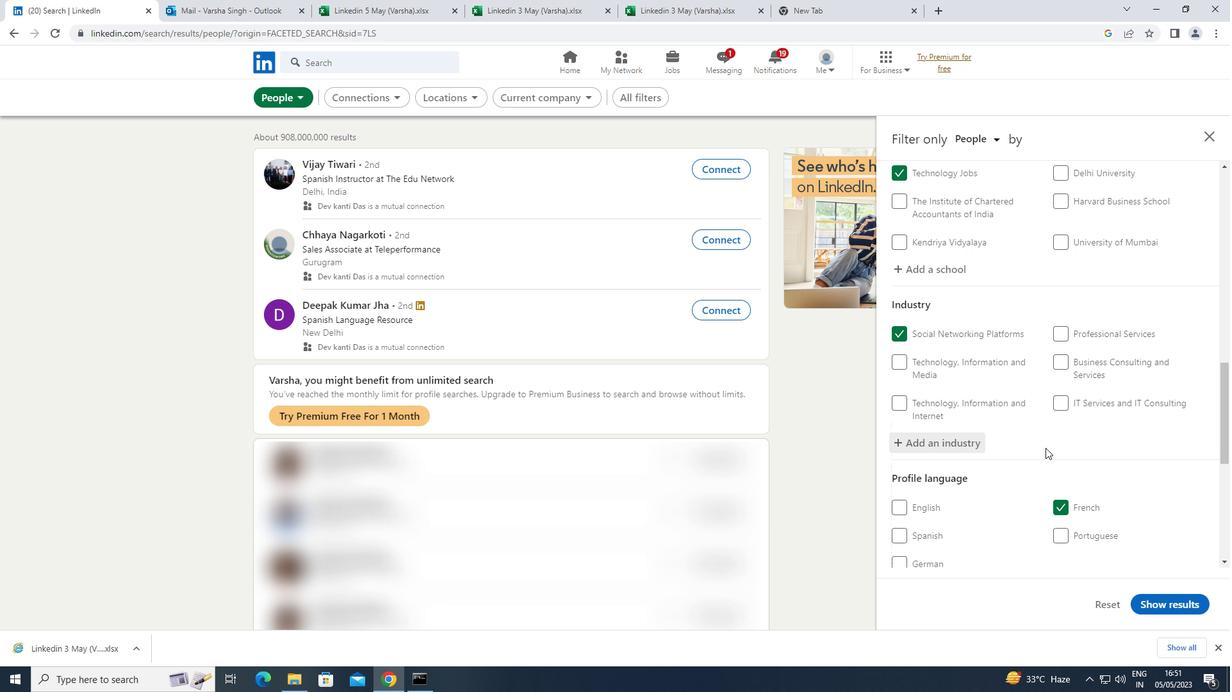 
Action: Mouse scrolled (1046, 447) with delta (0, 0)
Screenshot: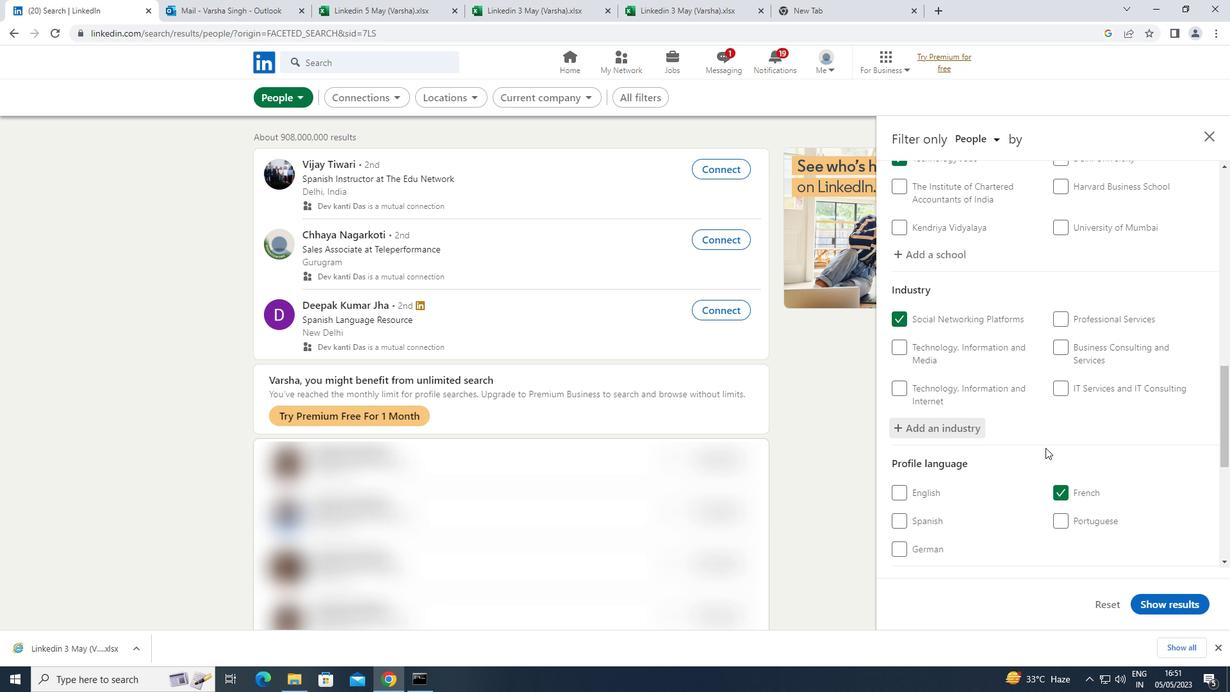 
Action: Mouse moved to (1069, 505)
Screenshot: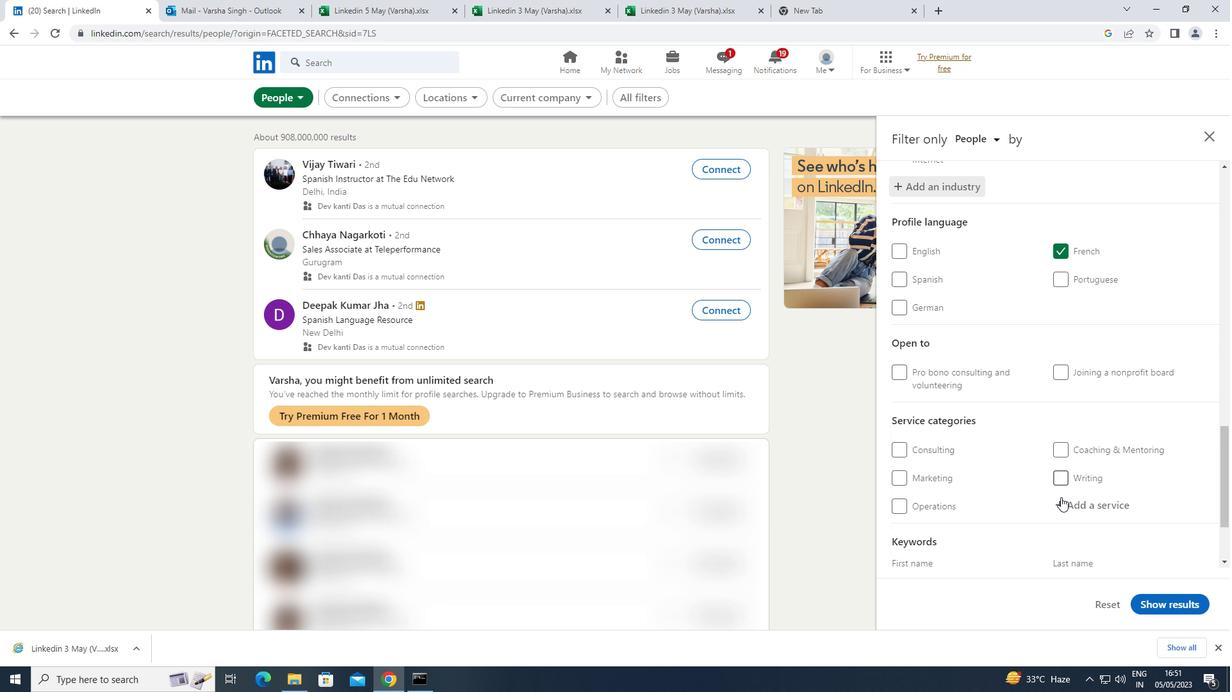 
Action: Mouse pressed left at (1069, 505)
Screenshot: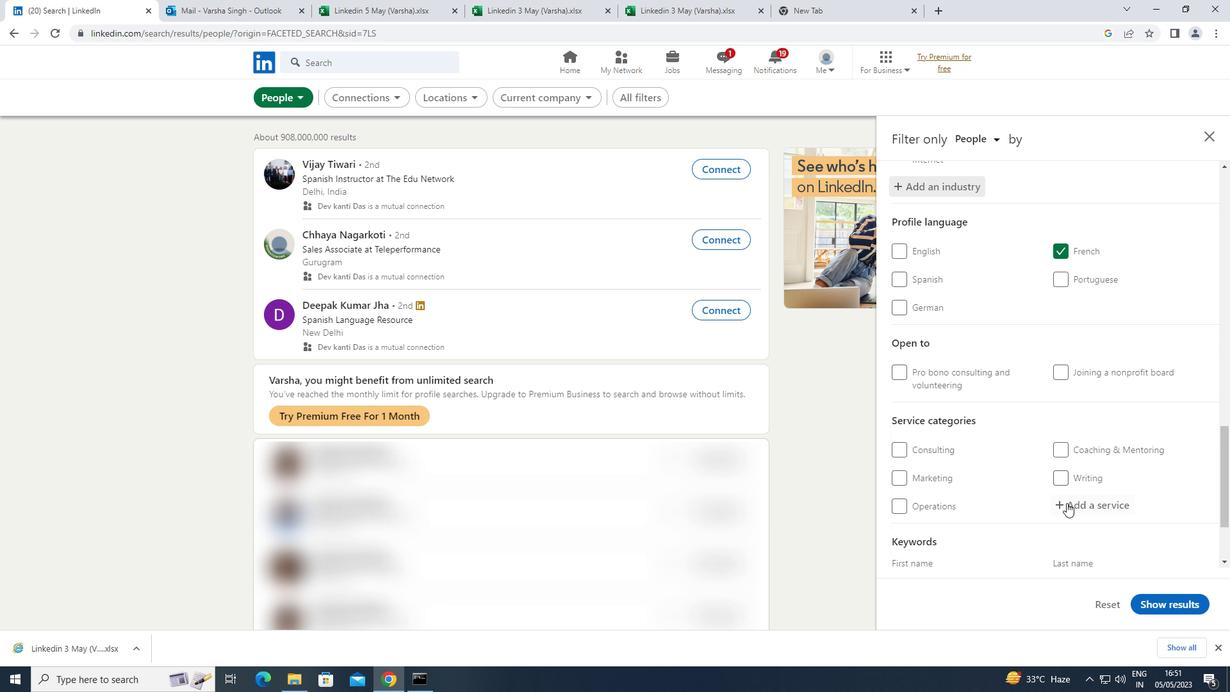 
Action: Key pressed <Key.shift>WEALTH<Key.space><Key.shift>MANAGEMENT
Screenshot: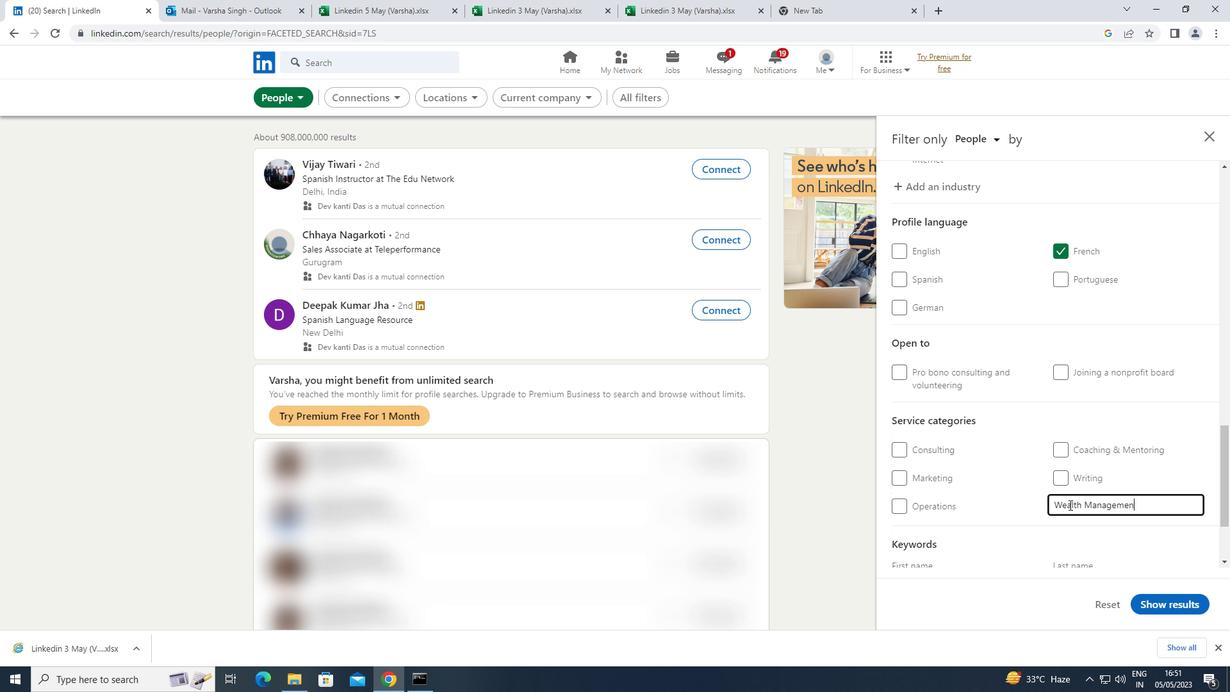 
Action: Mouse moved to (1071, 496)
Screenshot: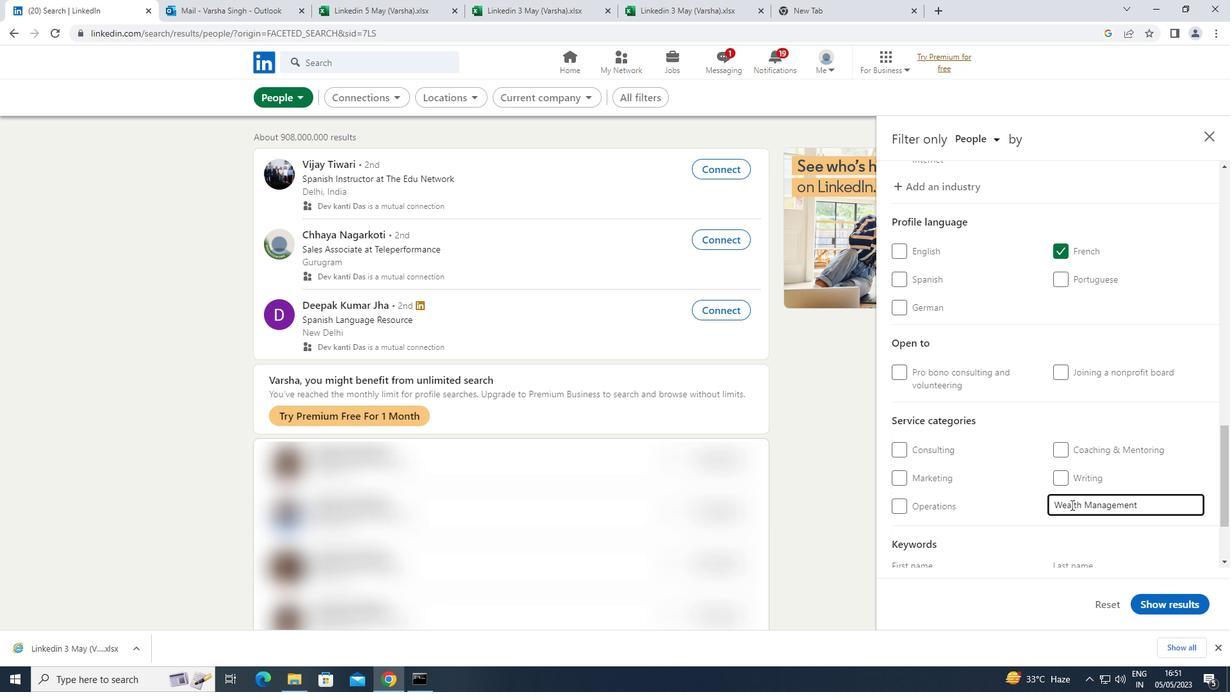 
Action: Mouse scrolled (1071, 496) with delta (0, 0)
Screenshot: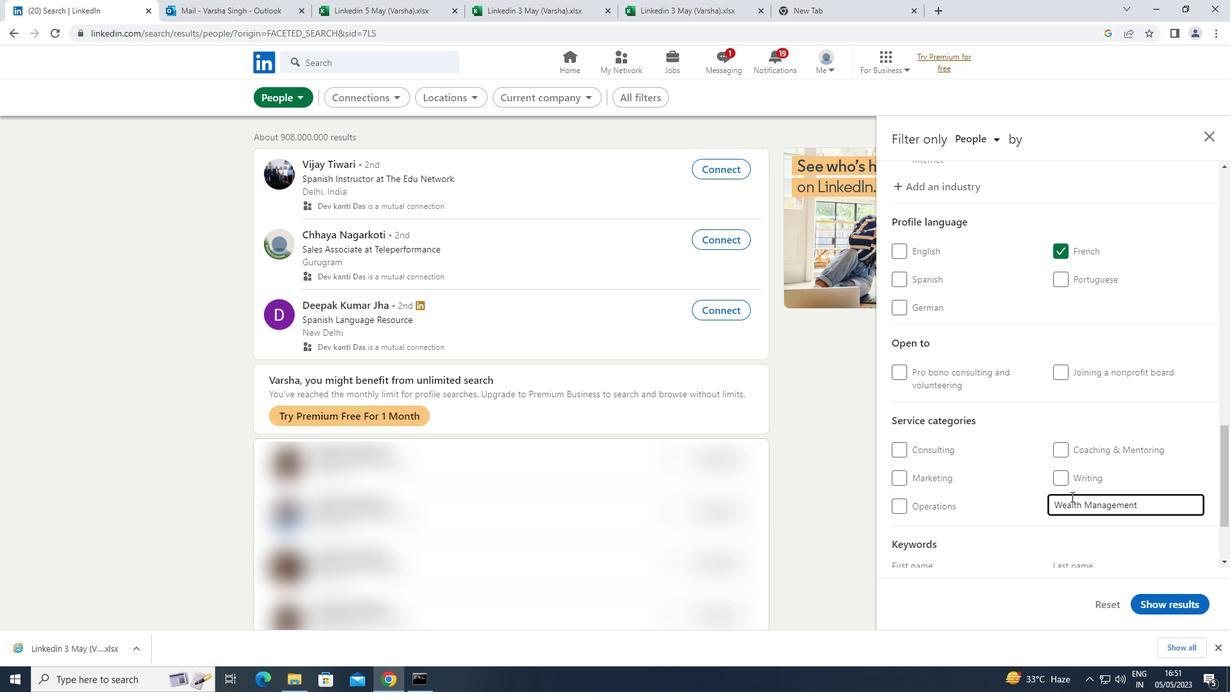 
Action: Mouse scrolled (1071, 496) with delta (0, 0)
Screenshot: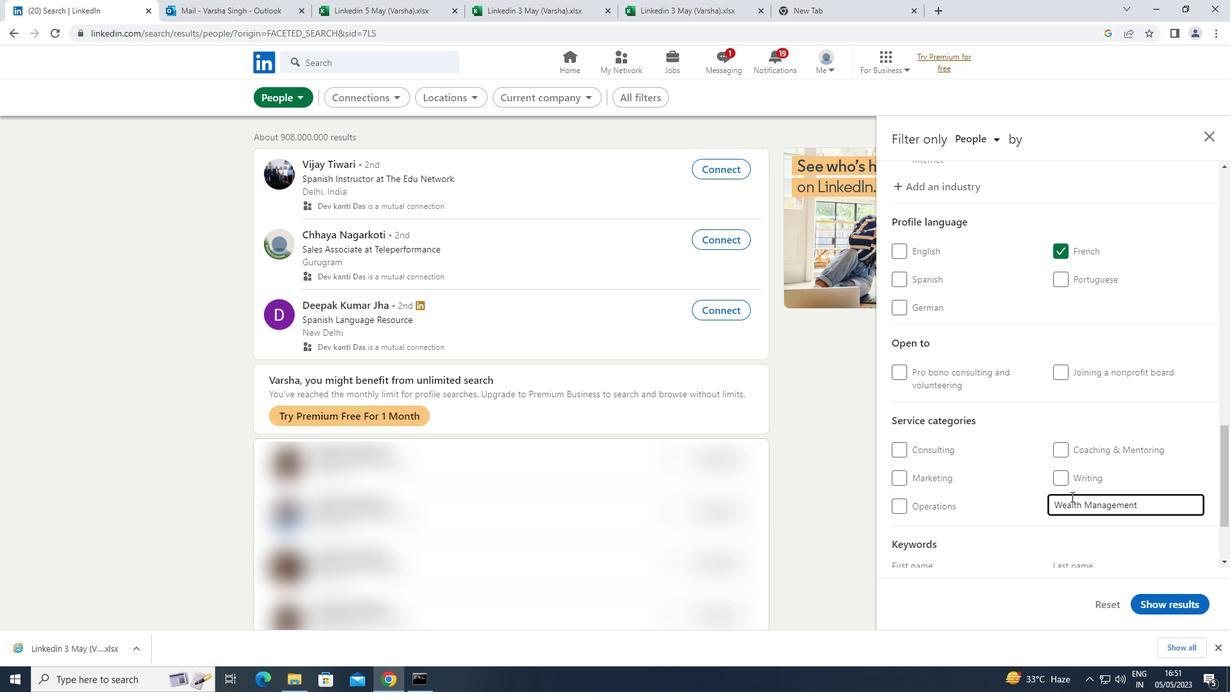 
Action: Mouse moved to (958, 508)
Screenshot: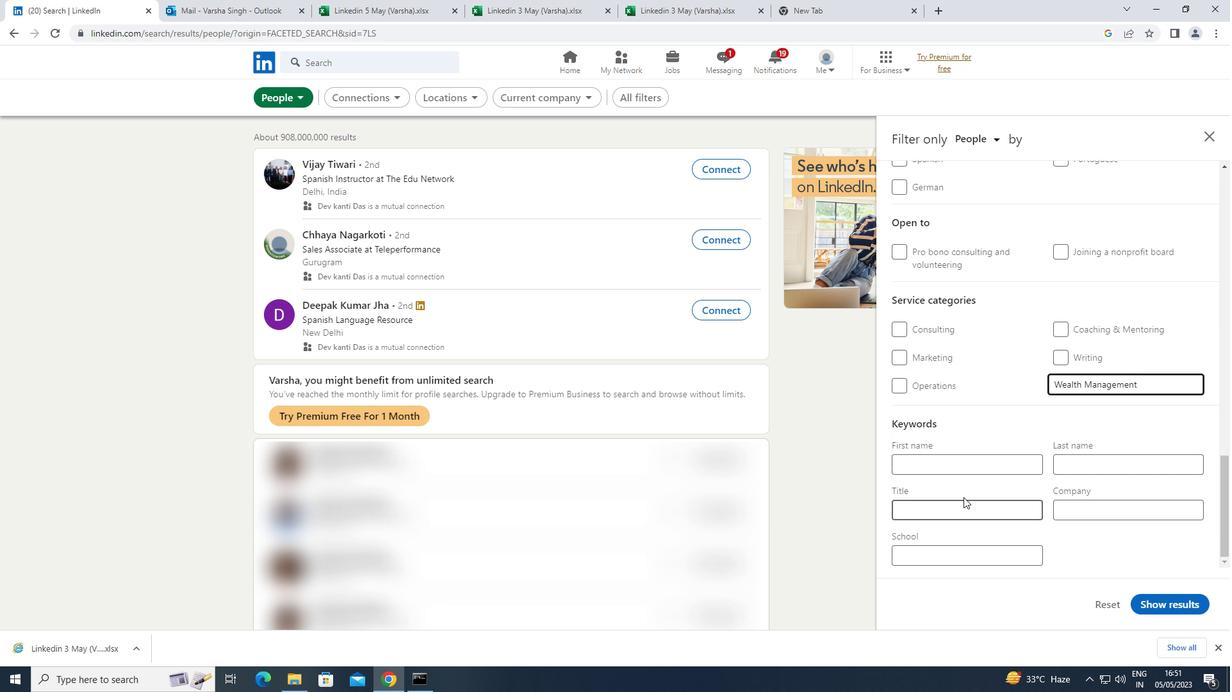 
Action: Mouse pressed left at (958, 508)
Screenshot: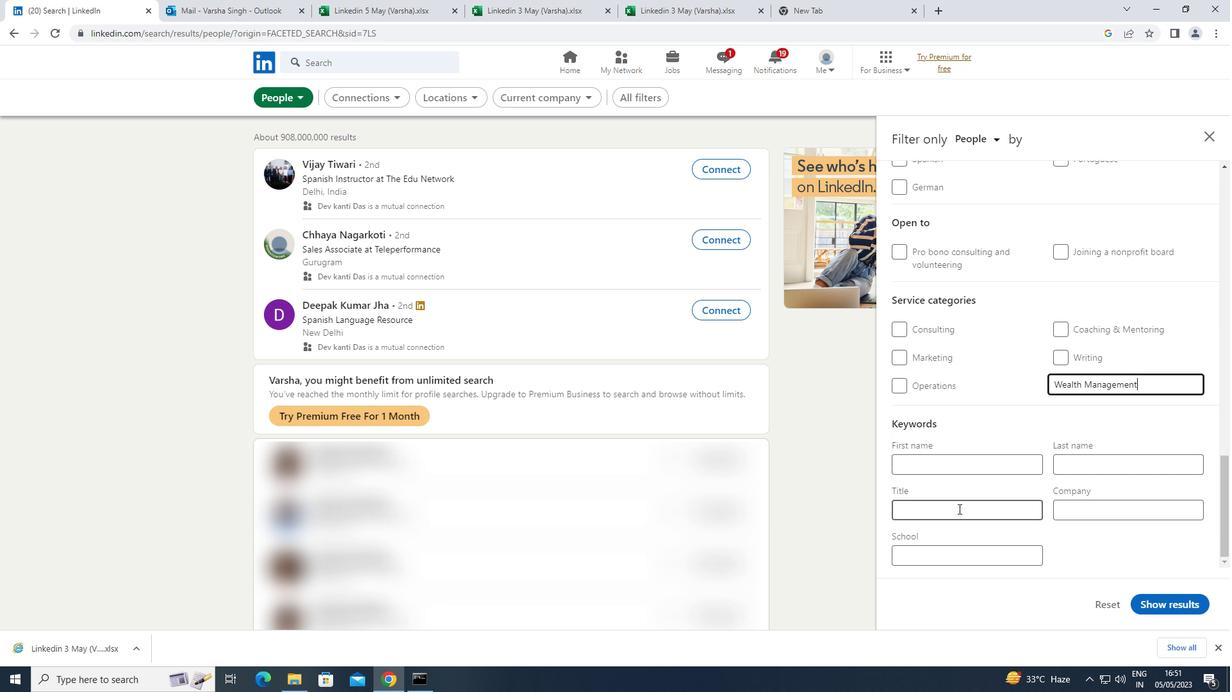 
Action: Key pressed <Key.shift><Key.shift>HVAC<Key.space><Key.shift>TECHNICIAN
Screenshot: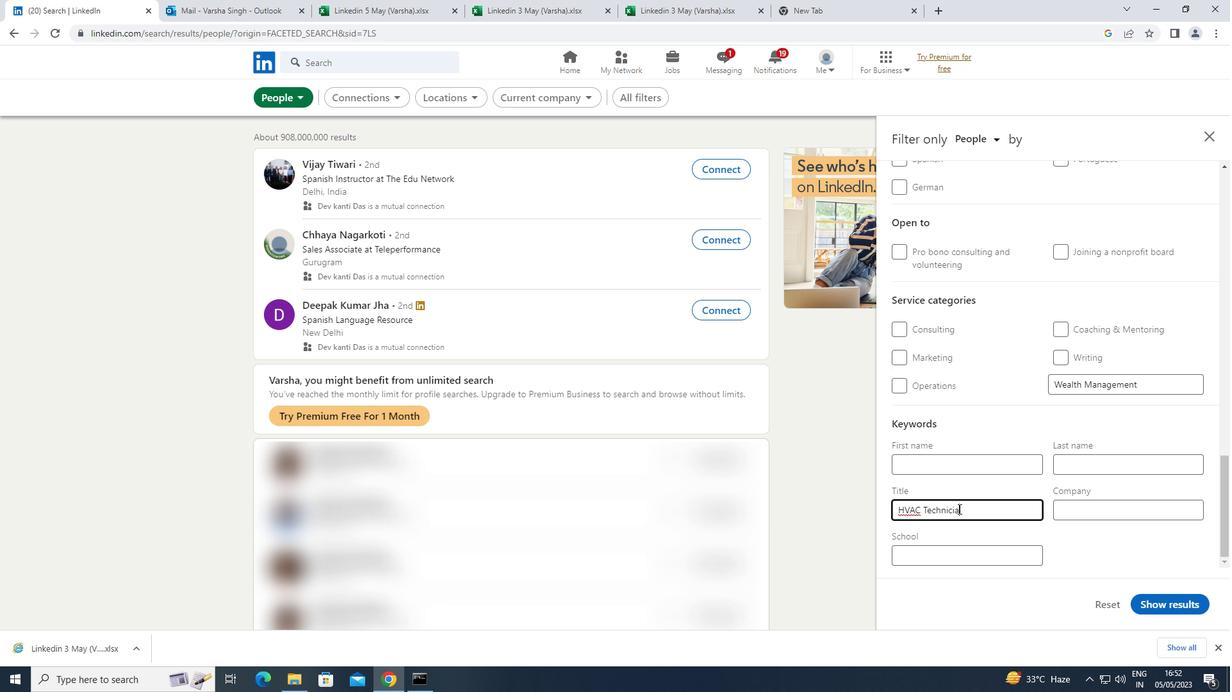 
Action: Mouse moved to (1176, 603)
Screenshot: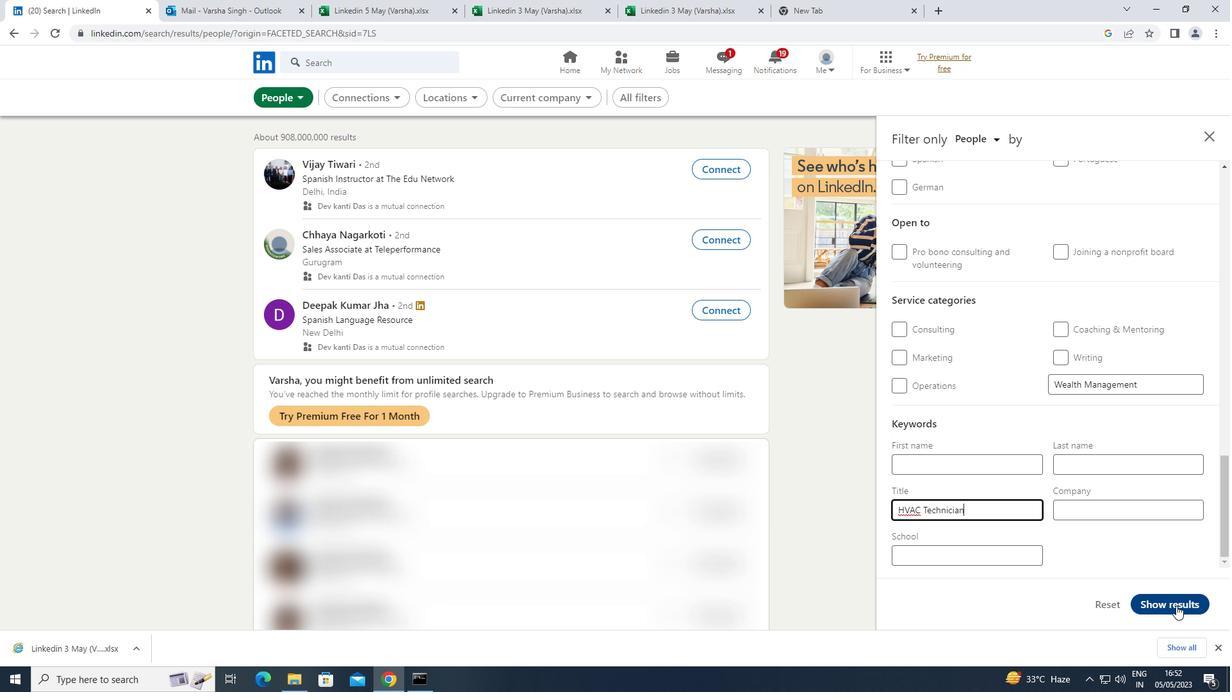 
Action: Mouse pressed left at (1176, 603)
Screenshot: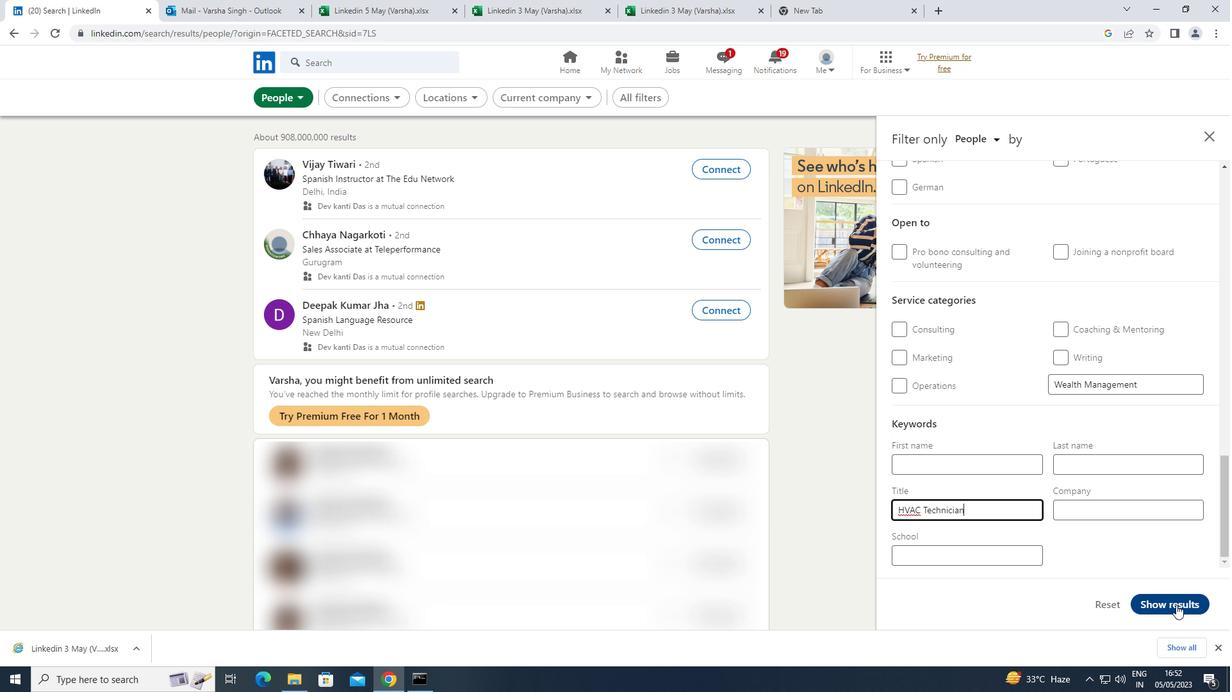 
